 Task: Find connections with filter location Jhālāwār with filter topic #linkedintrainer with filter profile language Spanish with filter current company ConstructionPlacements Official with filter school St. Vincent Pallotti College of Engineering & Technology with filter industry Real Estate Agents and Brokers with filter service category Public Relations with filter keywords title Flight Attendant
Action: Mouse pressed left at (571, 71)
Screenshot: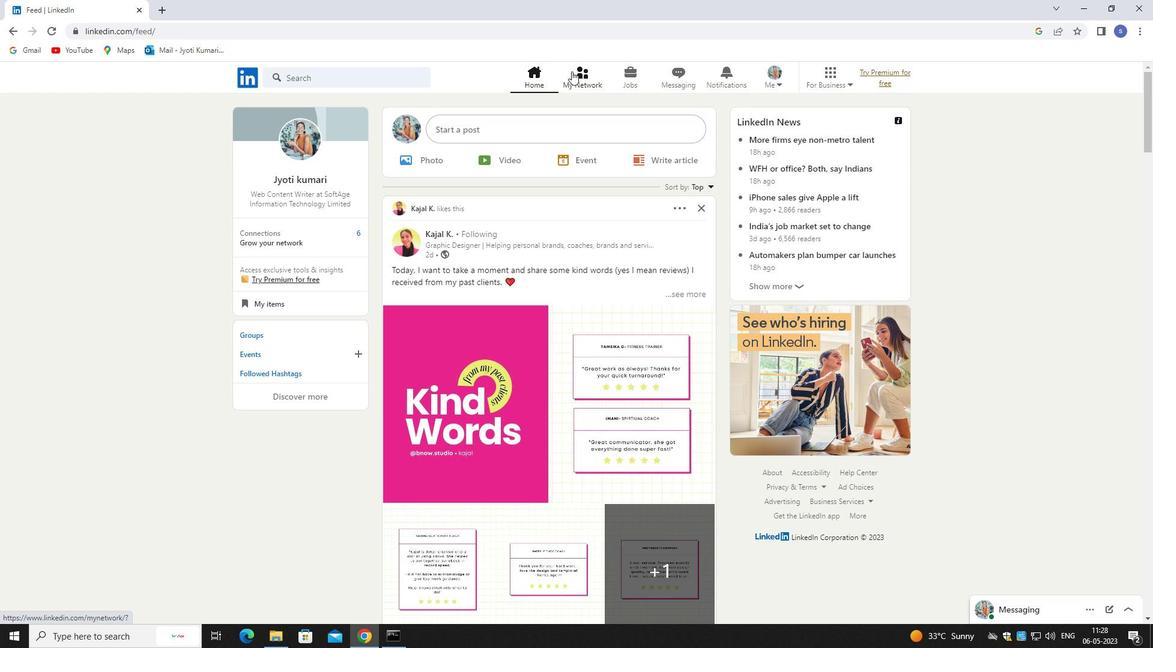 
Action: Mouse pressed left at (571, 71)
Screenshot: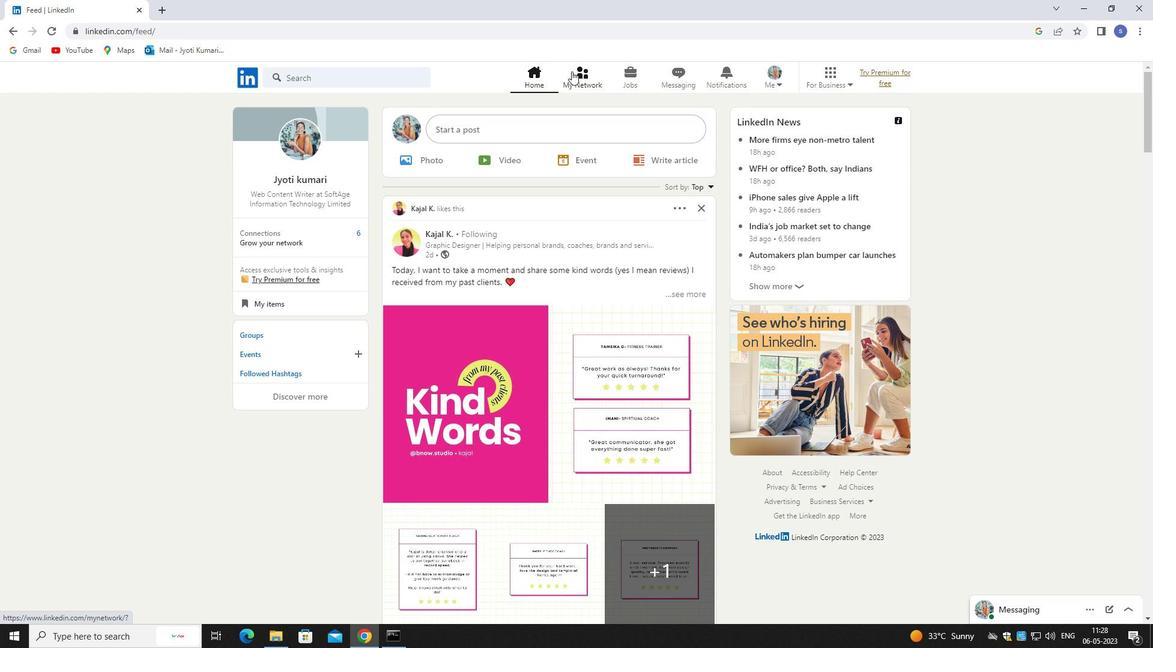 
Action: Mouse moved to (367, 141)
Screenshot: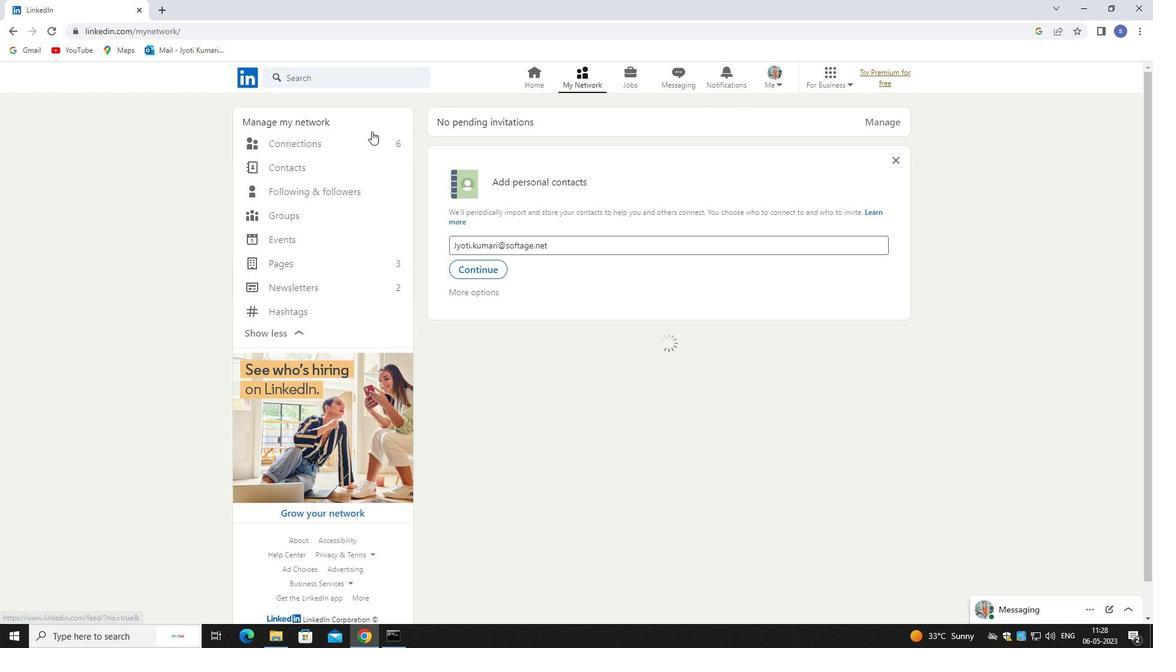 
Action: Mouse pressed left at (367, 141)
Screenshot: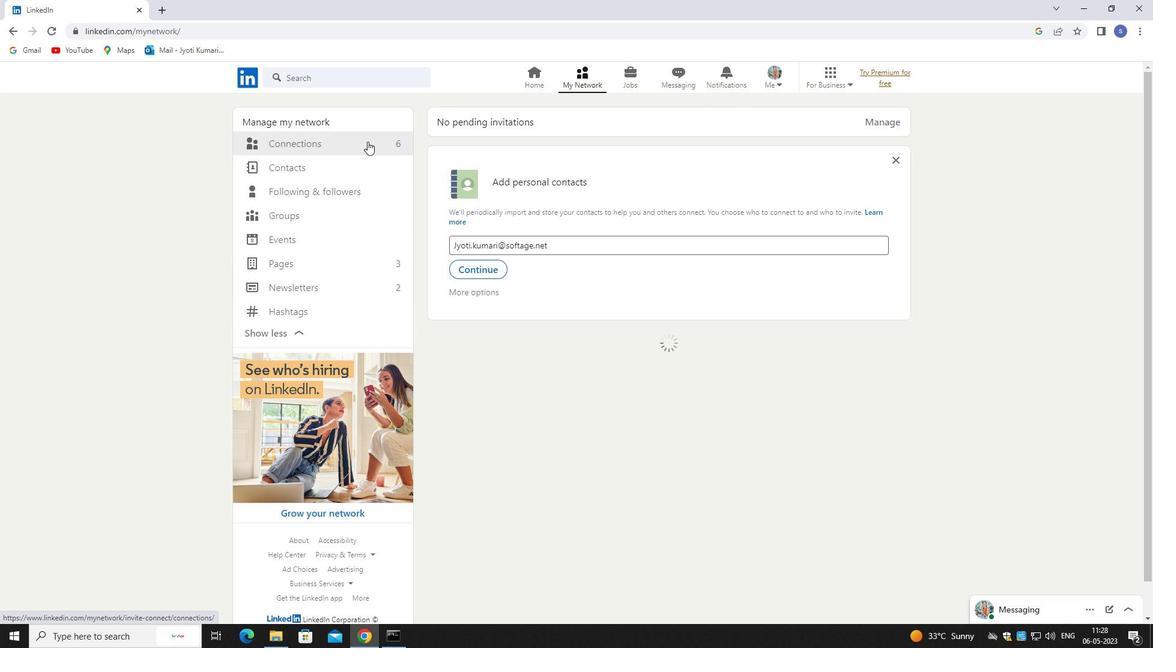 
Action: Mouse pressed left at (367, 141)
Screenshot: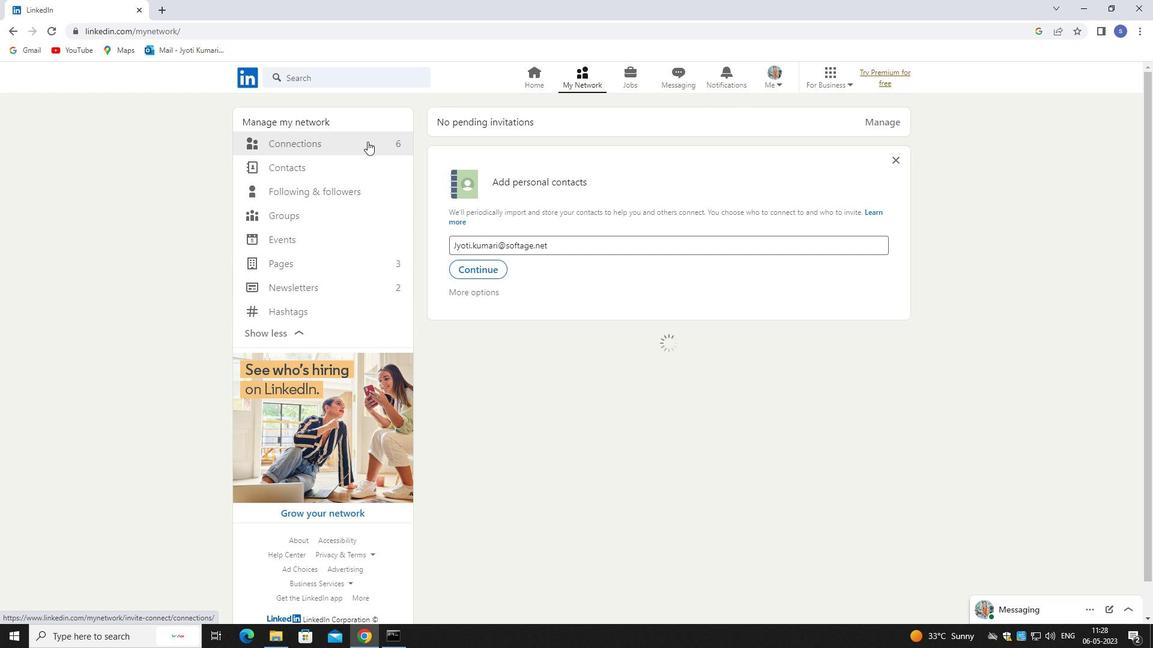 
Action: Mouse moved to (650, 143)
Screenshot: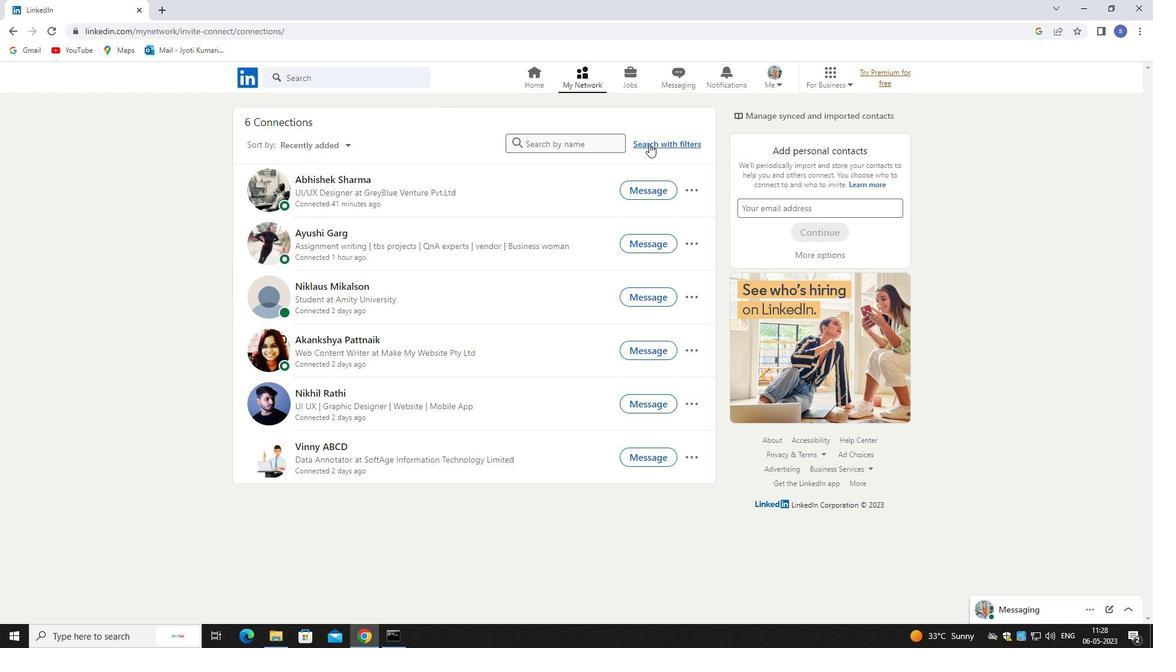 
Action: Mouse pressed left at (650, 143)
Screenshot: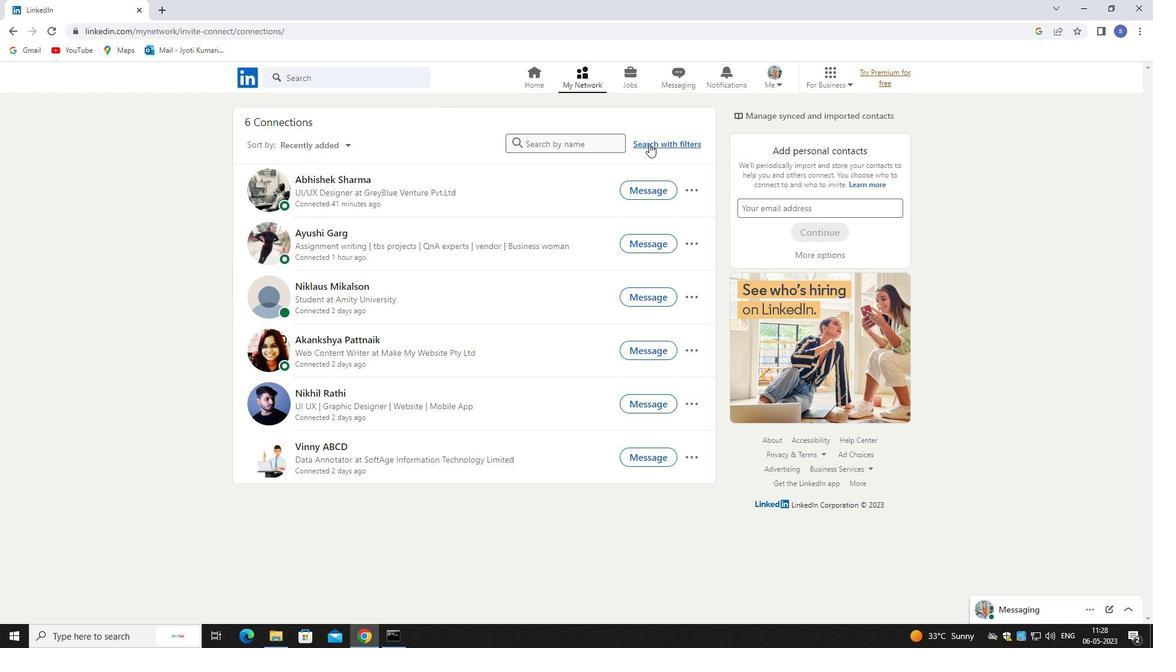 
Action: Mouse moved to (627, 109)
Screenshot: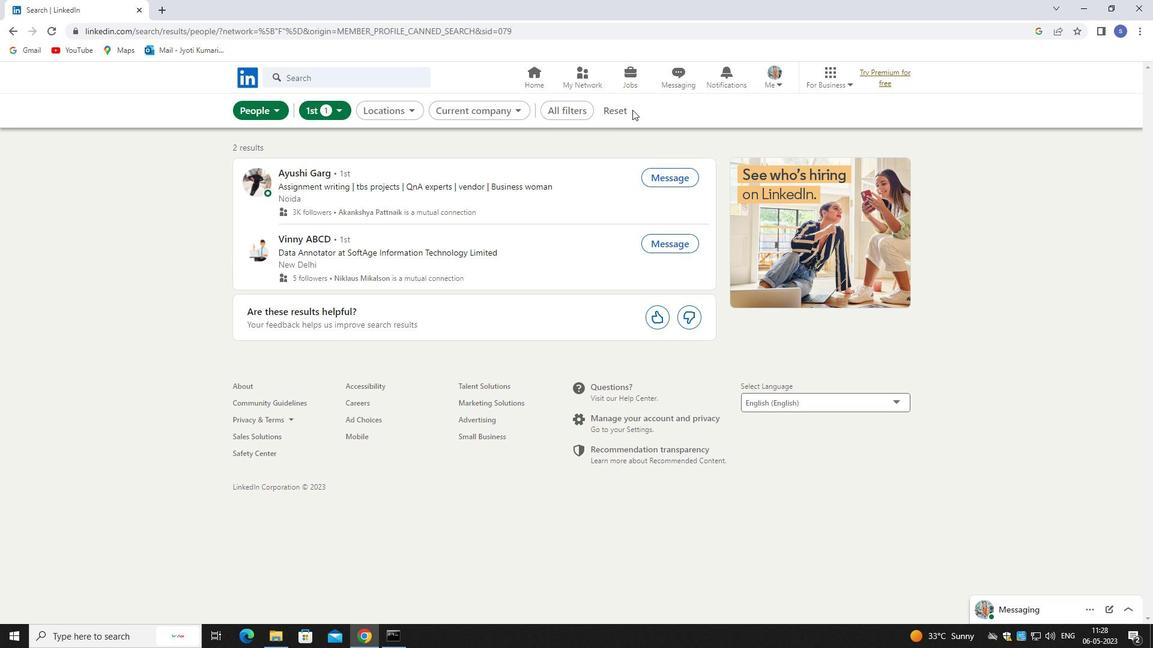 
Action: Mouse pressed left at (627, 109)
Screenshot: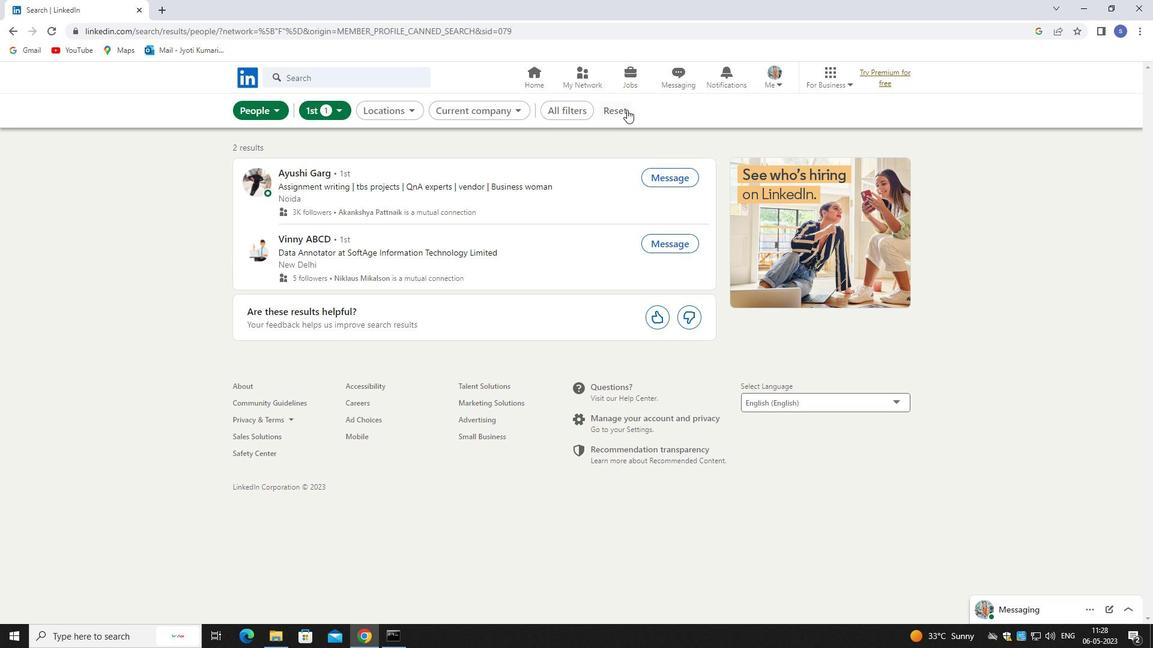 
Action: Mouse moved to (583, 112)
Screenshot: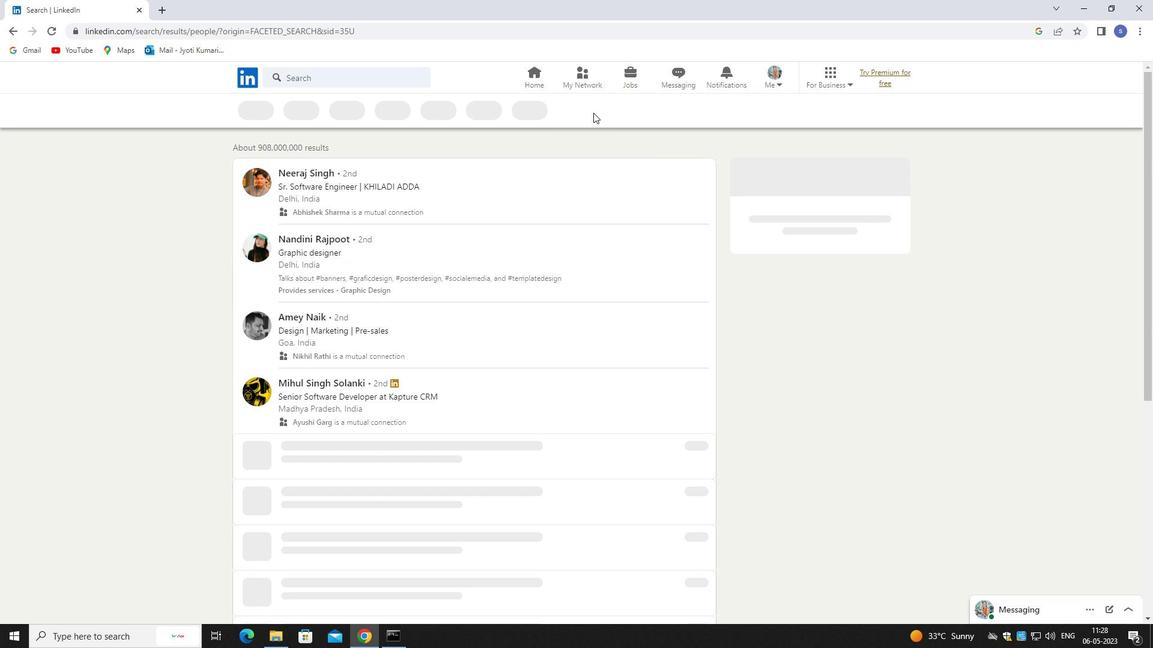 
Action: Mouse pressed left at (583, 112)
Screenshot: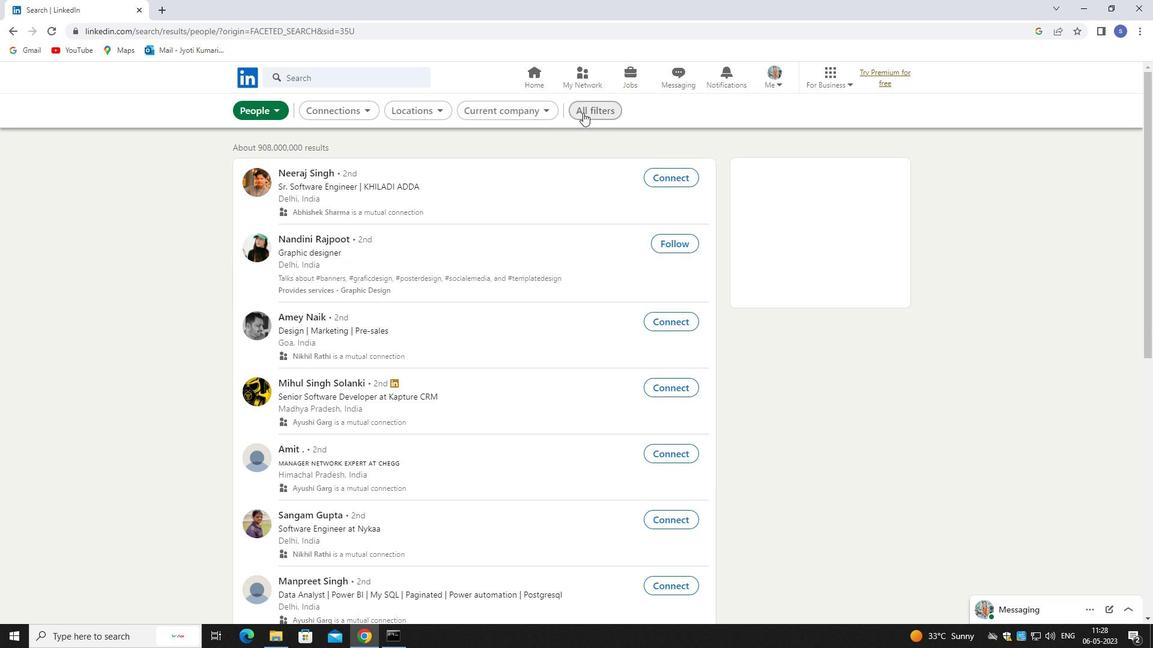 
Action: Mouse moved to (896, 261)
Screenshot: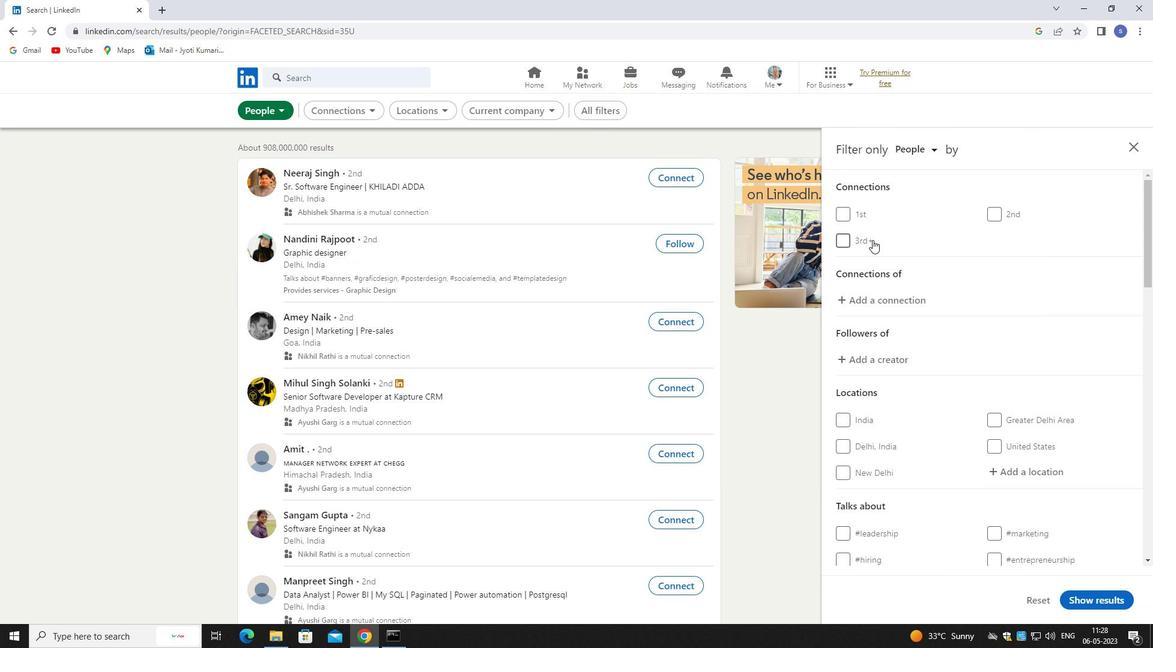 
Action: Mouse scrolled (896, 260) with delta (0, 0)
Screenshot: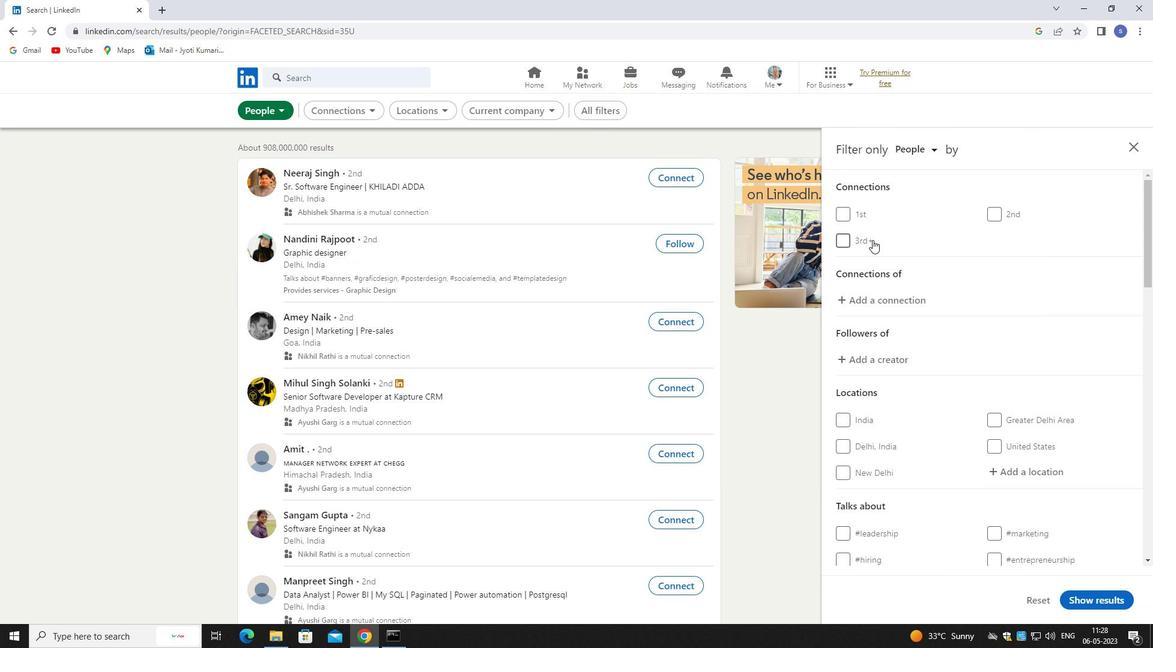 
Action: Mouse moved to (897, 263)
Screenshot: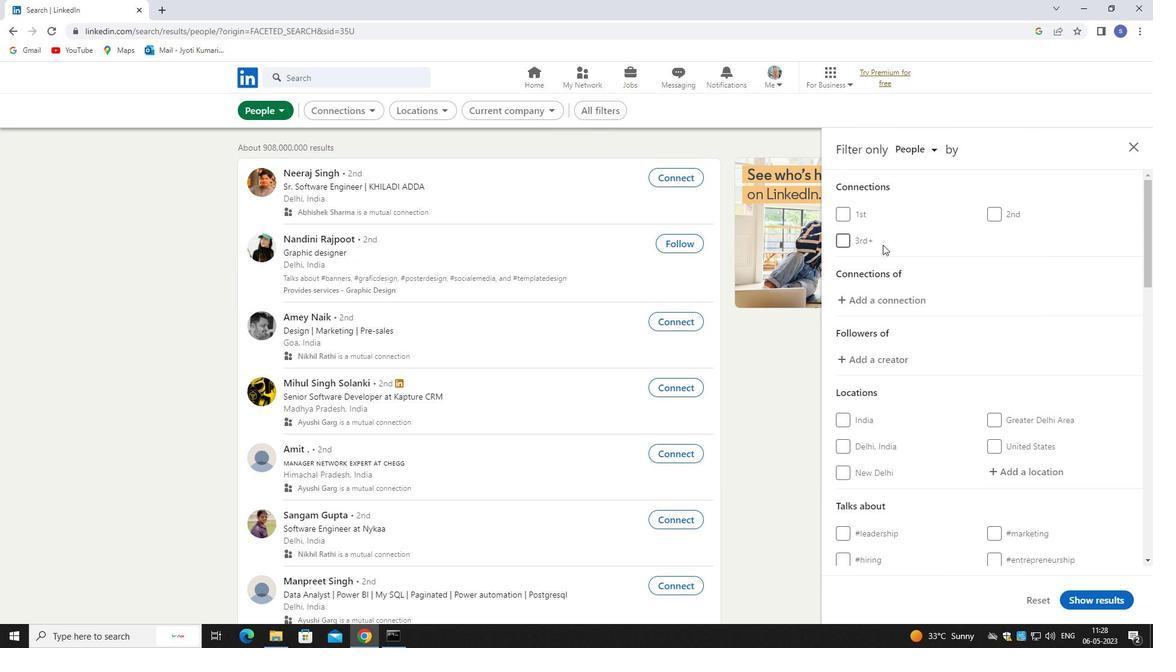 
Action: Mouse scrolled (897, 263) with delta (0, 0)
Screenshot: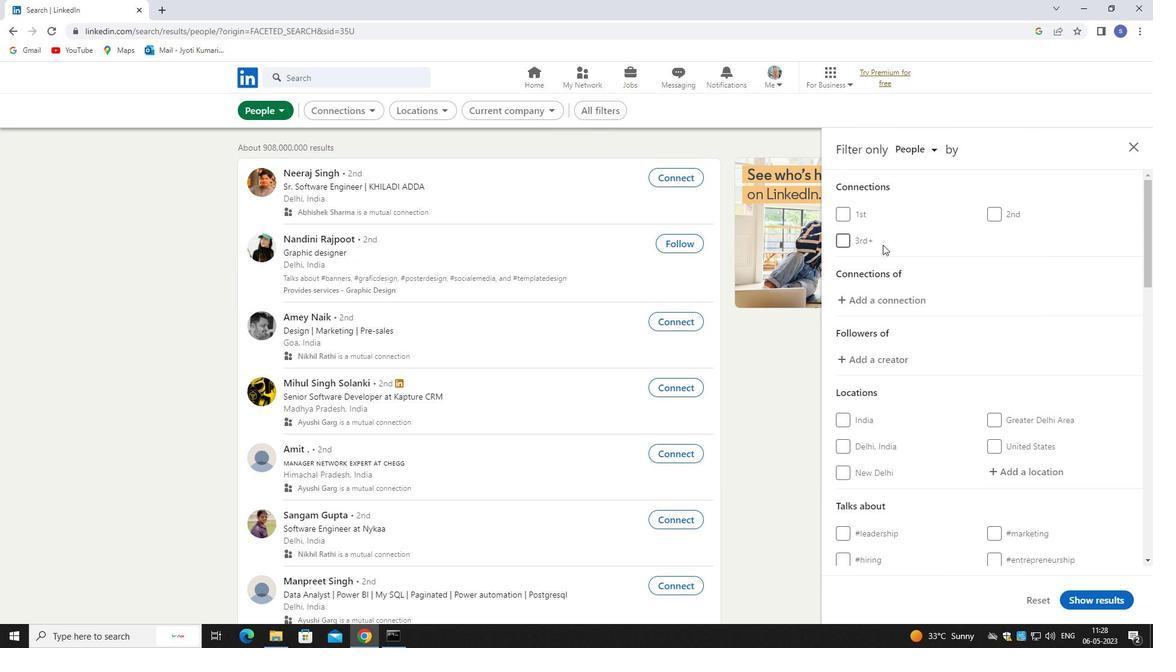 
Action: Mouse moved to (897, 263)
Screenshot: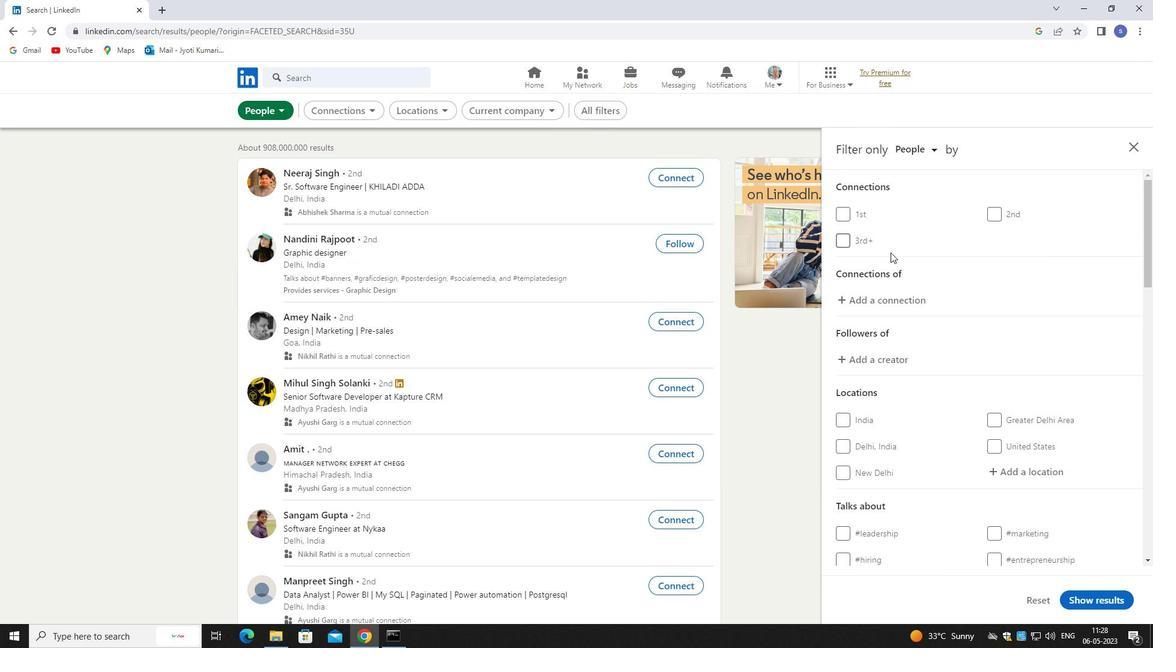
Action: Mouse scrolled (897, 263) with delta (0, 0)
Screenshot: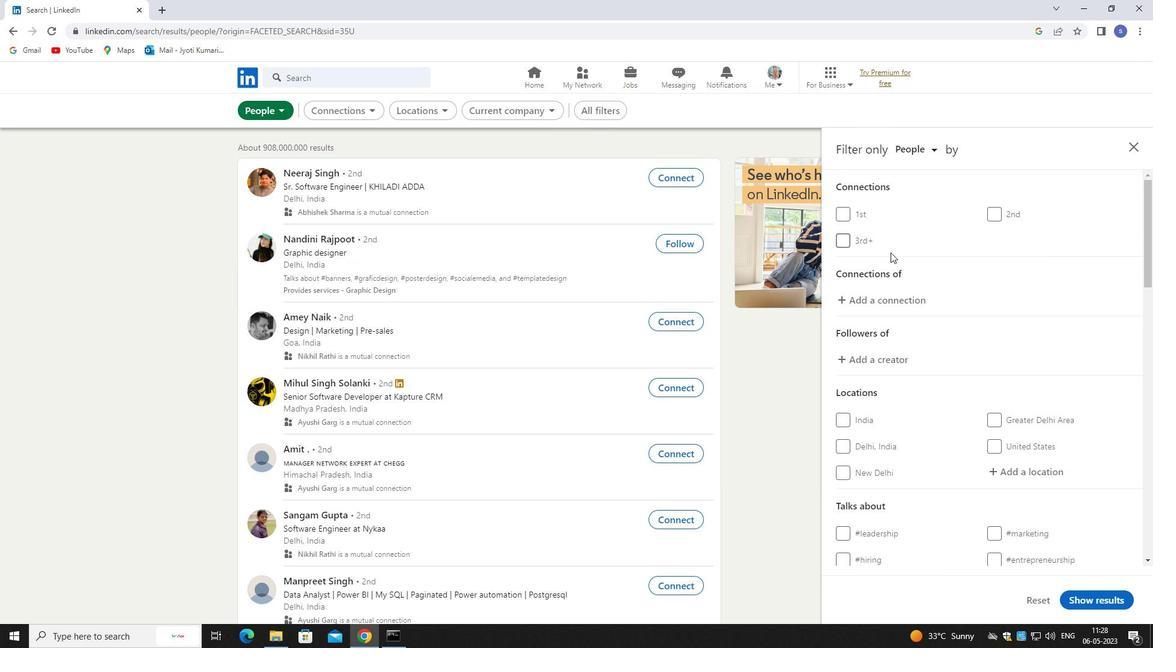 
Action: Mouse scrolled (897, 263) with delta (0, 0)
Screenshot: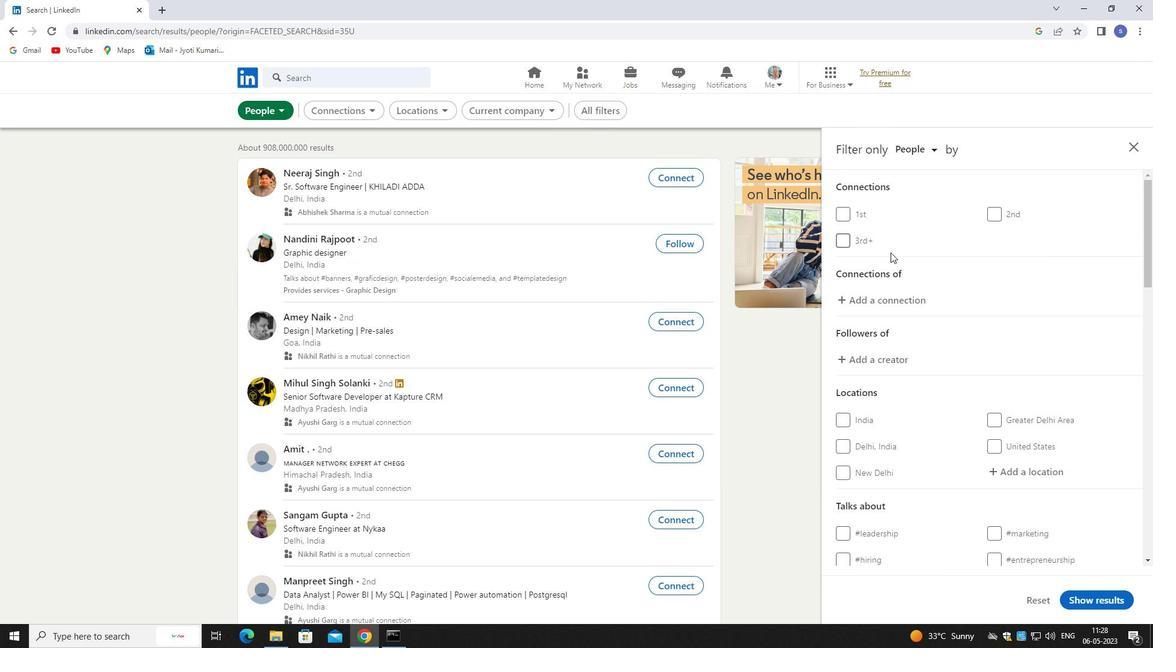 
Action: Mouse moved to (898, 264)
Screenshot: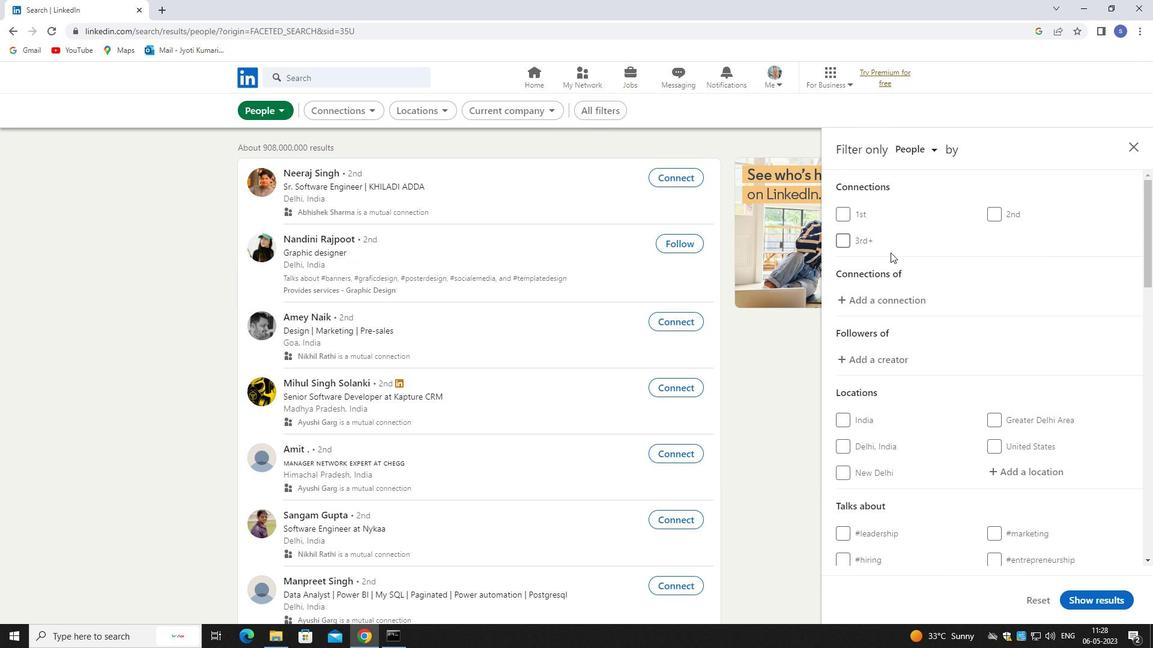 
Action: Mouse scrolled (898, 263) with delta (0, 0)
Screenshot: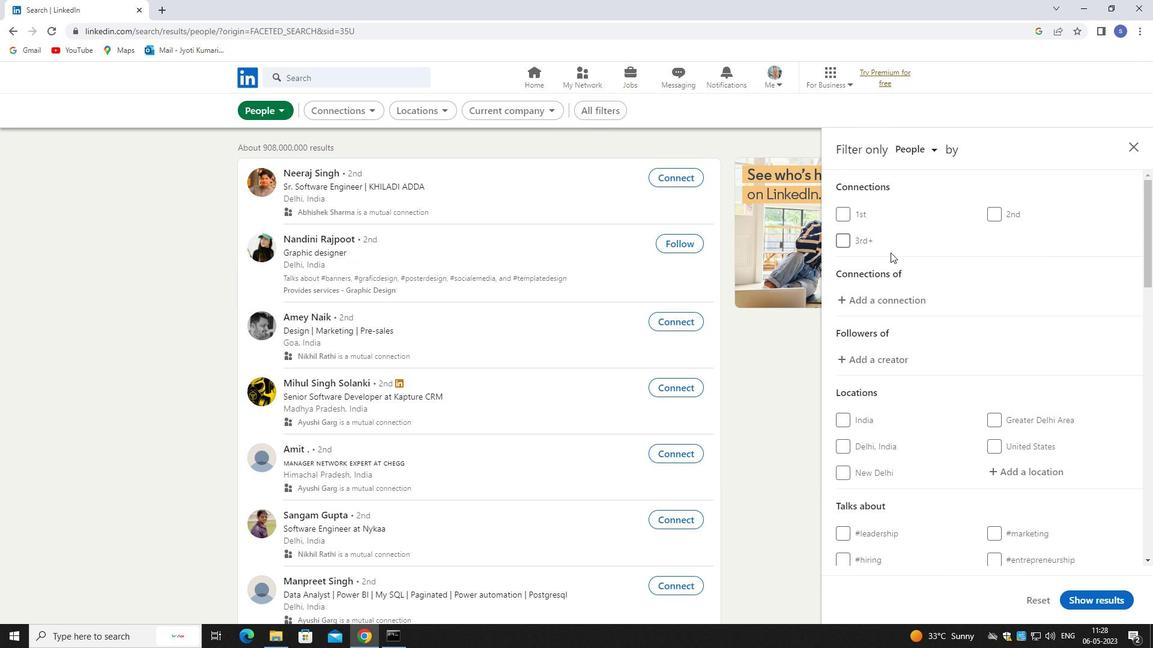 
Action: Mouse moved to (1007, 169)
Screenshot: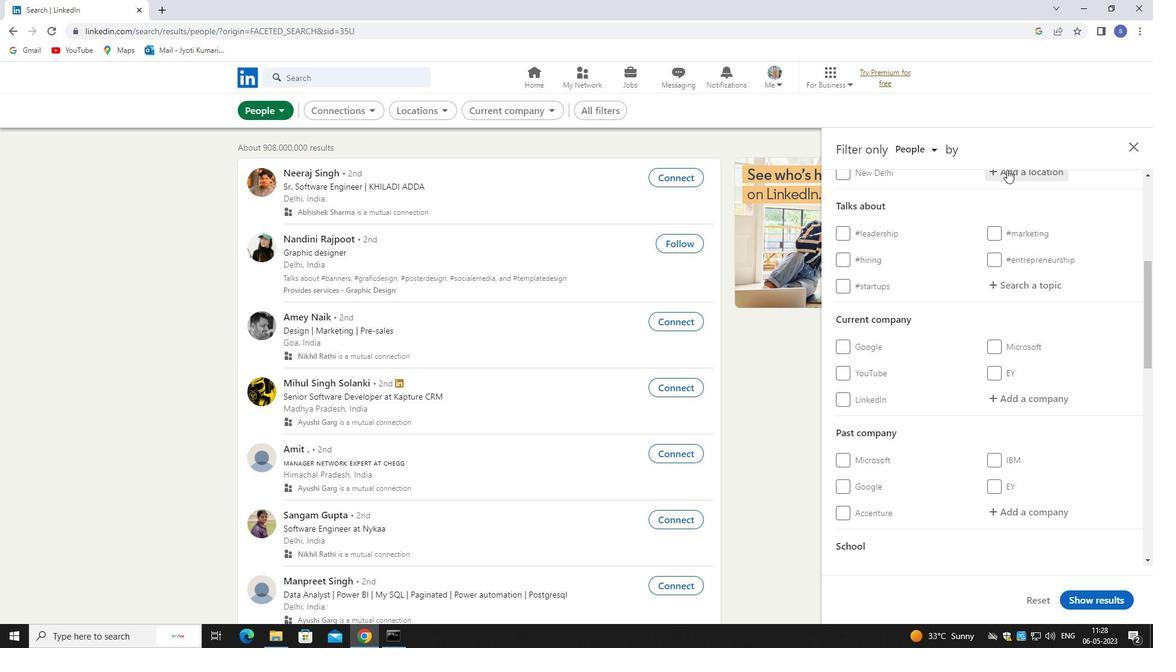 
Action: Mouse pressed left at (1007, 169)
Screenshot: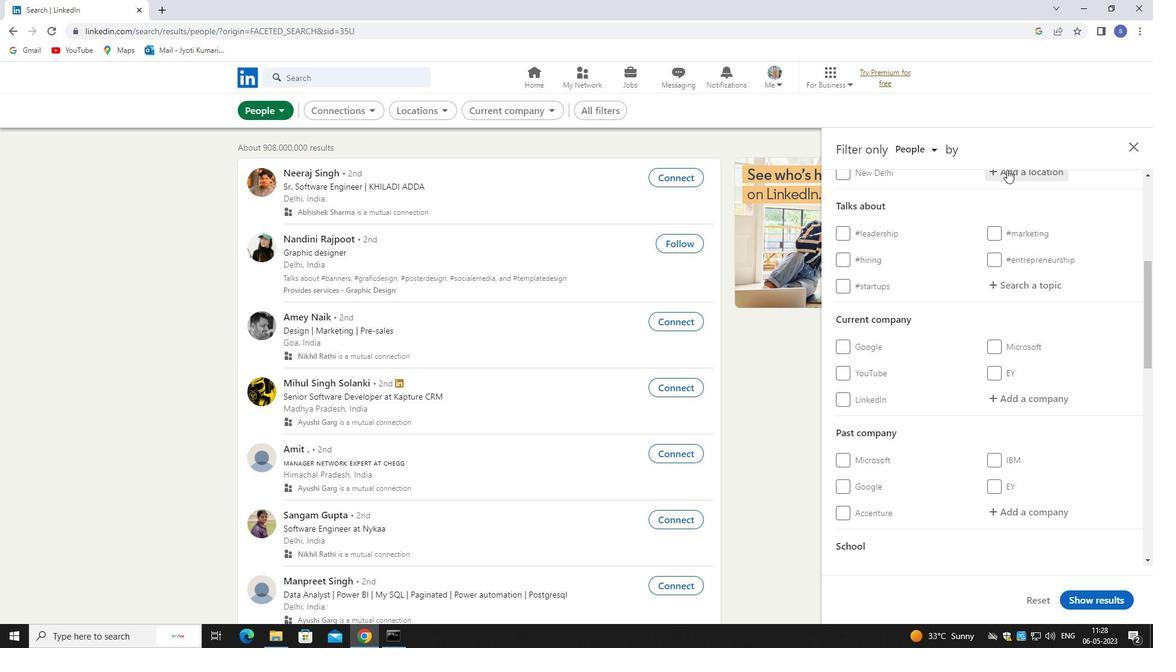 
Action: Mouse moved to (848, 87)
Screenshot: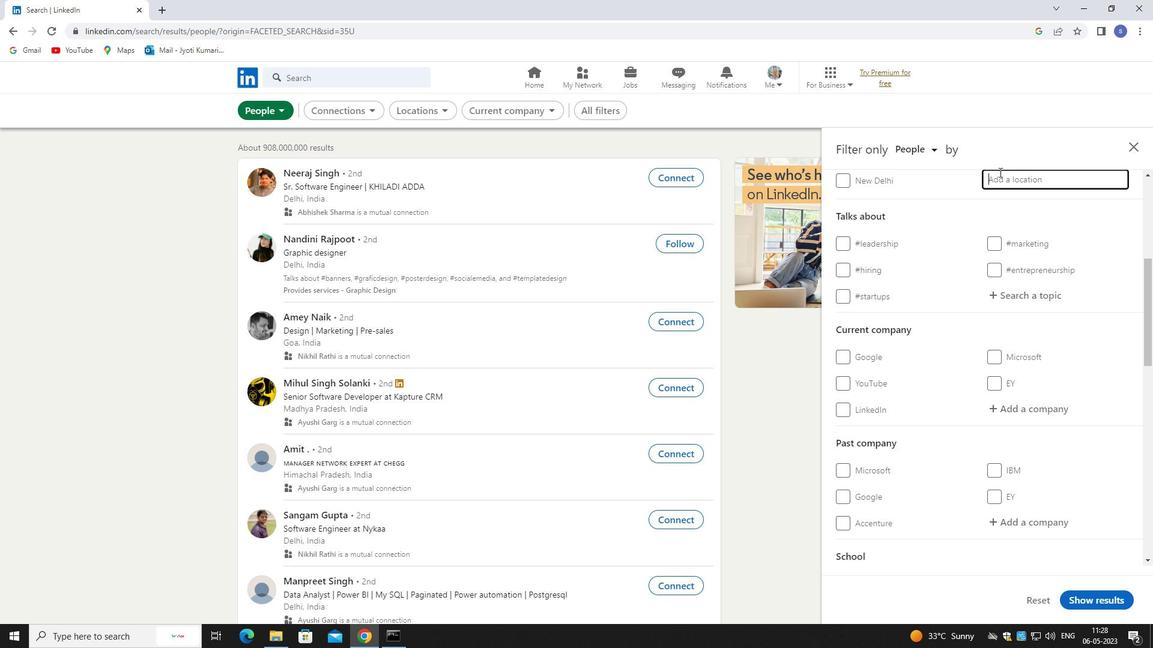 
Action: Key pressed jhalawar
Screenshot: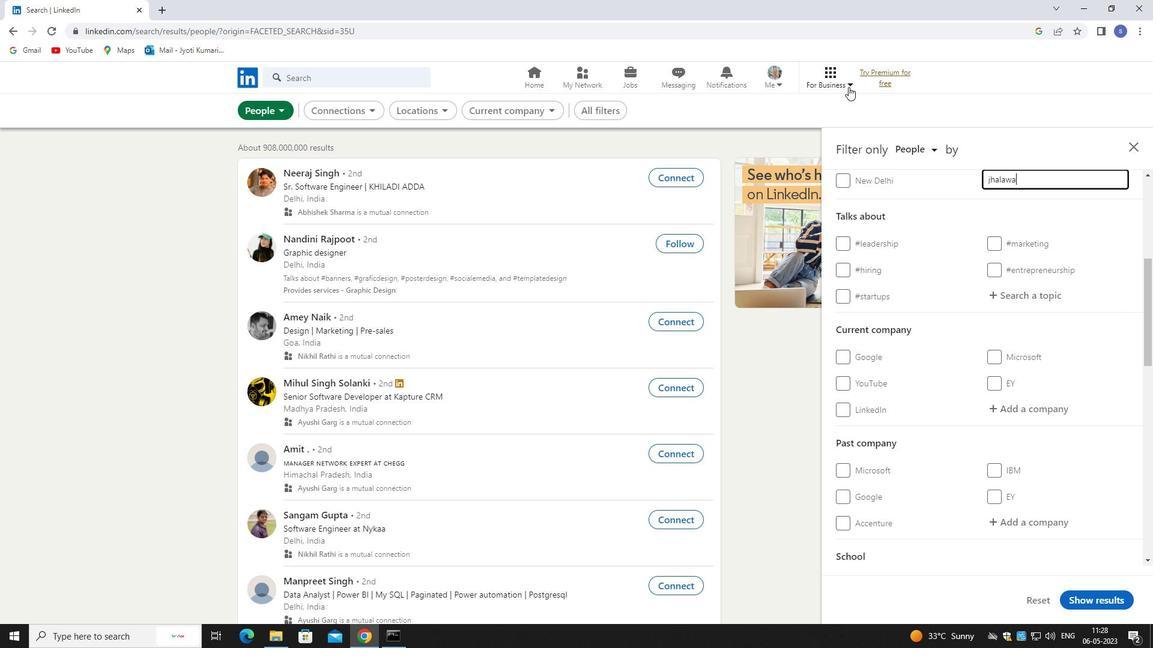 
Action: Mouse moved to (940, 240)
Screenshot: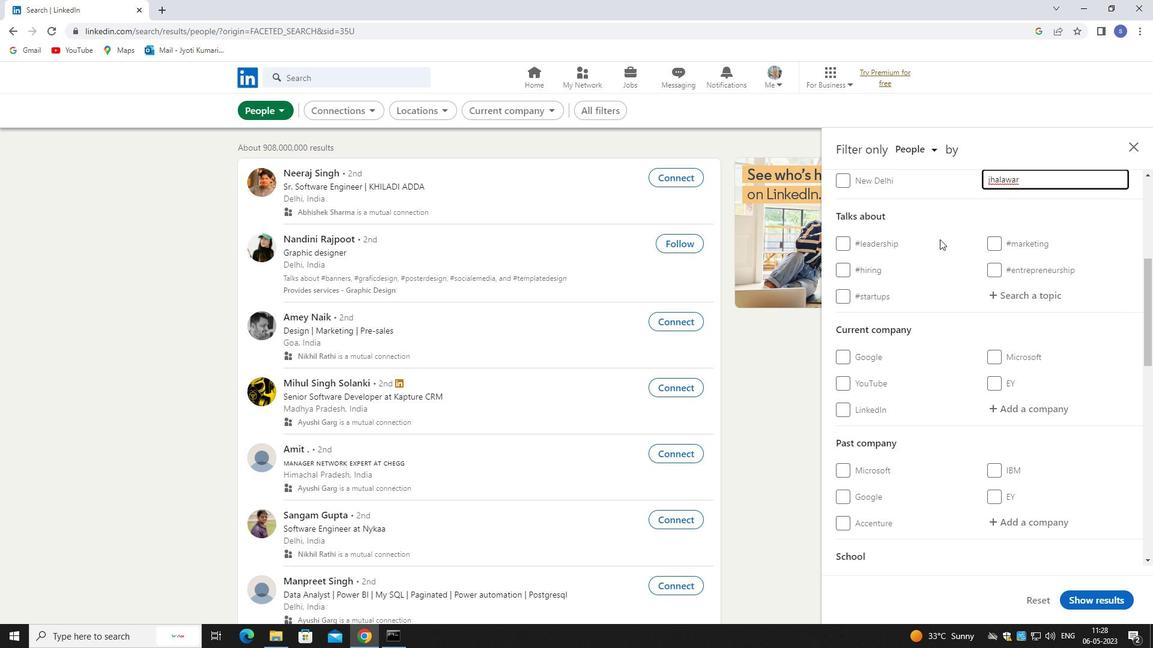 
Action: Mouse scrolled (940, 239) with delta (0, 0)
Screenshot: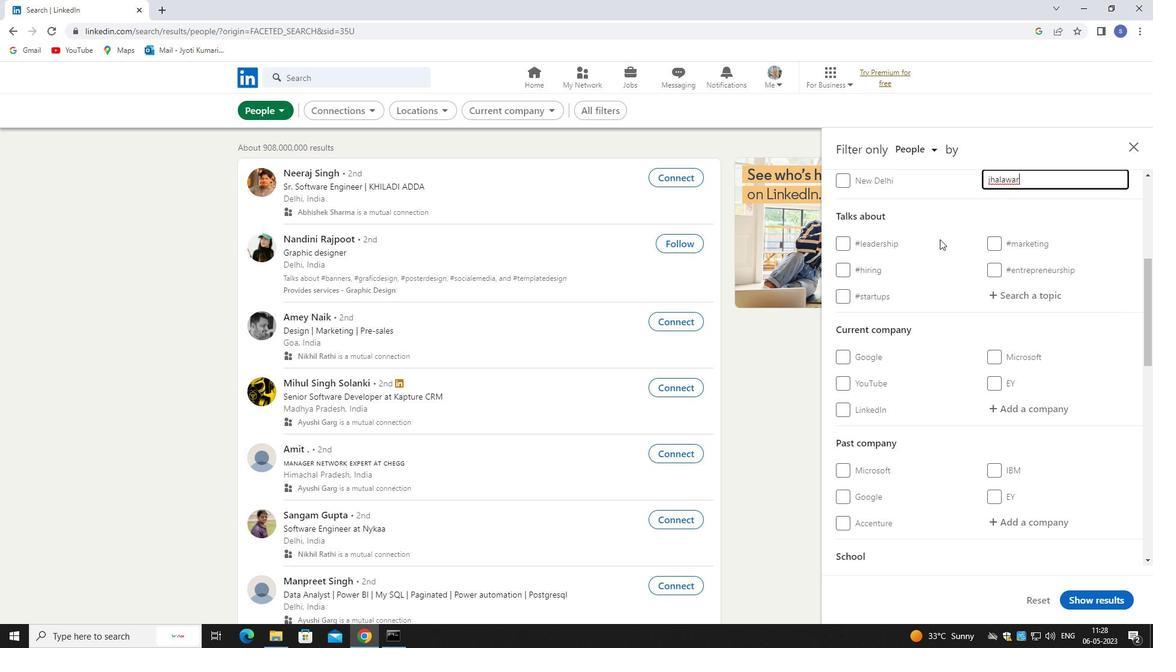 
Action: Mouse moved to (940, 240)
Screenshot: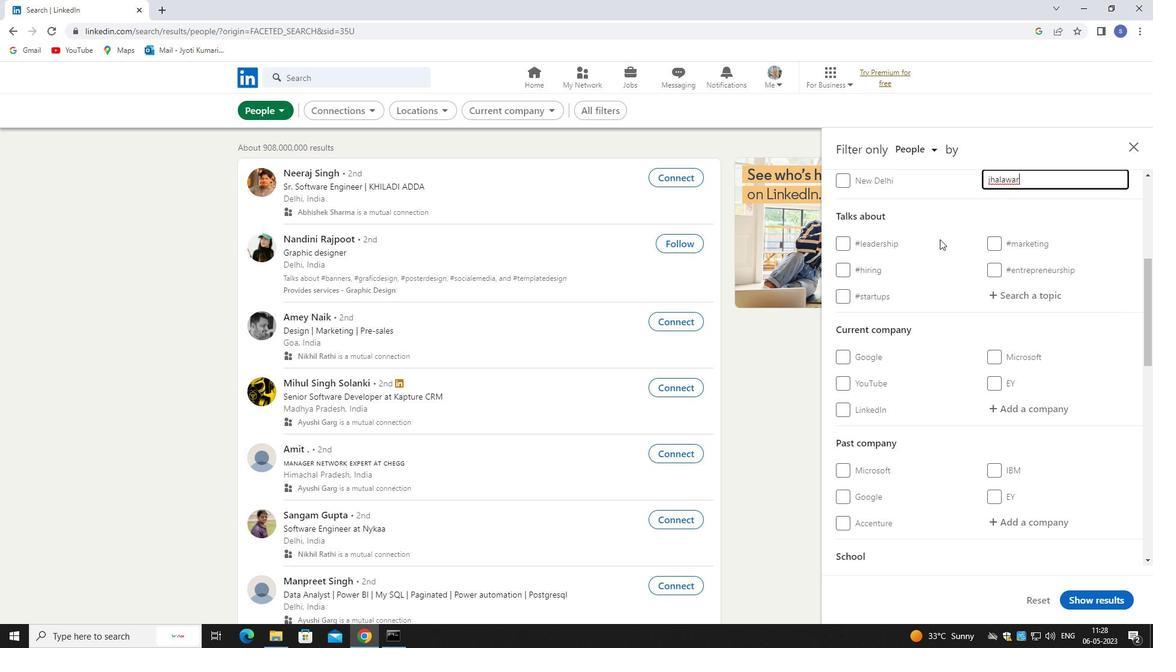 
Action: Mouse scrolled (940, 240) with delta (0, 0)
Screenshot: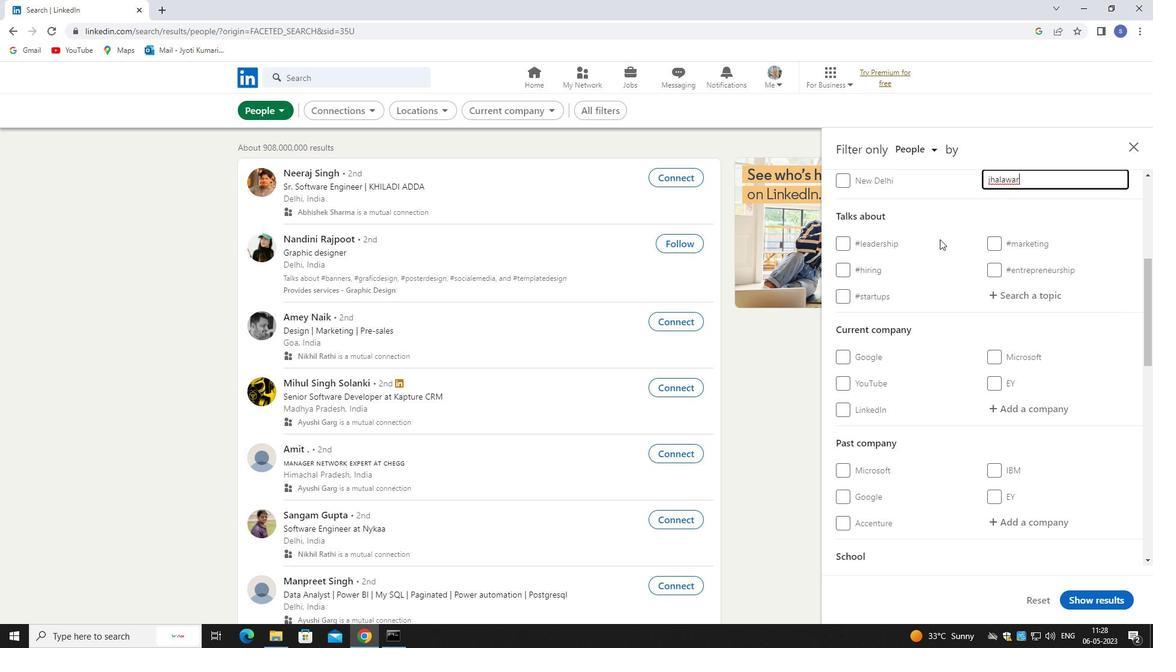 
Action: Mouse moved to (1010, 174)
Screenshot: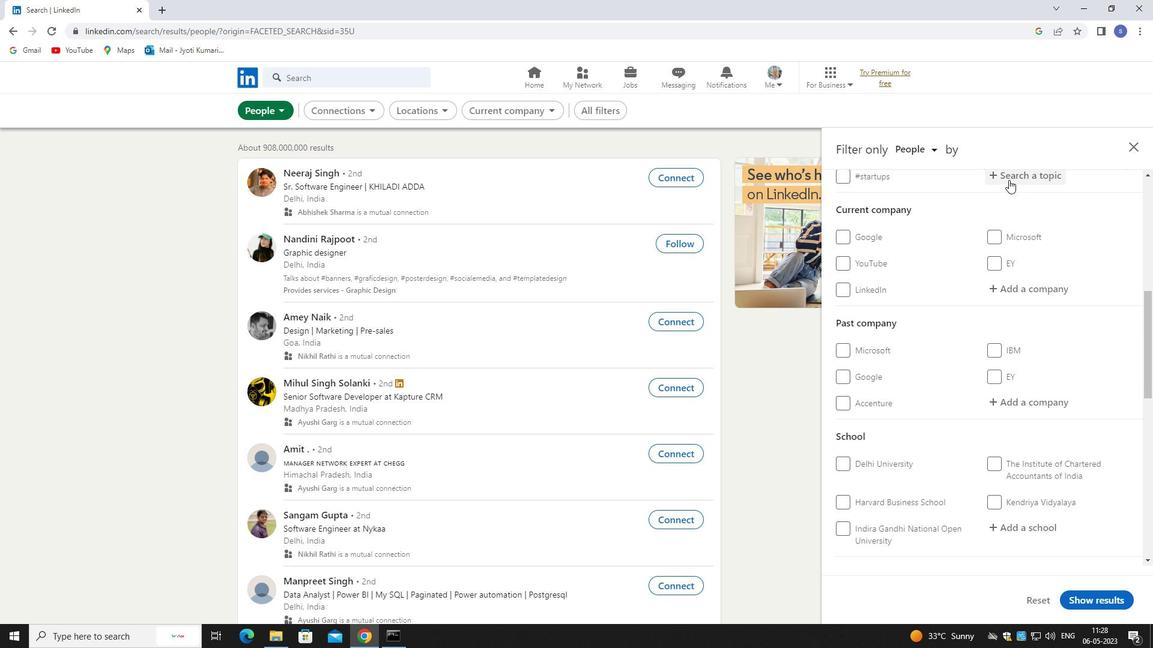 
Action: Mouse pressed left at (1010, 174)
Screenshot: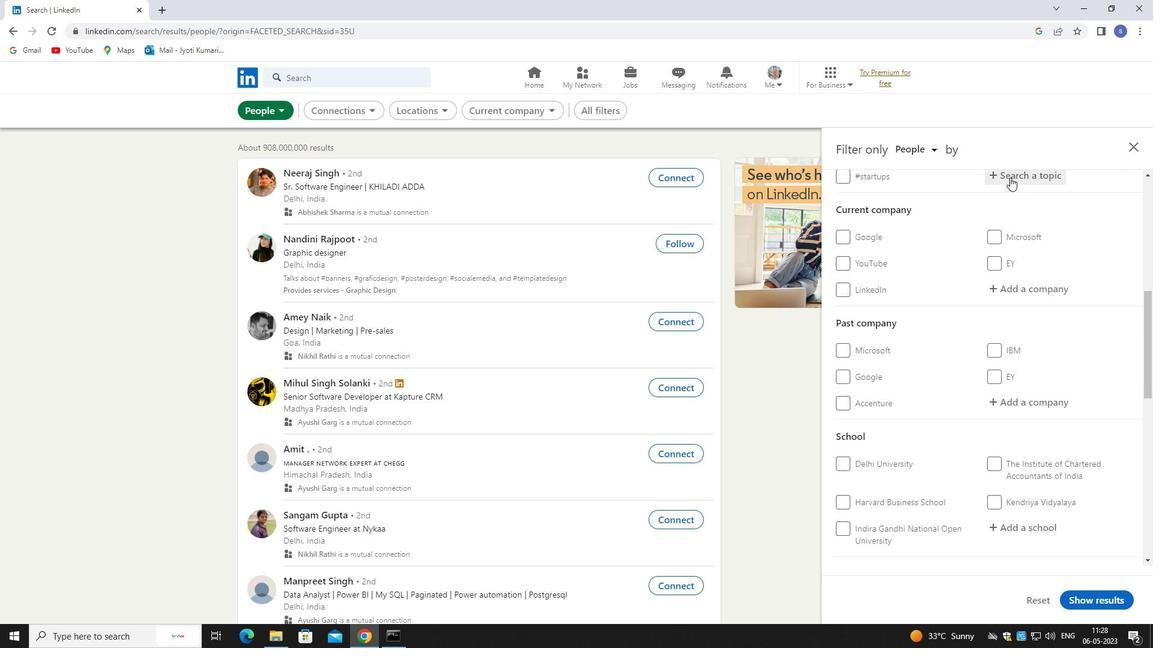 
Action: Mouse moved to (964, 151)
Screenshot: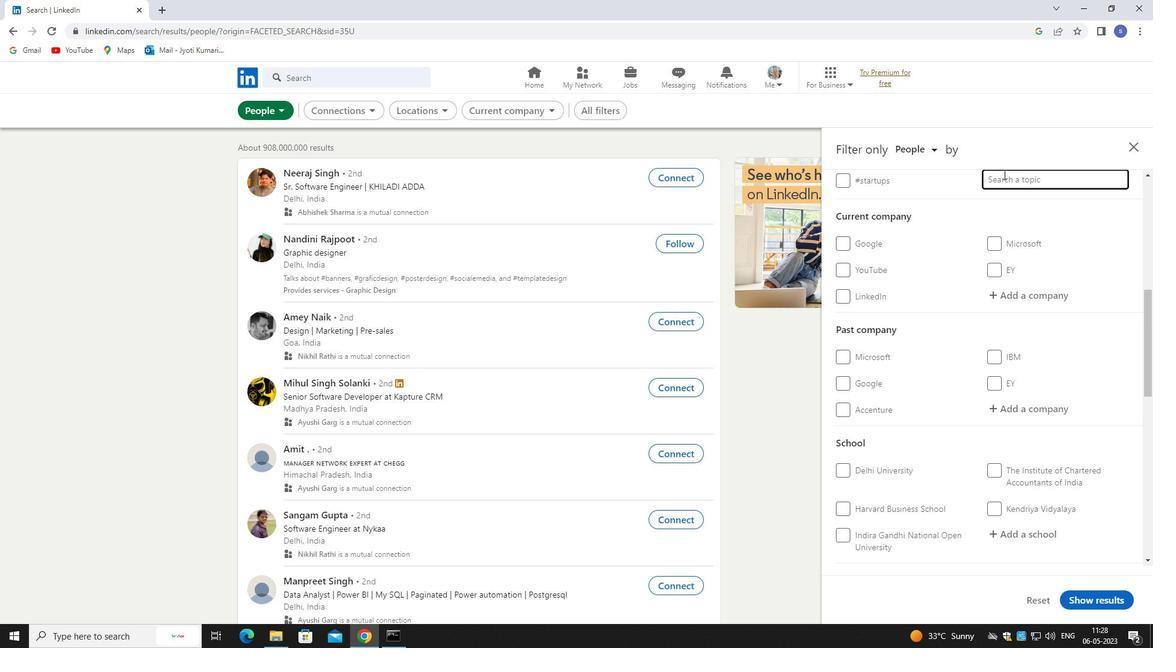 
Action: Key pressed linkedintra
Screenshot: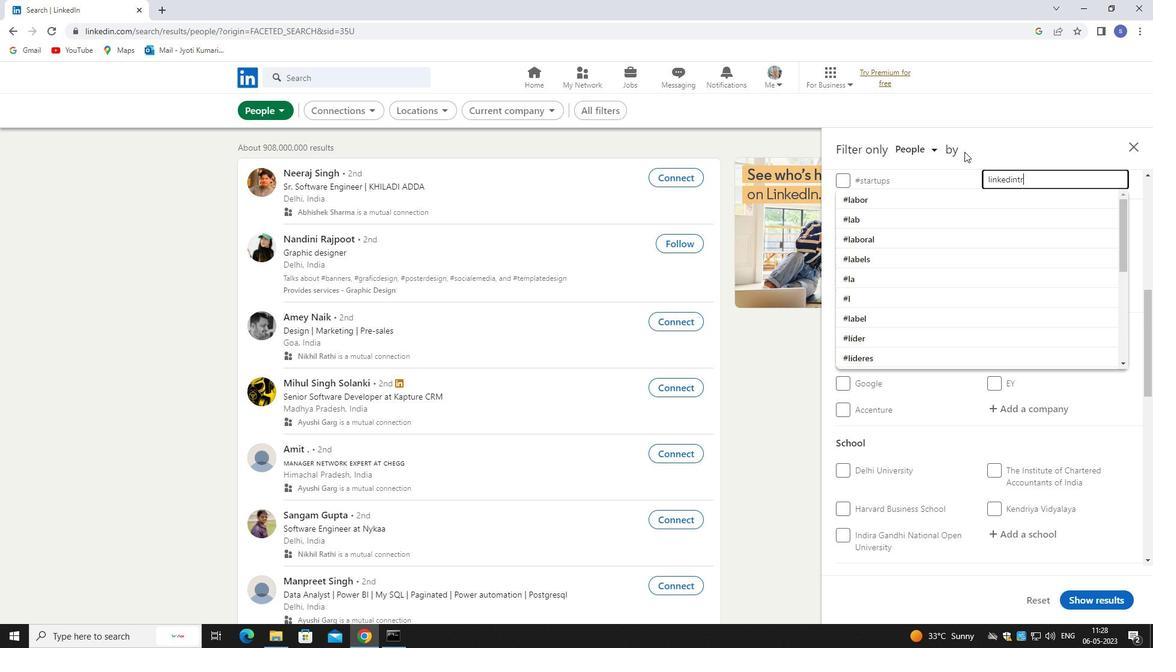 
Action: Mouse moved to (932, 210)
Screenshot: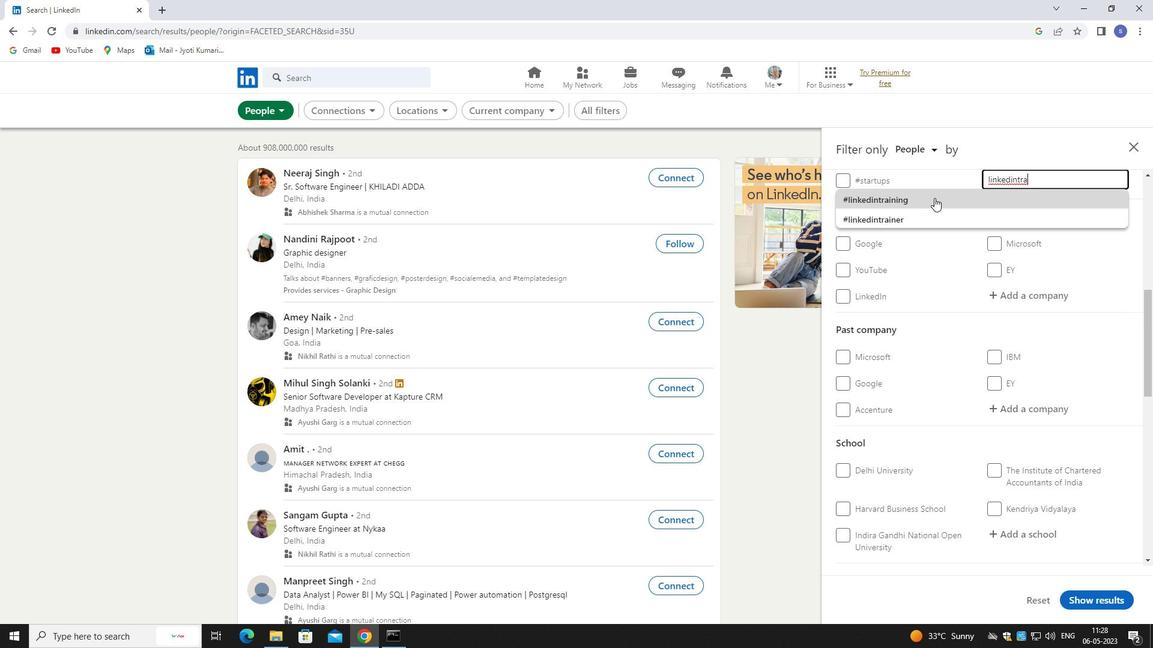 
Action: Mouse pressed left at (932, 210)
Screenshot: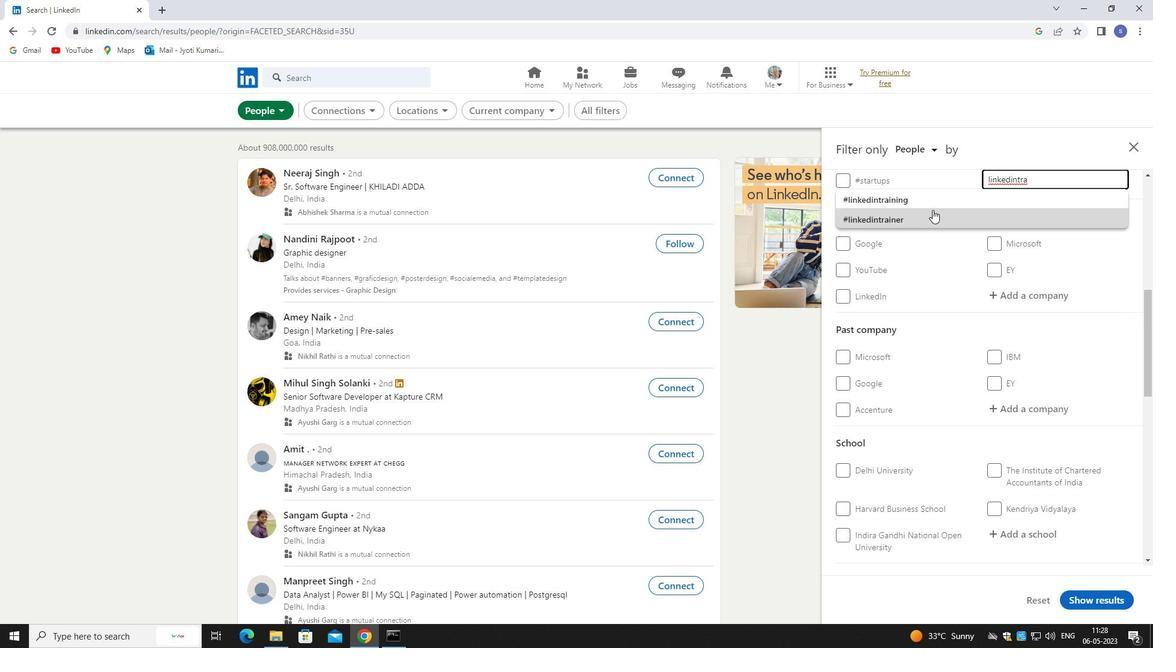 
Action: Mouse moved to (1007, 313)
Screenshot: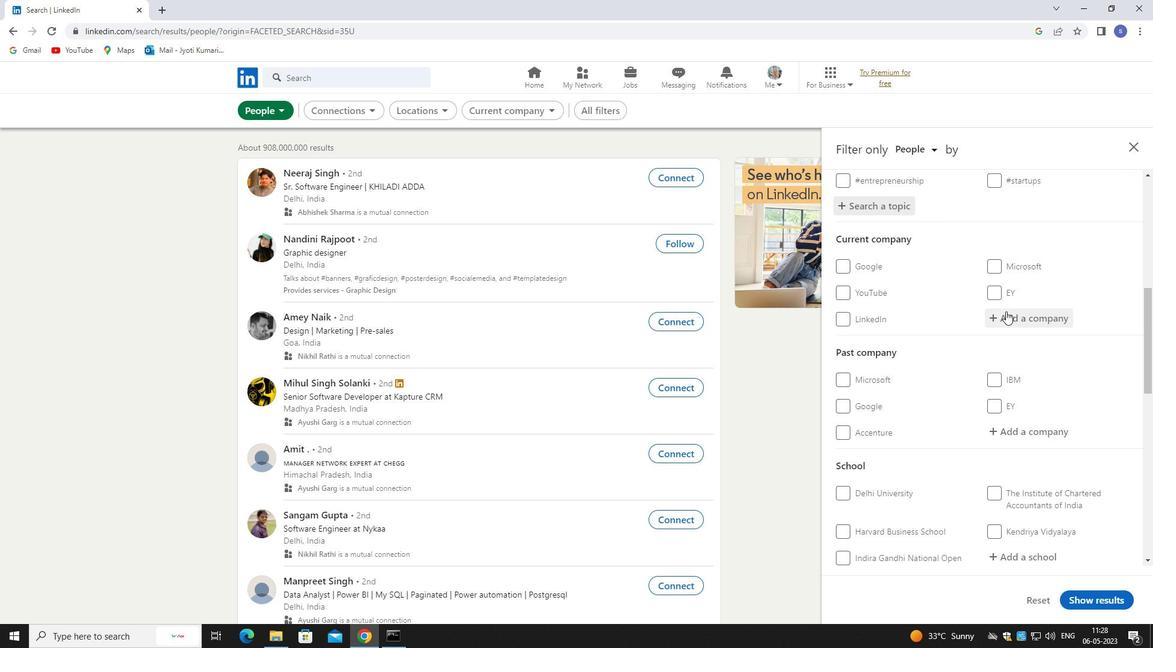 
Action: Mouse pressed left at (1007, 313)
Screenshot: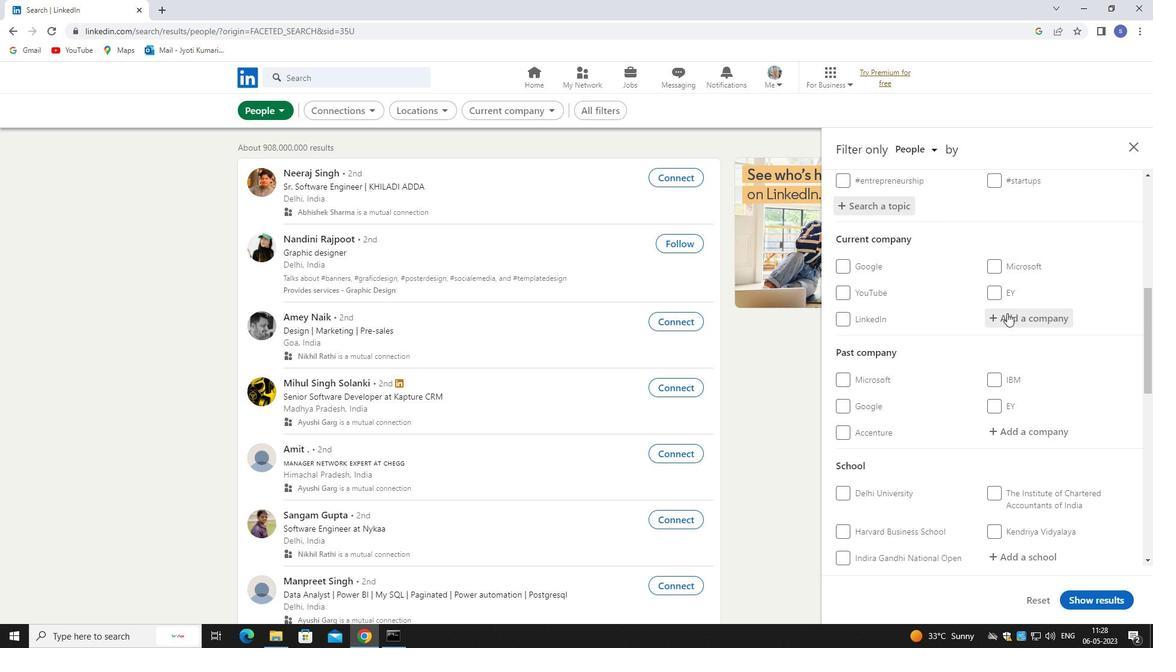 
Action: Mouse moved to (1001, 285)
Screenshot: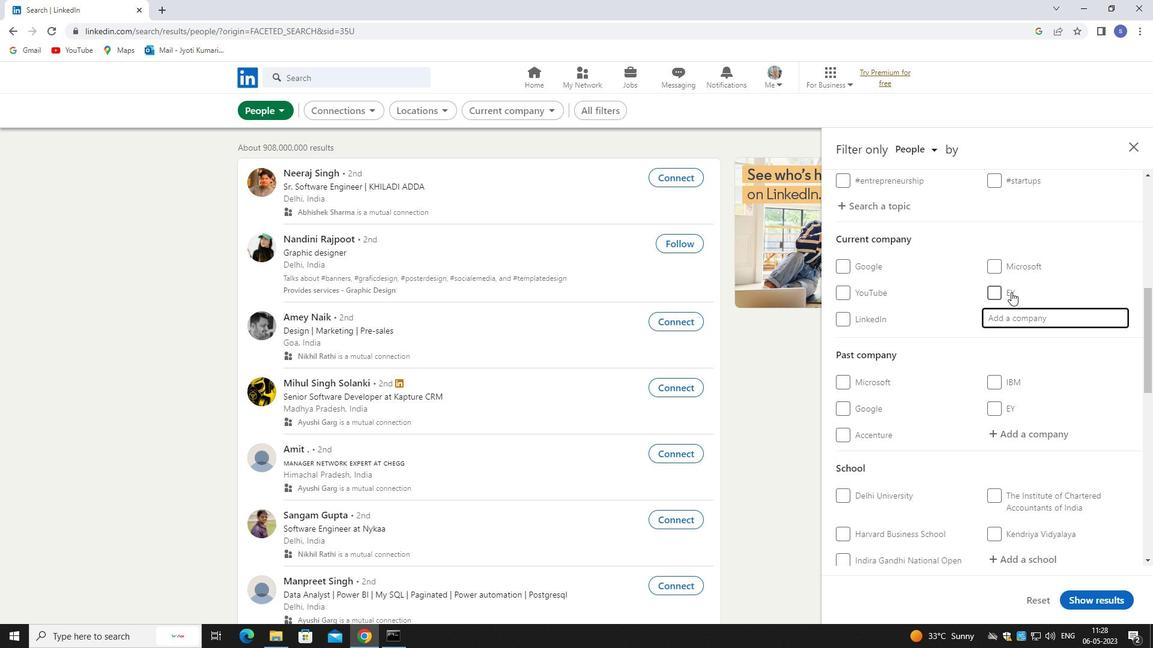 
Action: Key pressed constri<Key.backspace>cti
Screenshot: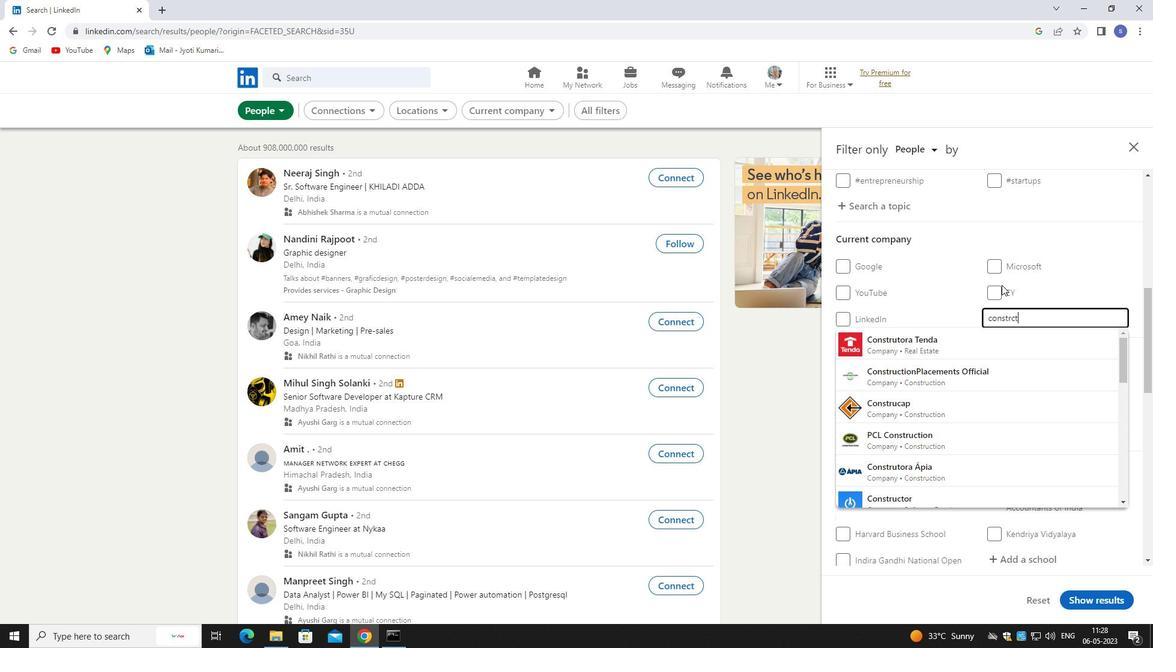
Action: Mouse moved to (953, 456)
Screenshot: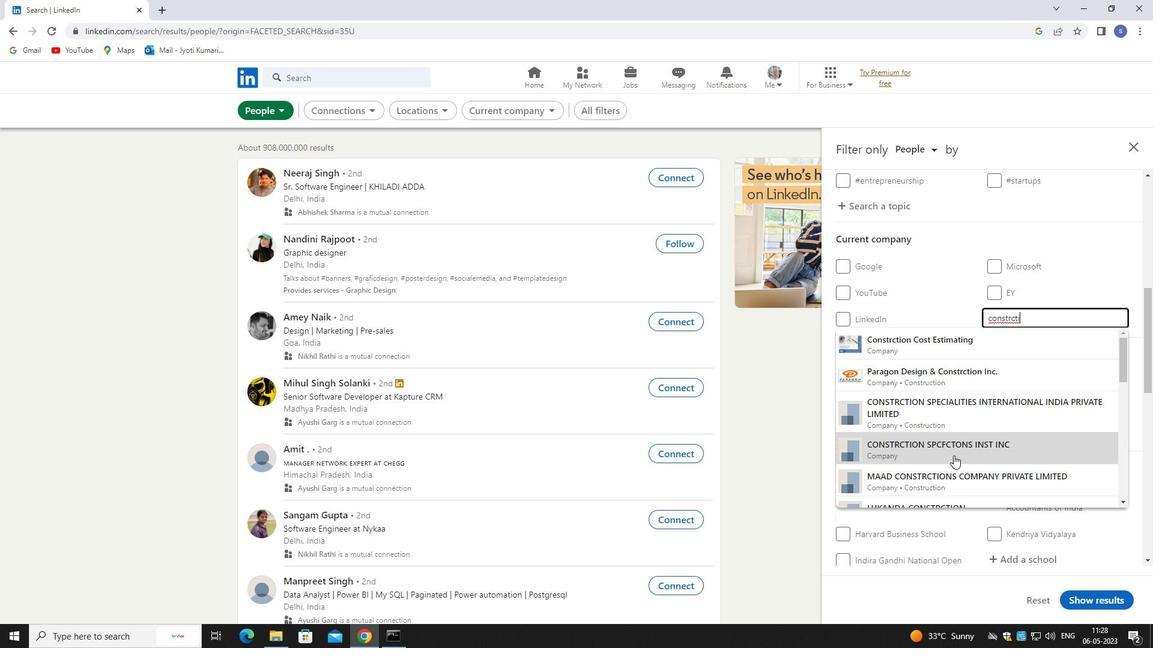 
Action: Mouse scrolled (953, 455) with delta (0, 0)
Screenshot: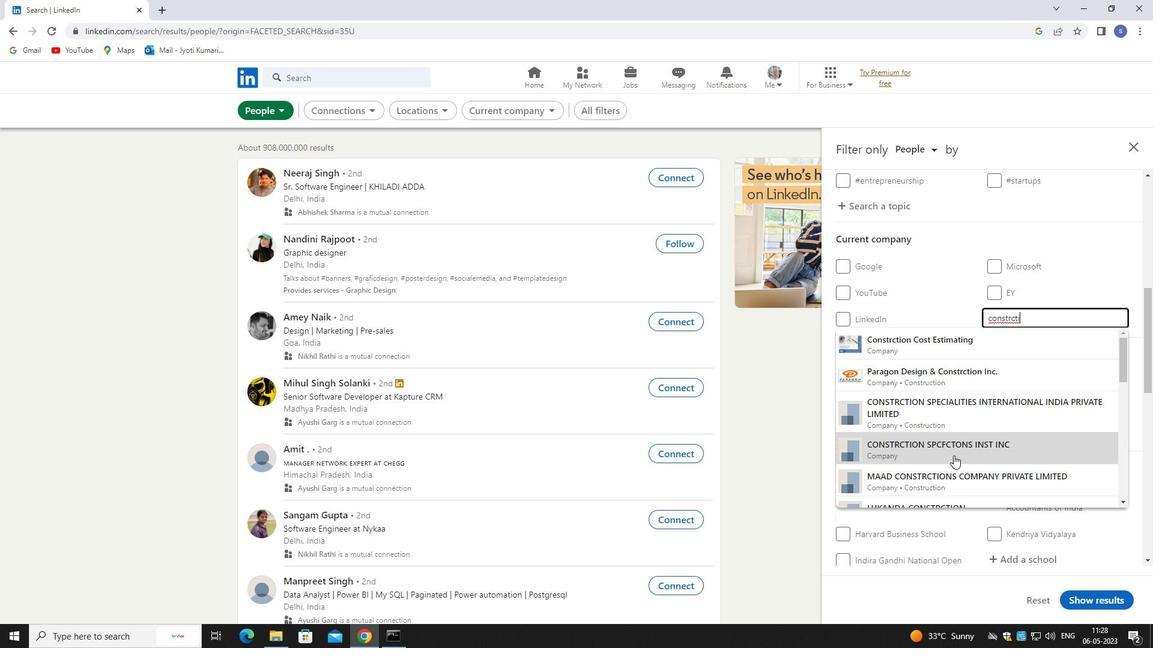 
Action: Mouse scrolled (953, 455) with delta (0, 0)
Screenshot: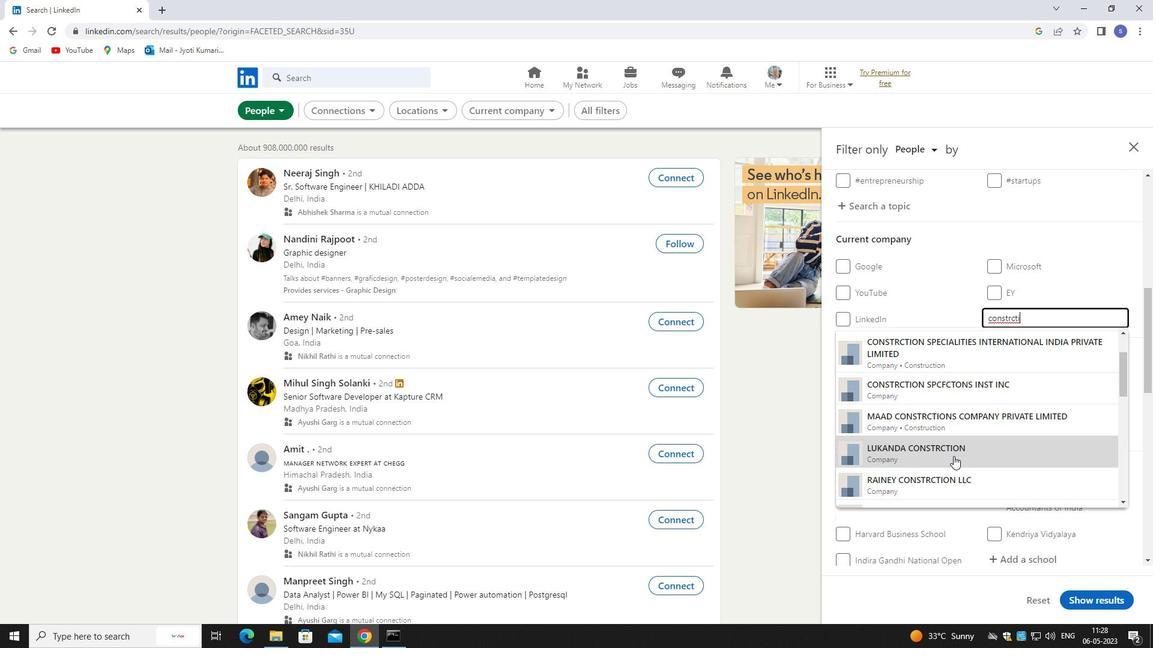 
Action: Mouse moved to (946, 446)
Screenshot: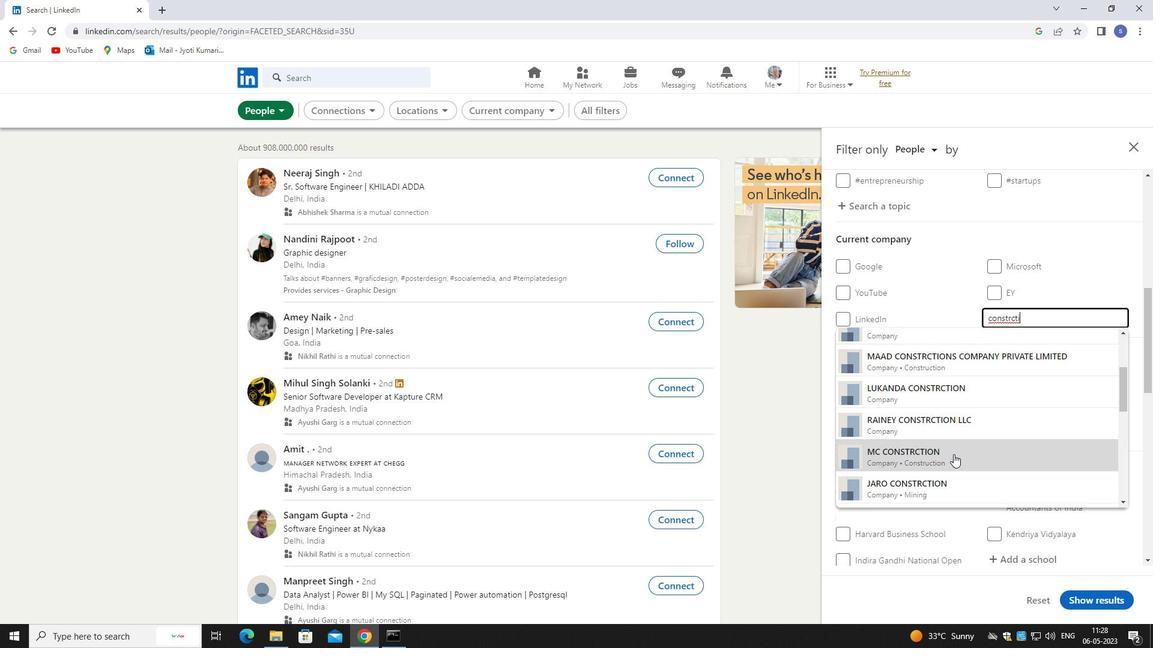 
Action: Key pressed on<Key.space>place
Screenshot: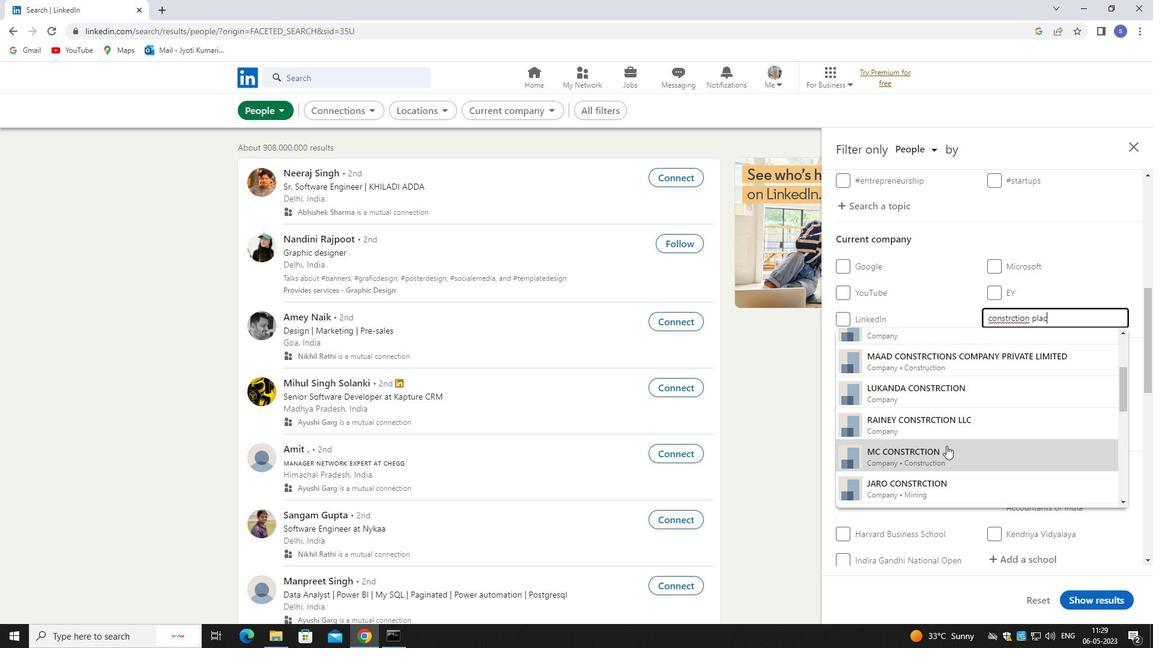 
Action: Mouse moved to (1040, 342)
Screenshot: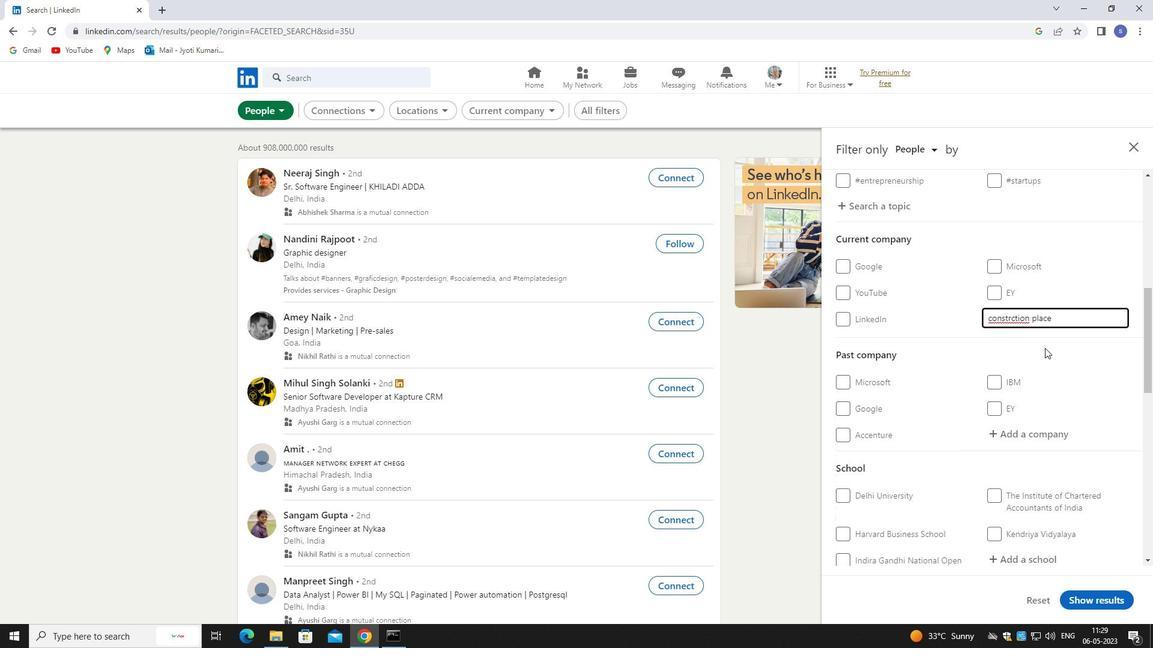 
Action: Key pressed ment
Screenshot: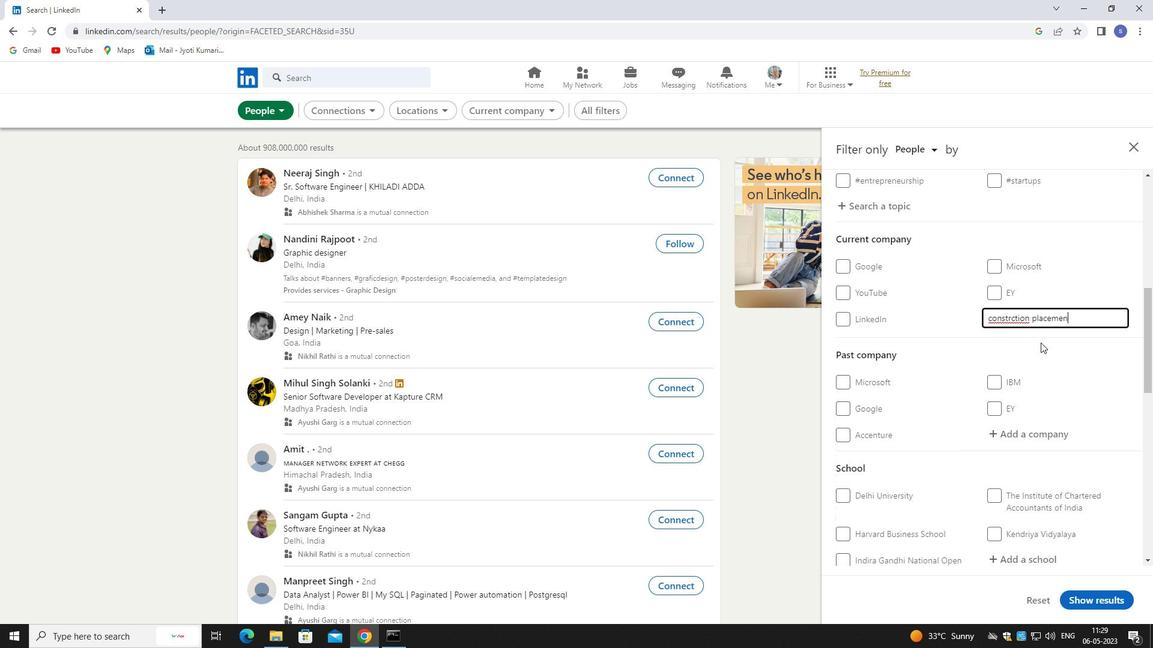 
Action: Mouse moved to (1031, 318)
Screenshot: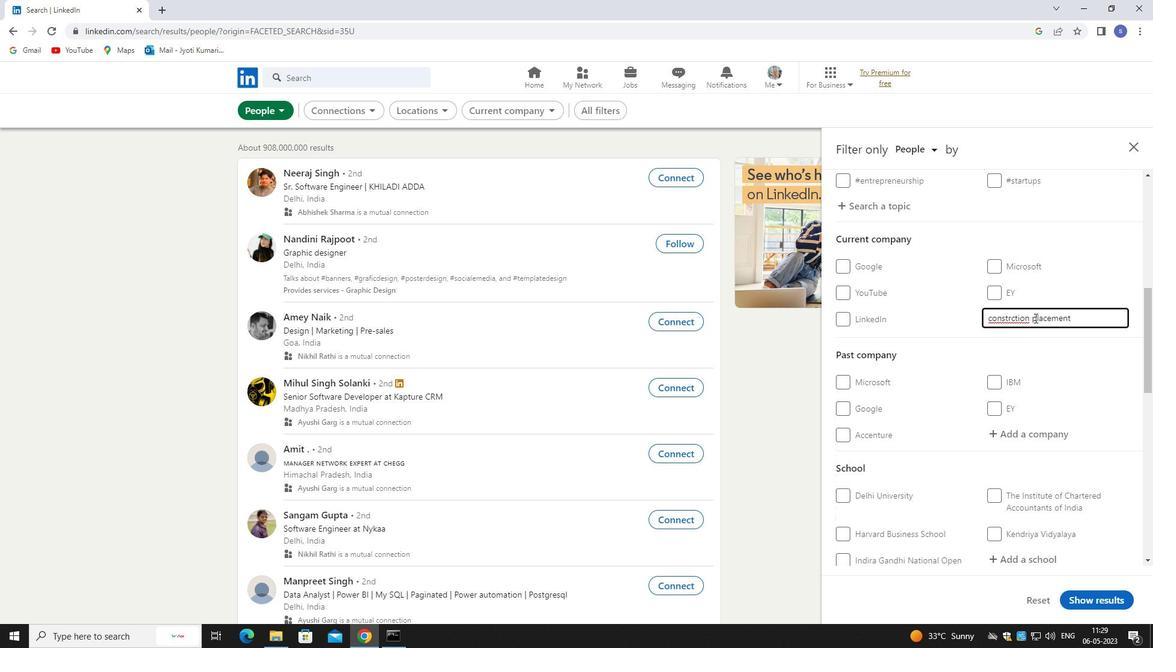 
Action: Mouse pressed left at (1031, 318)
Screenshot: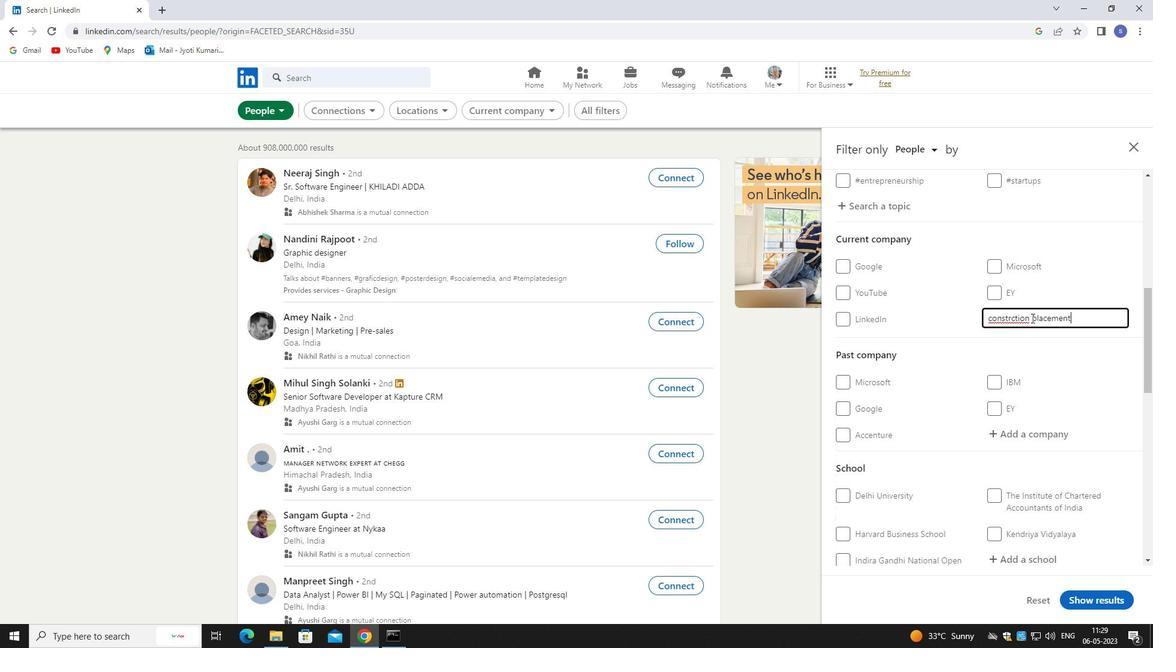 
Action: Mouse moved to (1025, 325)
Screenshot: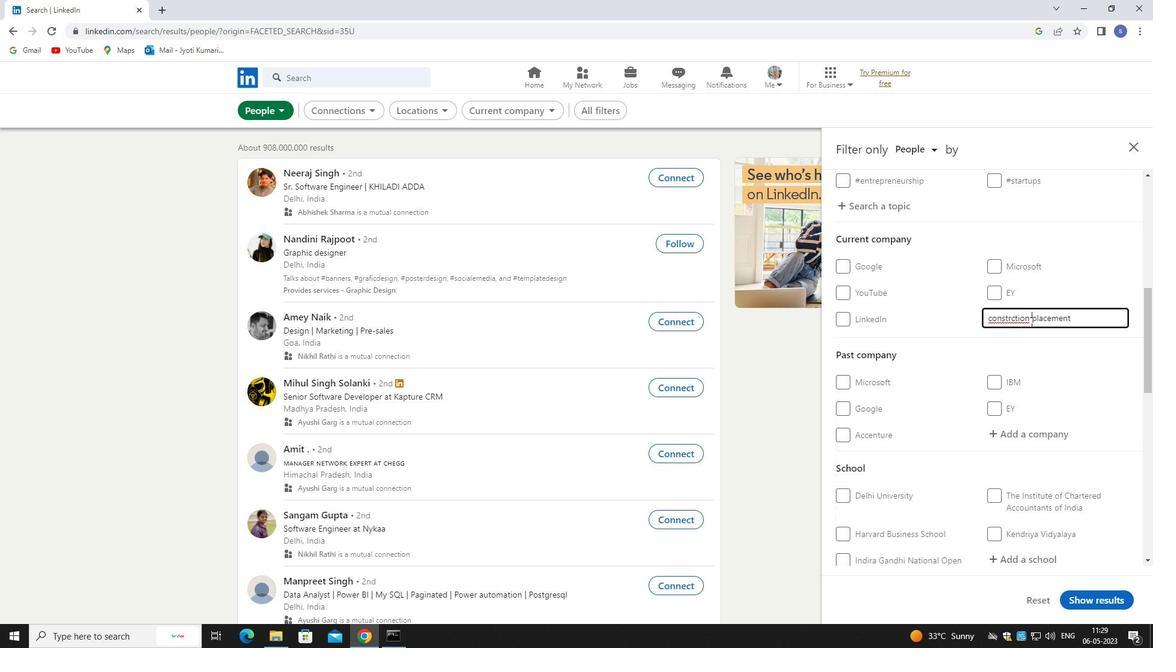 
Action: Key pressed <Key.backspace>
Screenshot: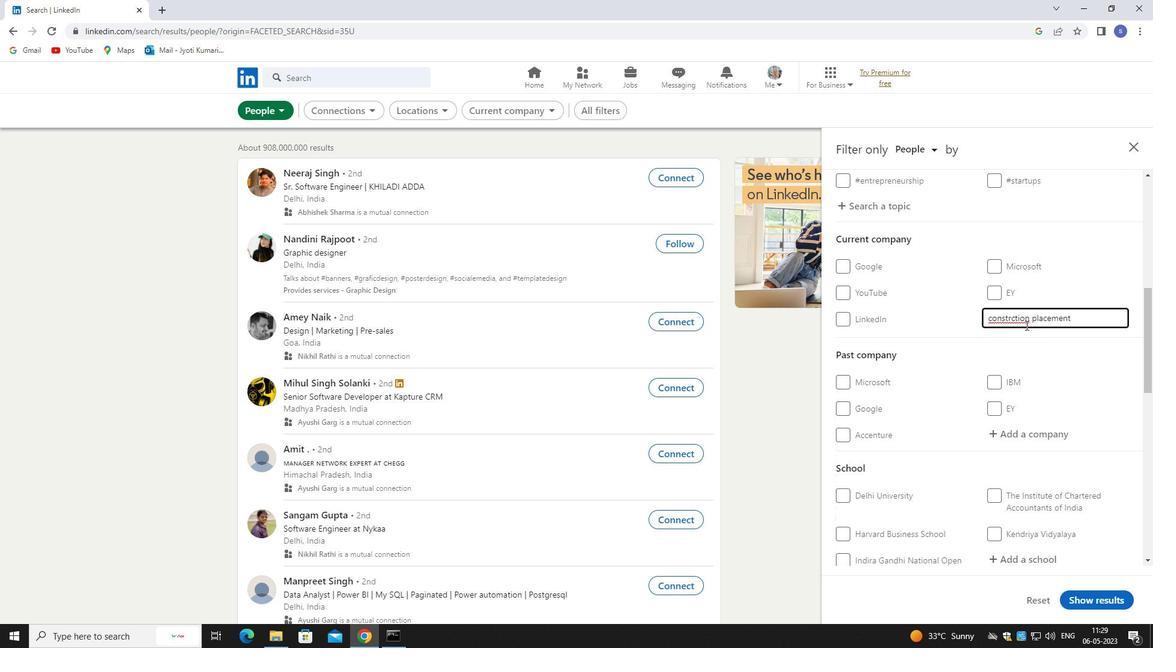 
Action: Mouse moved to (1017, 329)
Screenshot: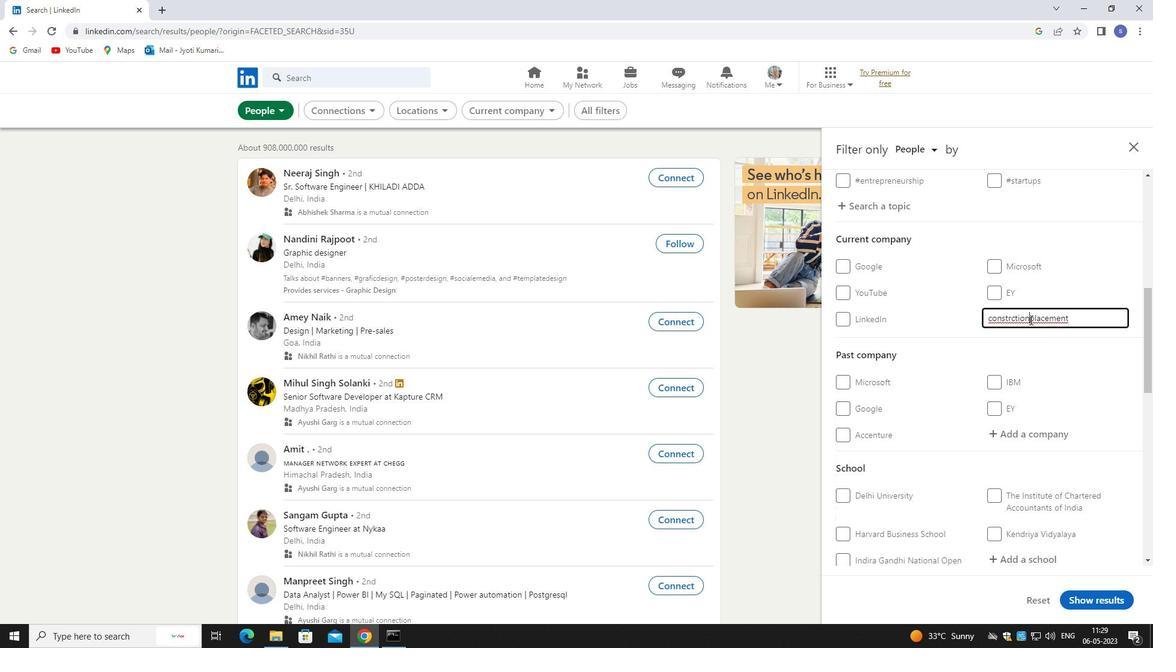 
Action: Mouse scrolled (1017, 329) with delta (0, 0)
Screenshot: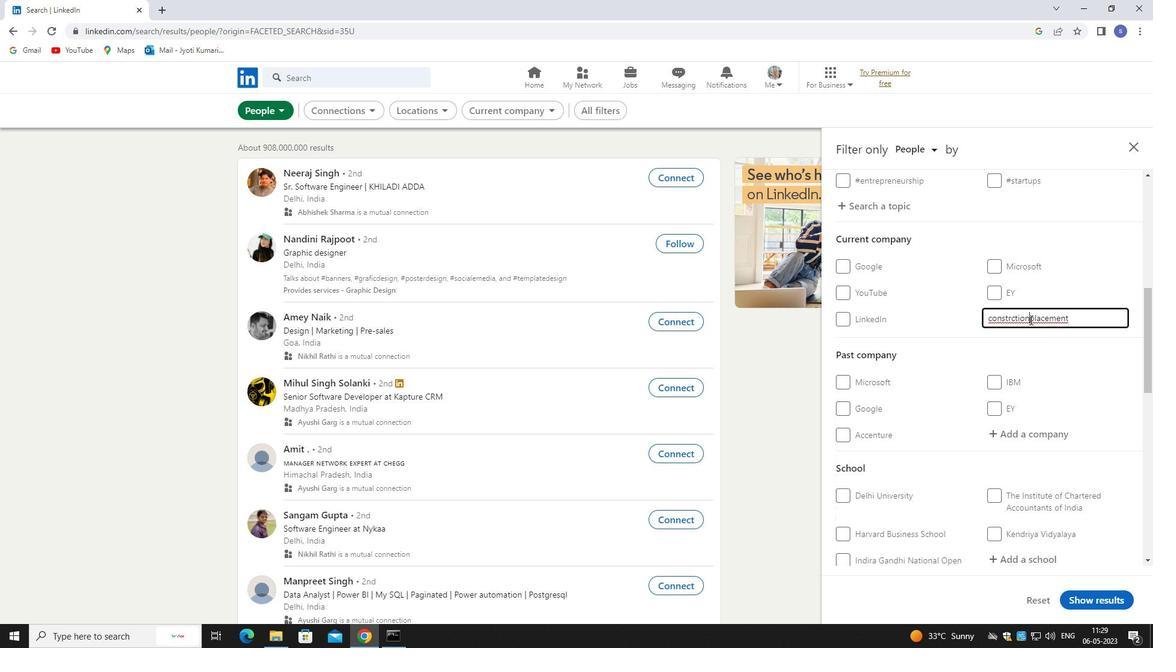 
Action: Mouse moved to (1016, 331)
Screenshot: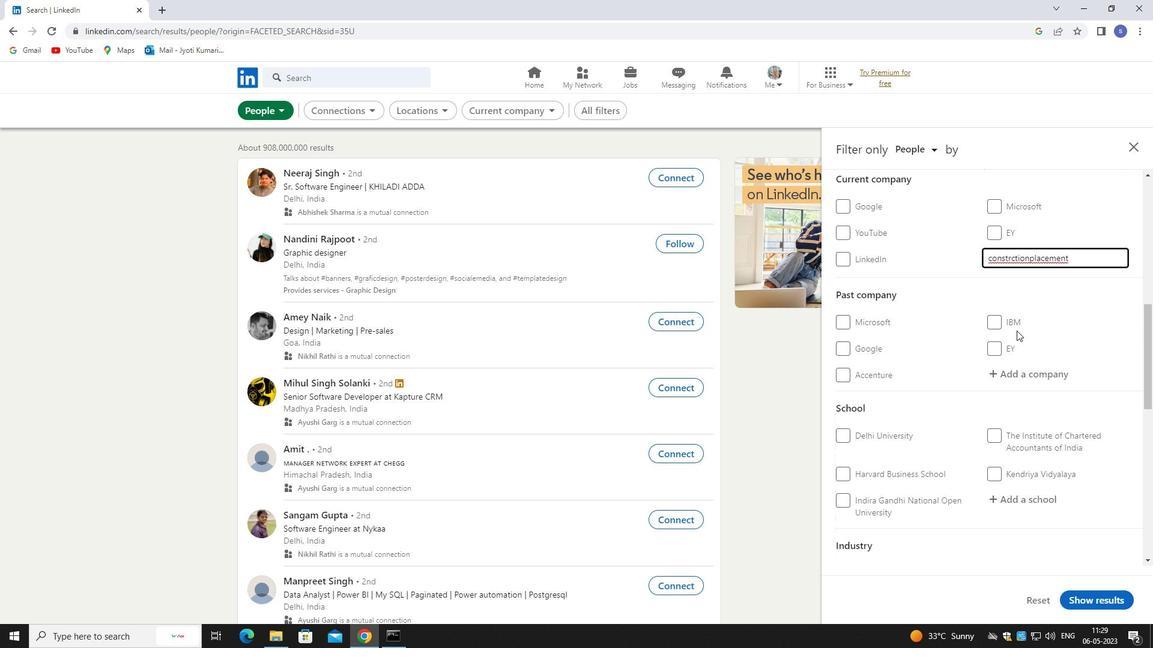 
Action: Mouse scrolled (1016, 330) with delta (0, 0)
Screenshot: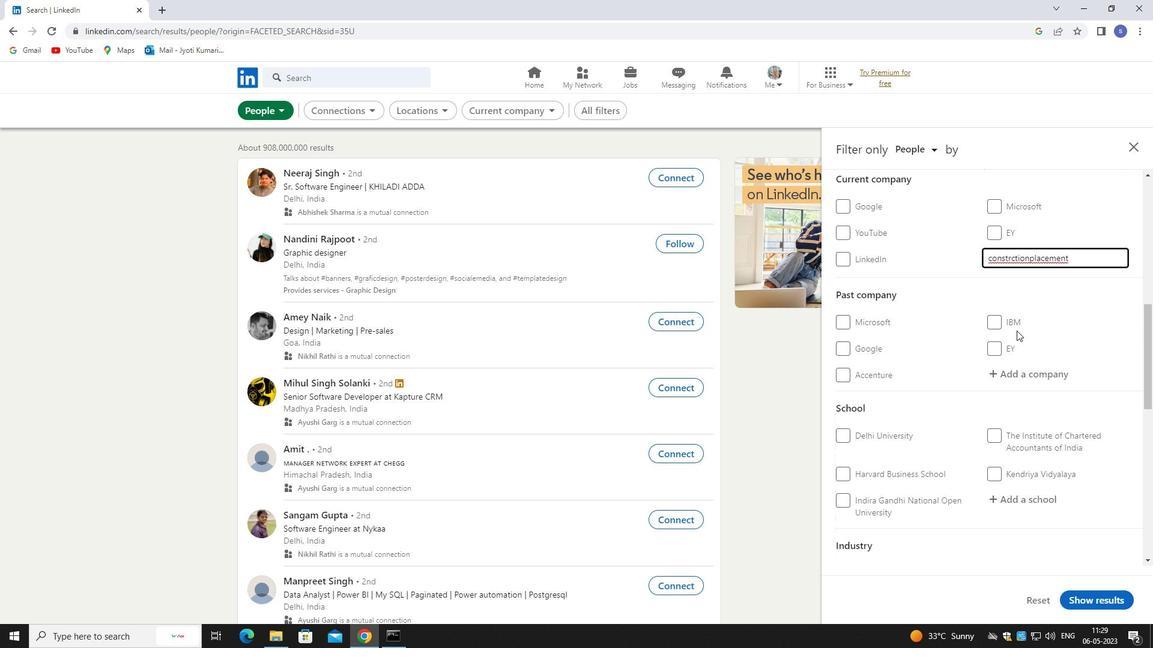 
Action: Mouse moved to (1023, 317)
Screenshot: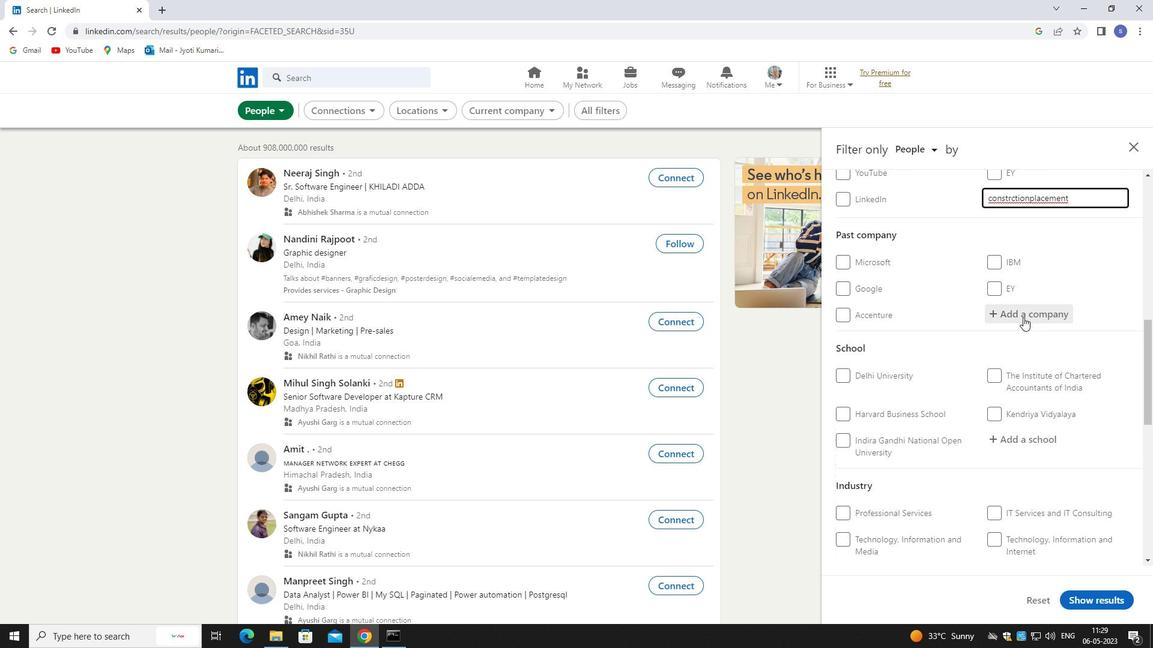 
Action: Mouse scrolled (1023, 317) with delta (0, 0)
Screenshot: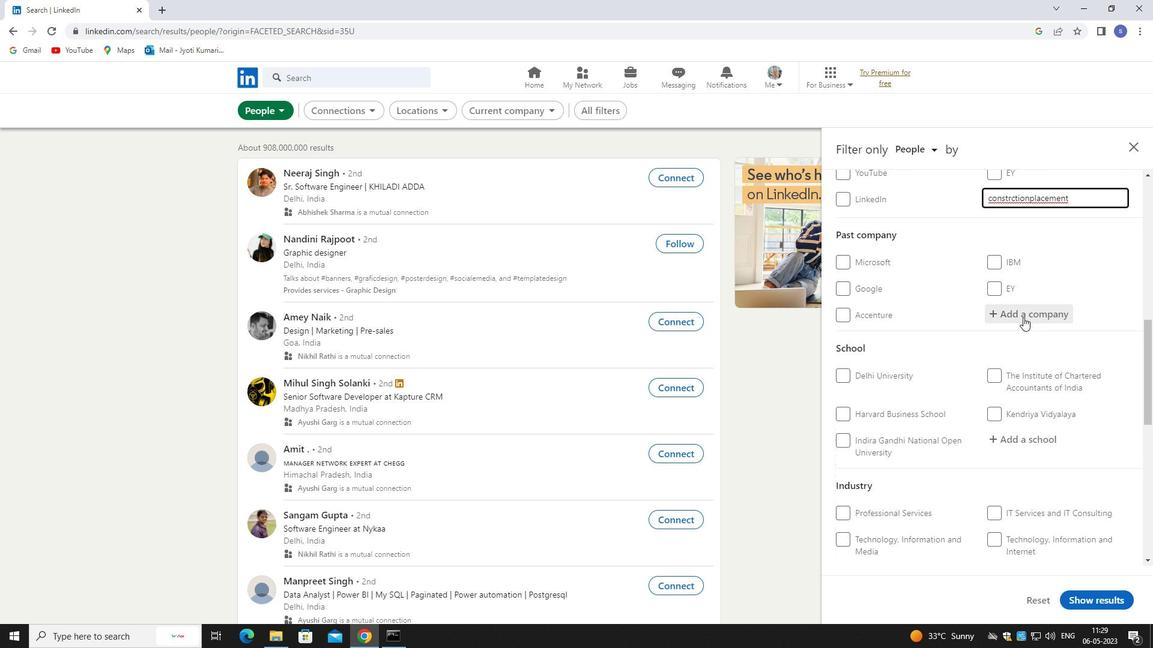 
Action: Mouse scrolled (1023, 317) with delta (0, 0)
Screenshot: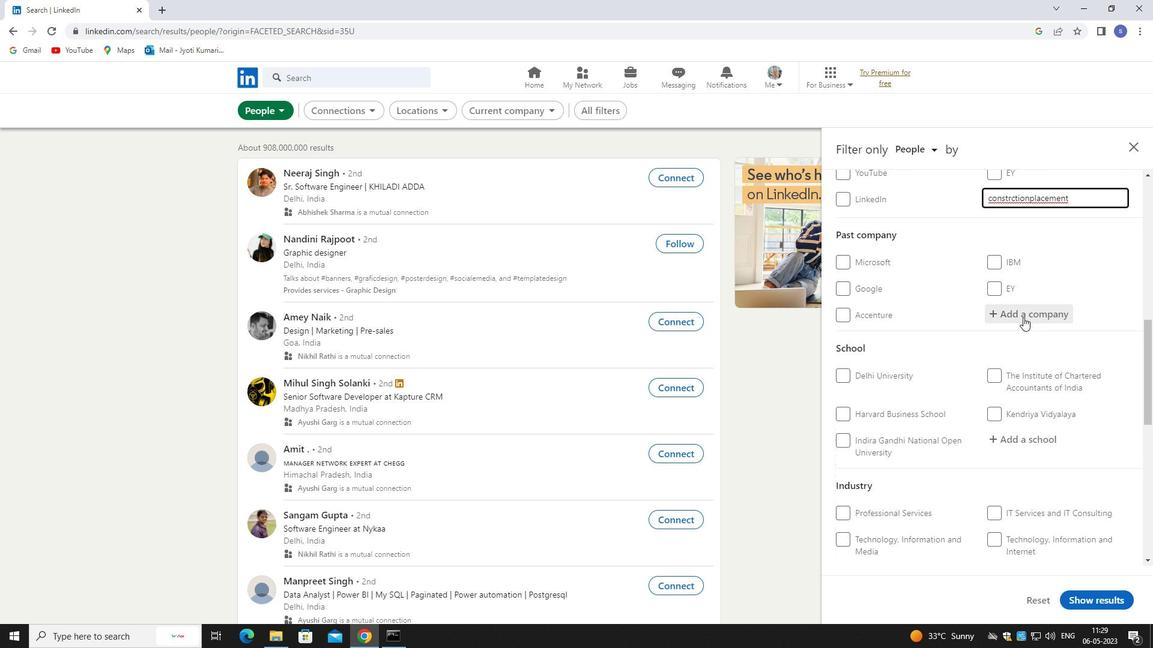 
Action: Mouse moved to (1024, 319)
Screenshot: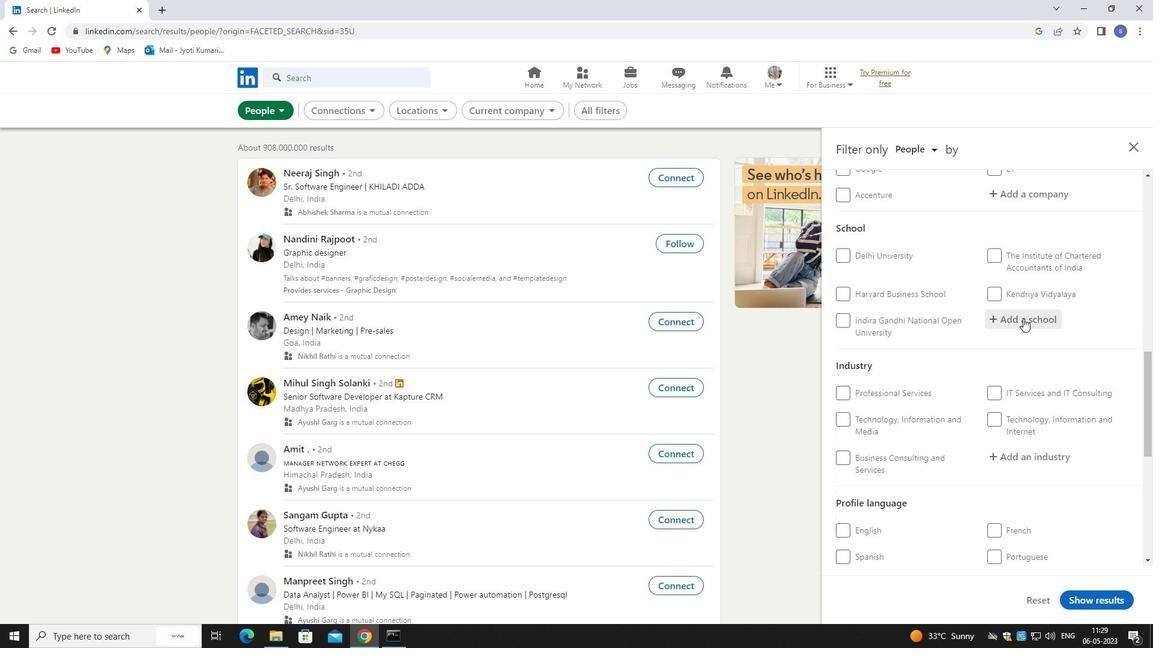 
Action: Mouse pressed left at (1024, 319)
Screenshot: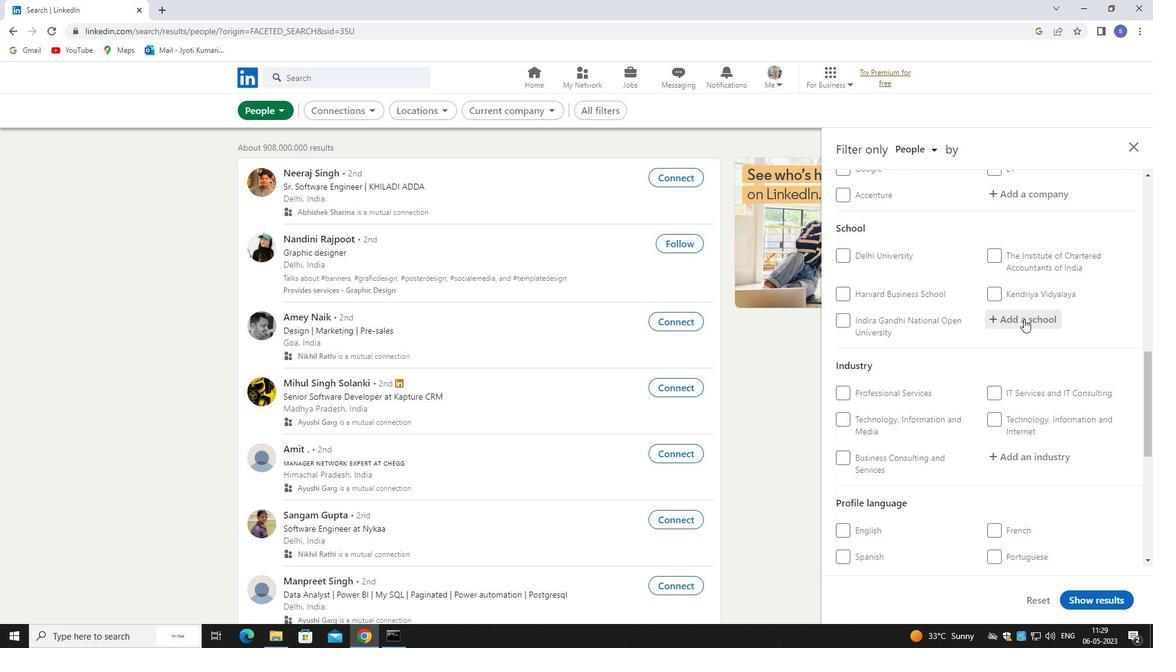 
Action: Mouse moved to (1026, 315)
Screenshot: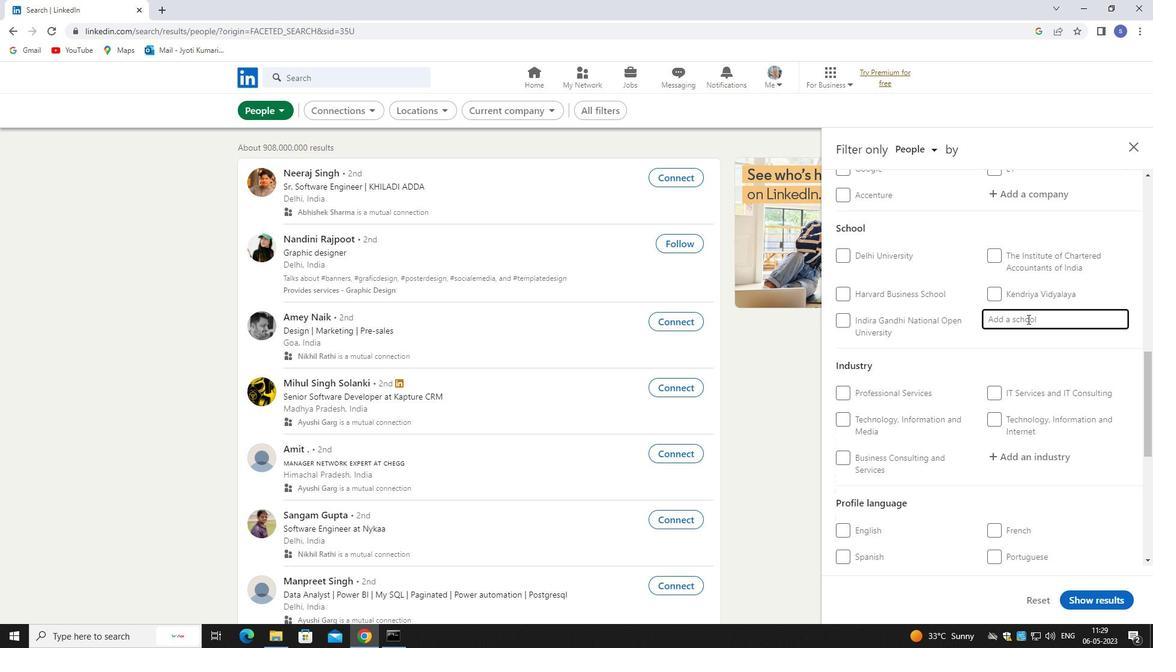 
Action: Key pressed st.<Key.space>
Screenshot: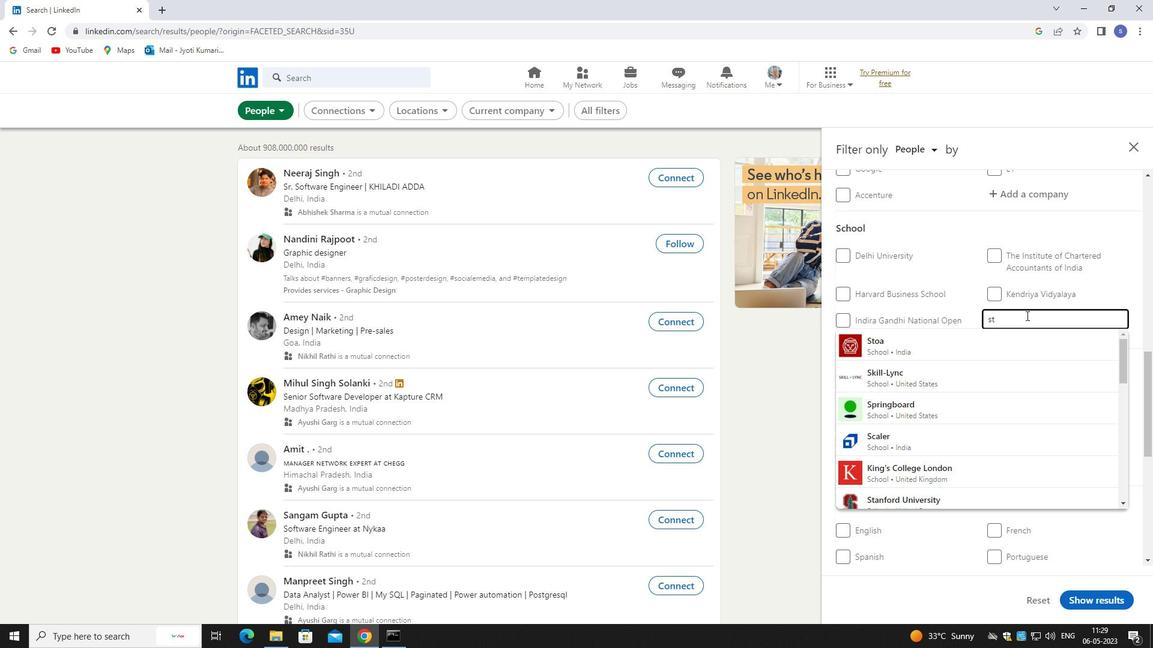 
Action: Mouse moved to (1025, 315)
Screenshot: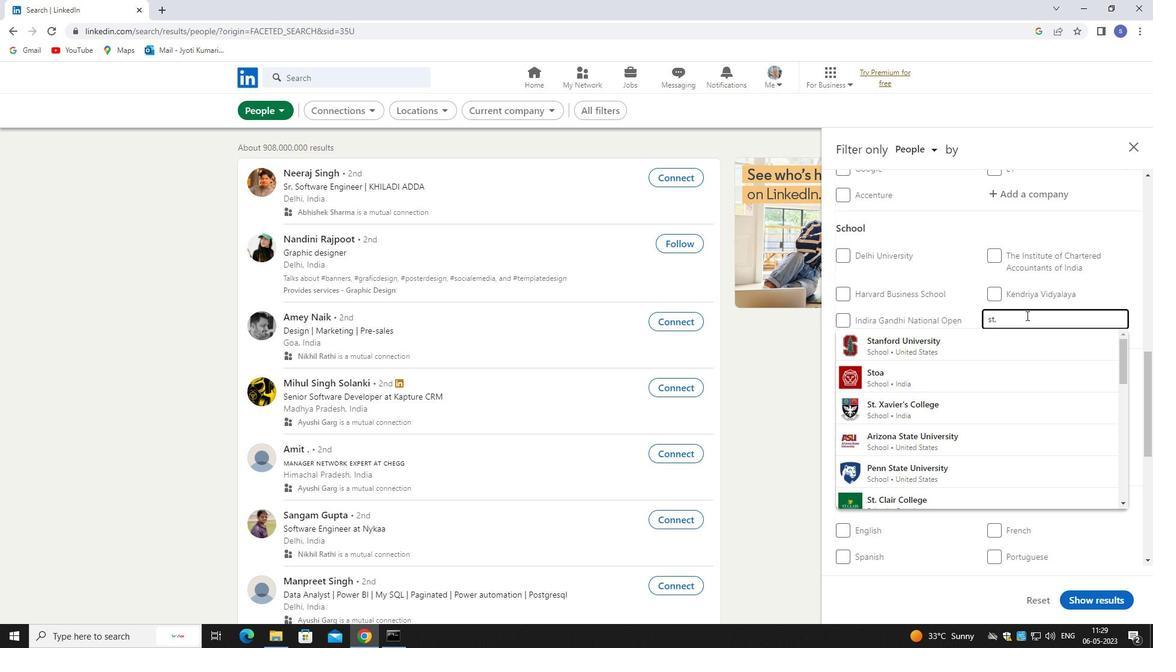 
Action: Key pressed vince
Screenshot: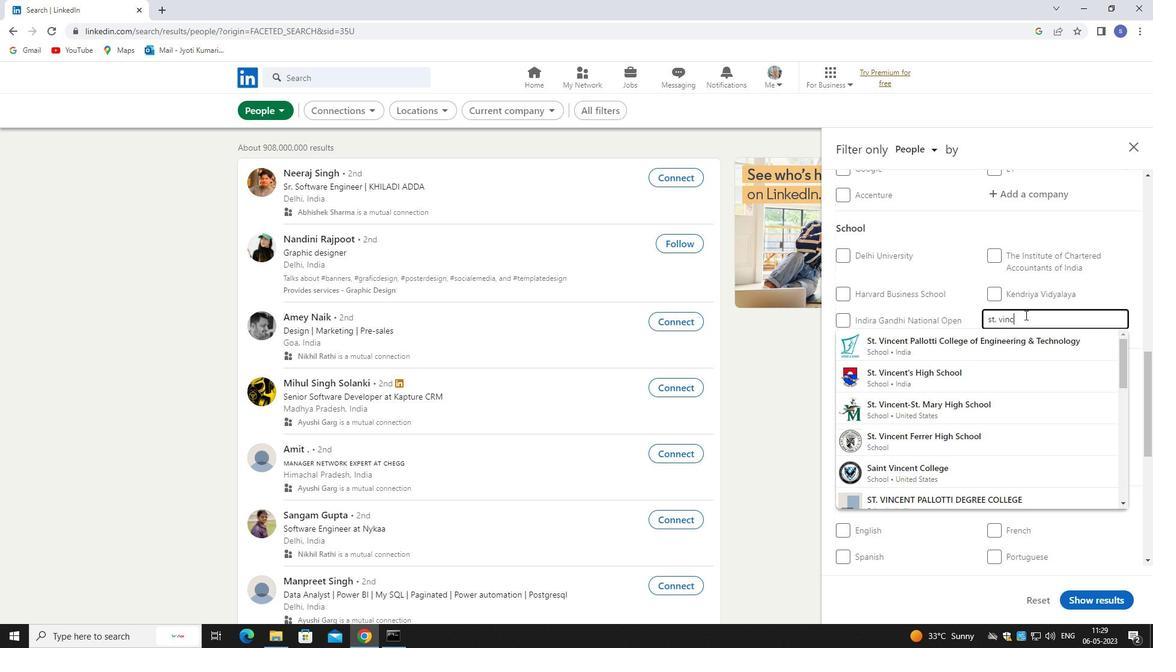 
Action: Mouse moved to (1016, 344)
Screenshot: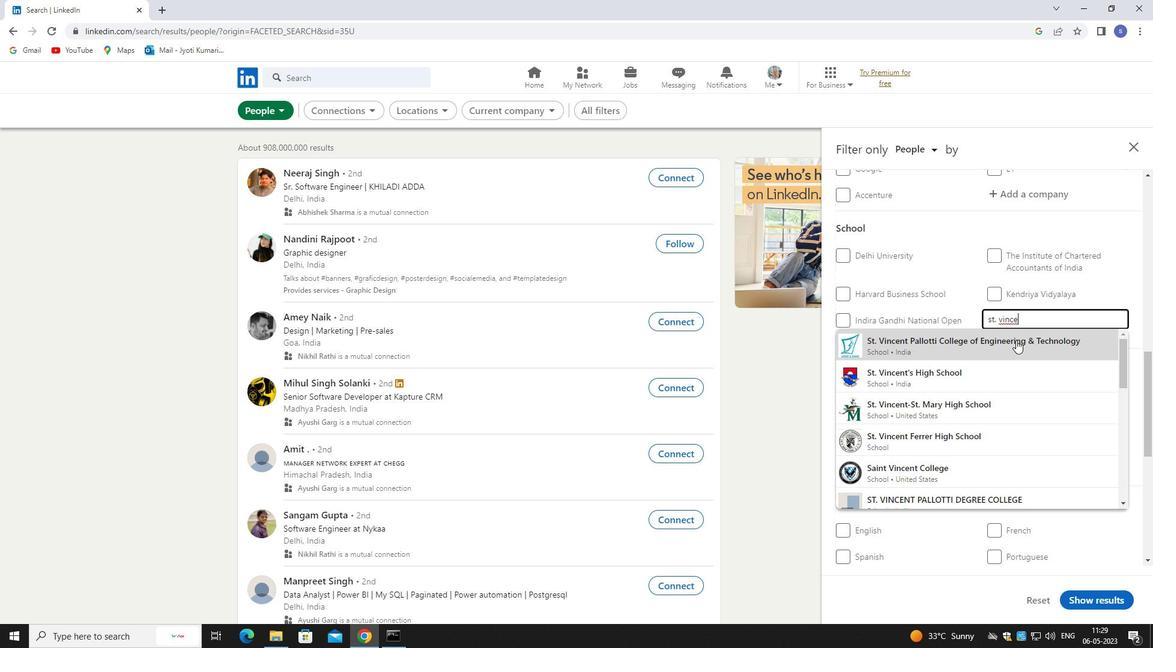 
Action: Mouse pressed left at (1016, 344)
Screenshot: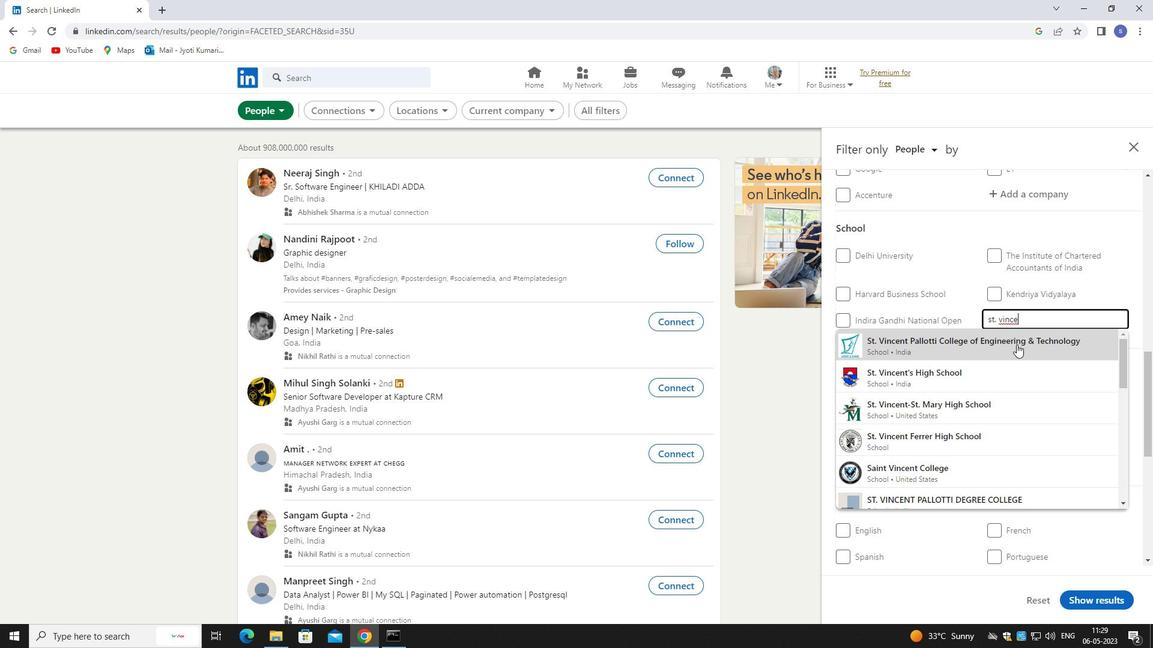 
Action: Mouse scrolled (1016, 344) with delta (0, 0)
Screenshot: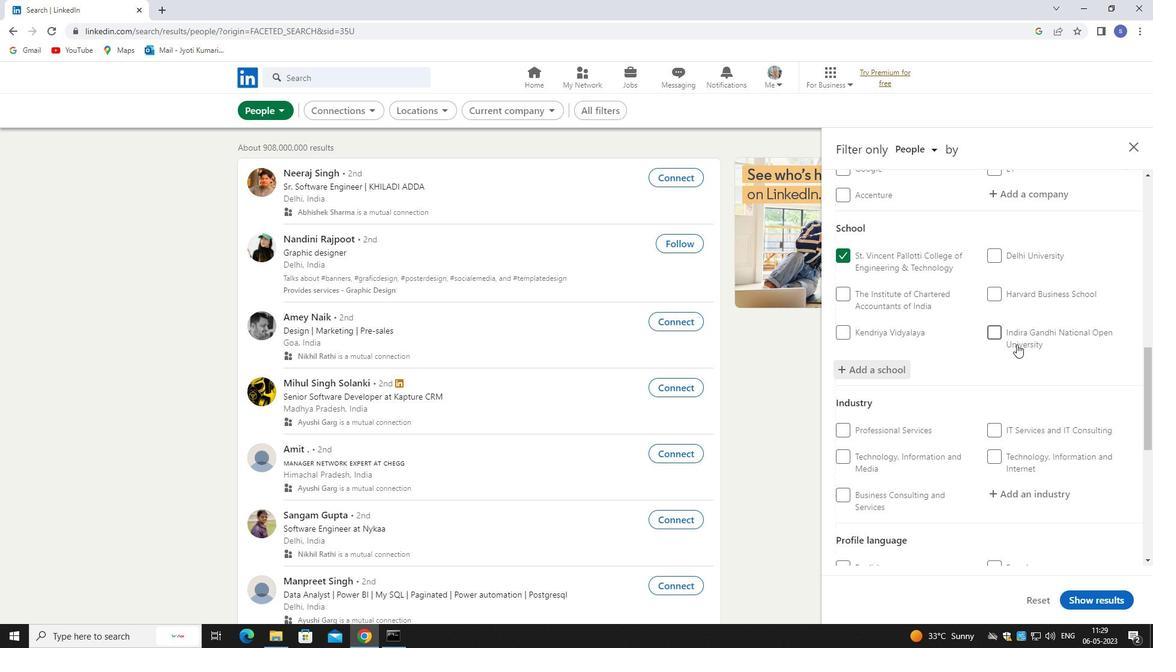 
Action: Mouse moved to (1017, 347)
Screenshot: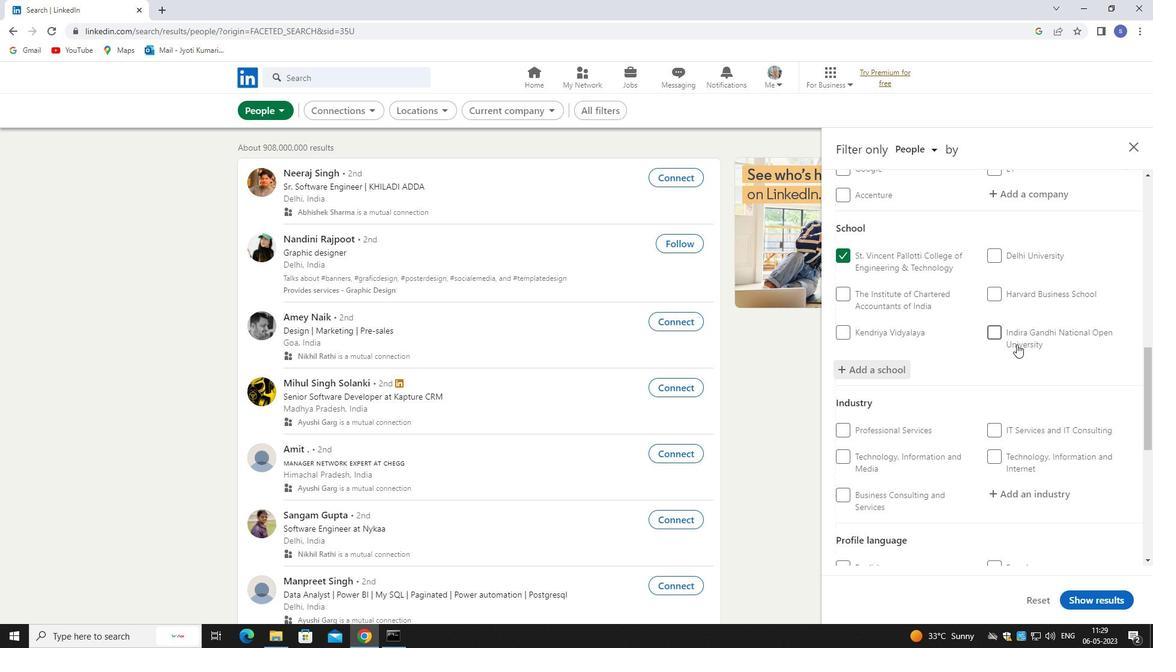 
Action: Mouse scrolled (1017, 347) with delta (0, 0)
Screenshot: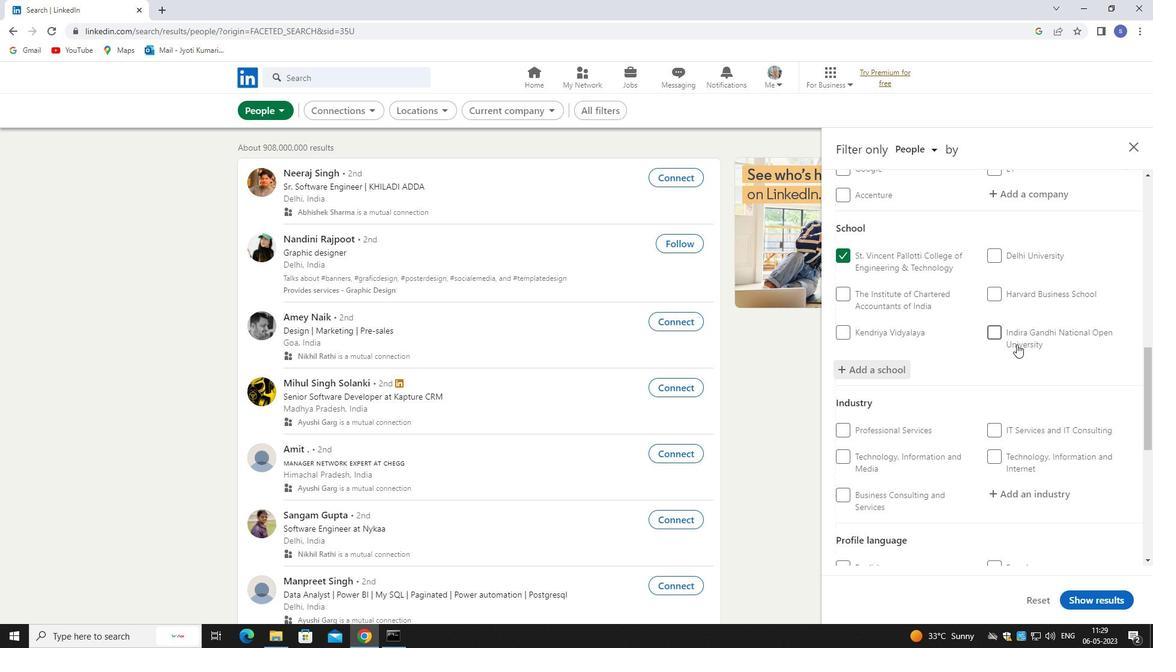 
Action: Mouse moved to (1017, 348)
Screenshot: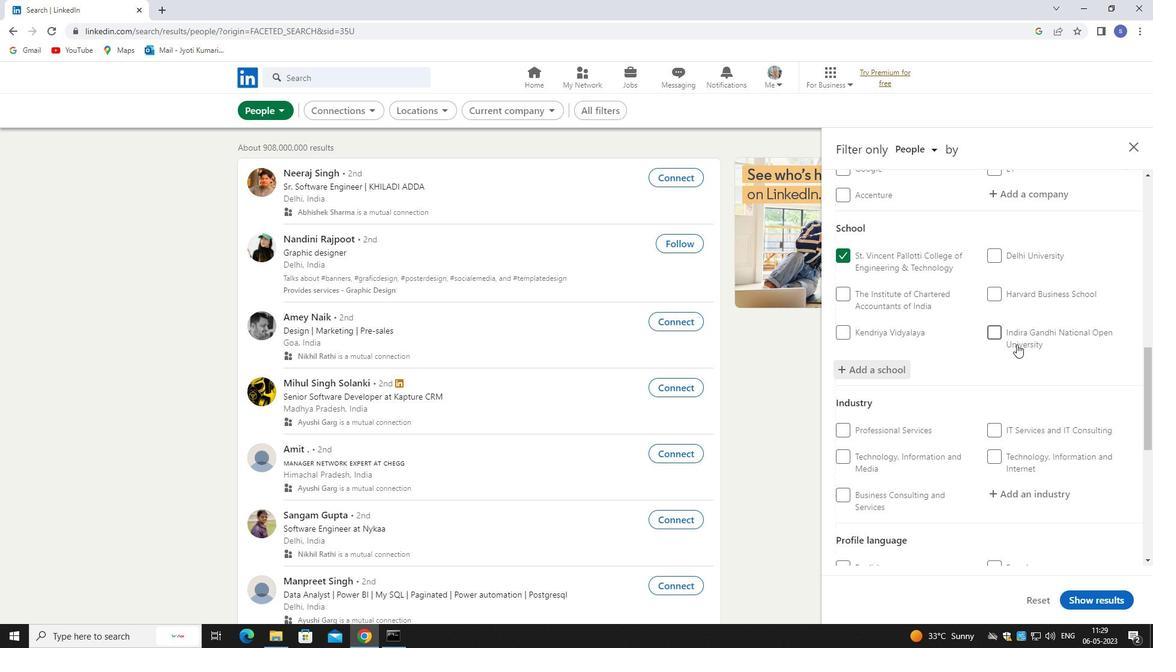 
Action: Mouse scrolled (1017, 347) with delta (0, 0)
Screenshot: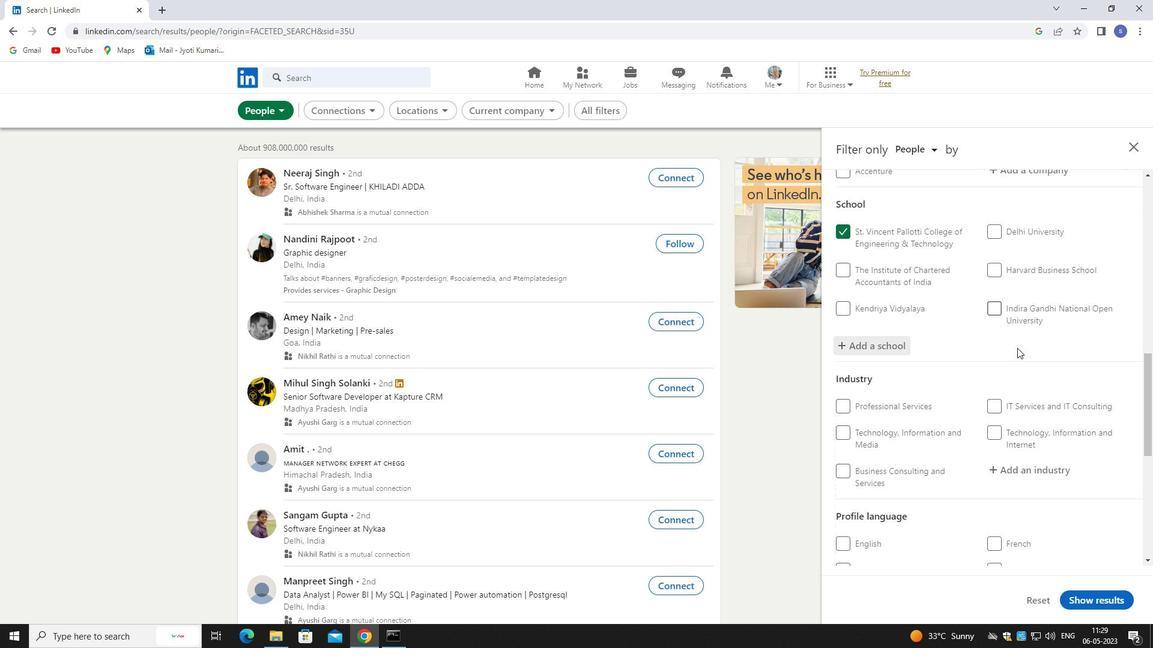 
Action: Mouse moved to (1017, 315)
Screenshot: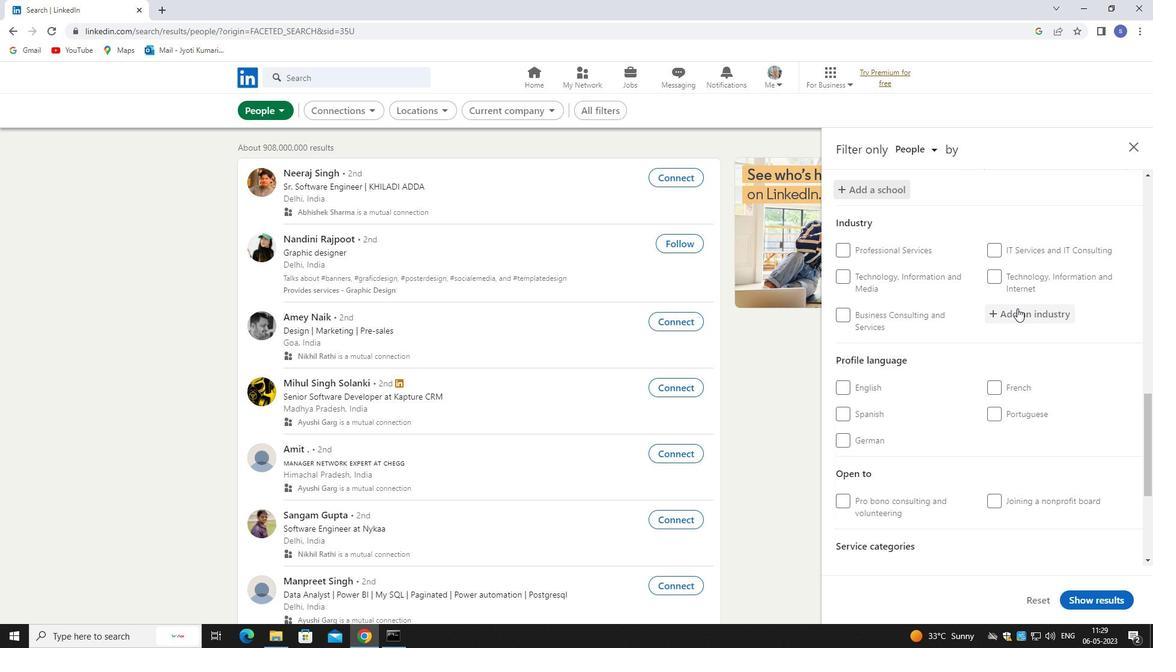 
Action: Mouse pressed left at (1017, 315)
Screenshot: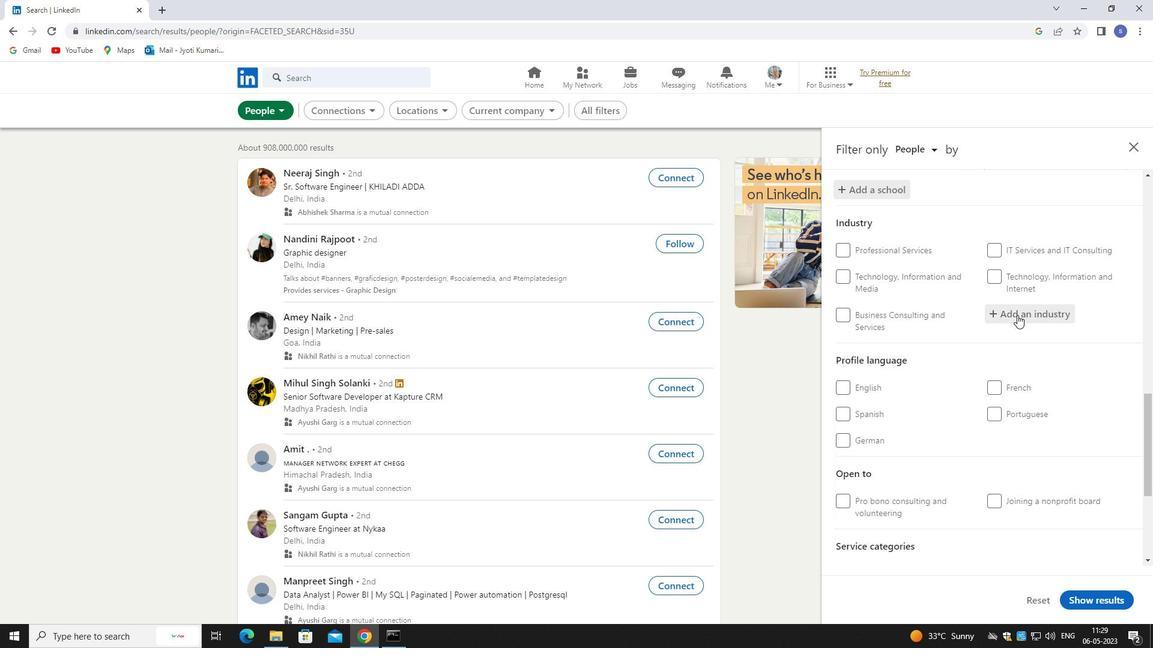 
Action: Mouse moved to (1023, 326)
Screenshot: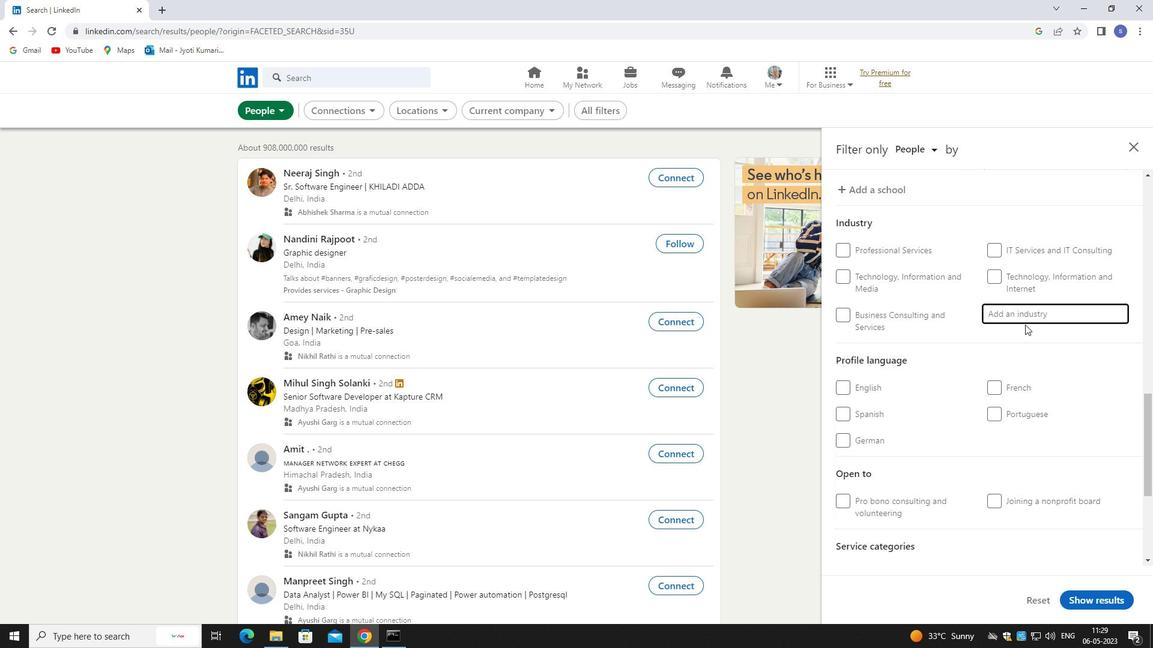 
Action: Key pressed real<Key.space>estate
Screenshot: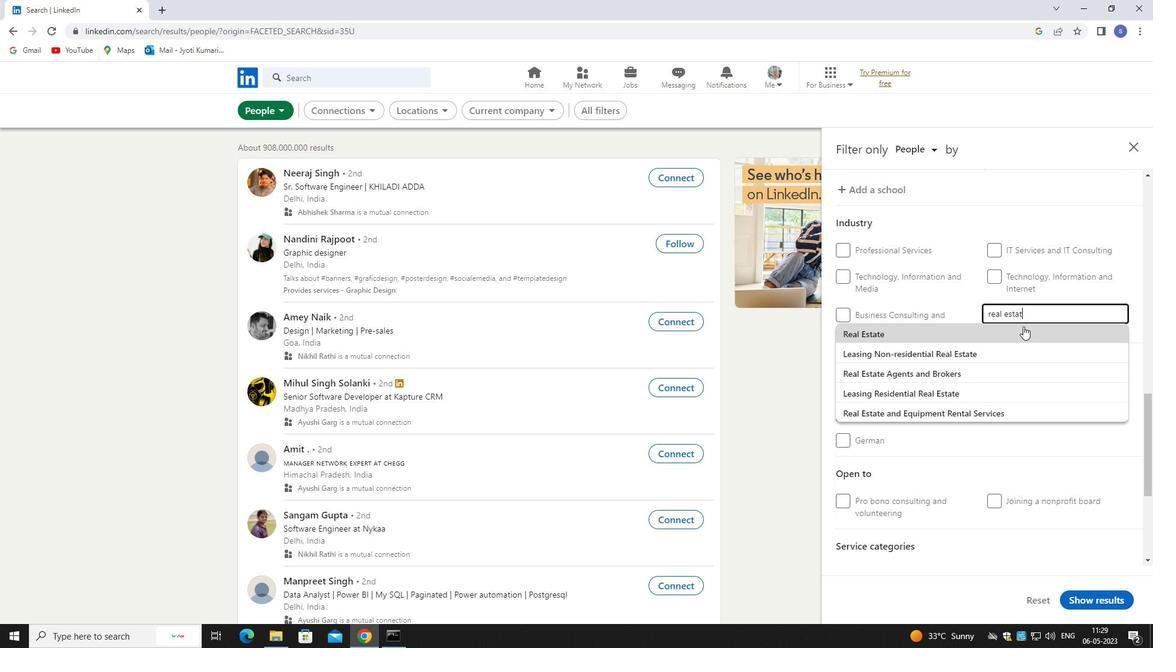 
Action: Mouse moved to (1006, 365)
Screenshot: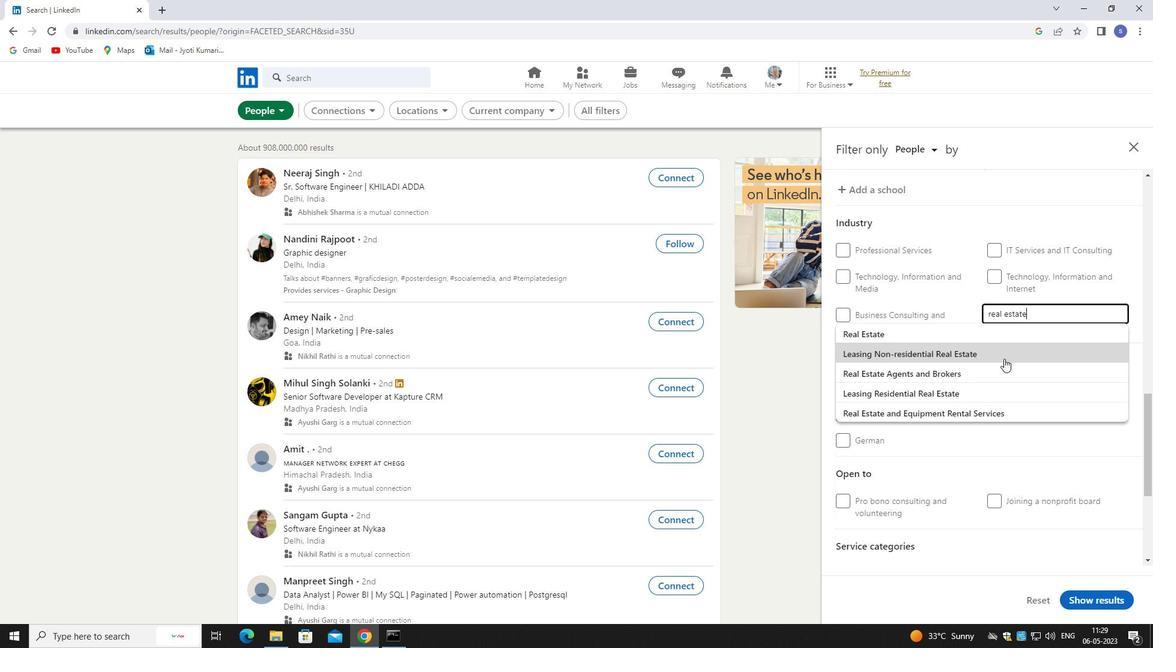 
Action: Mouse pressed left at (1006, 365)
Screenshot: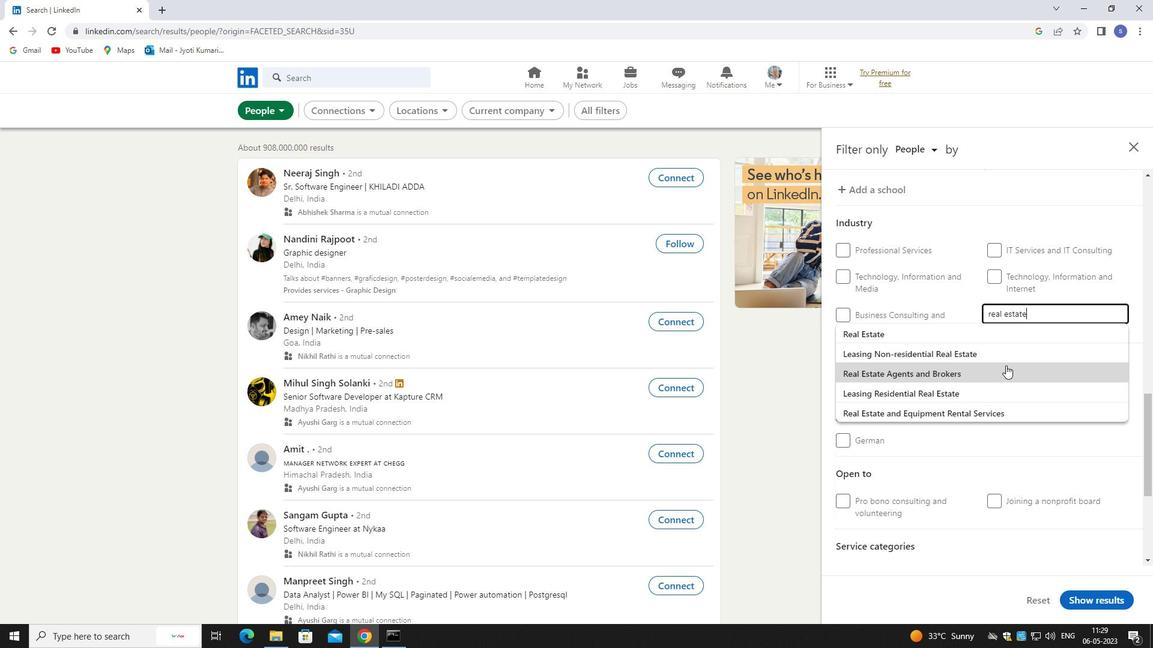 
Action: Mouse moved to (1031, 458)
Screenshot: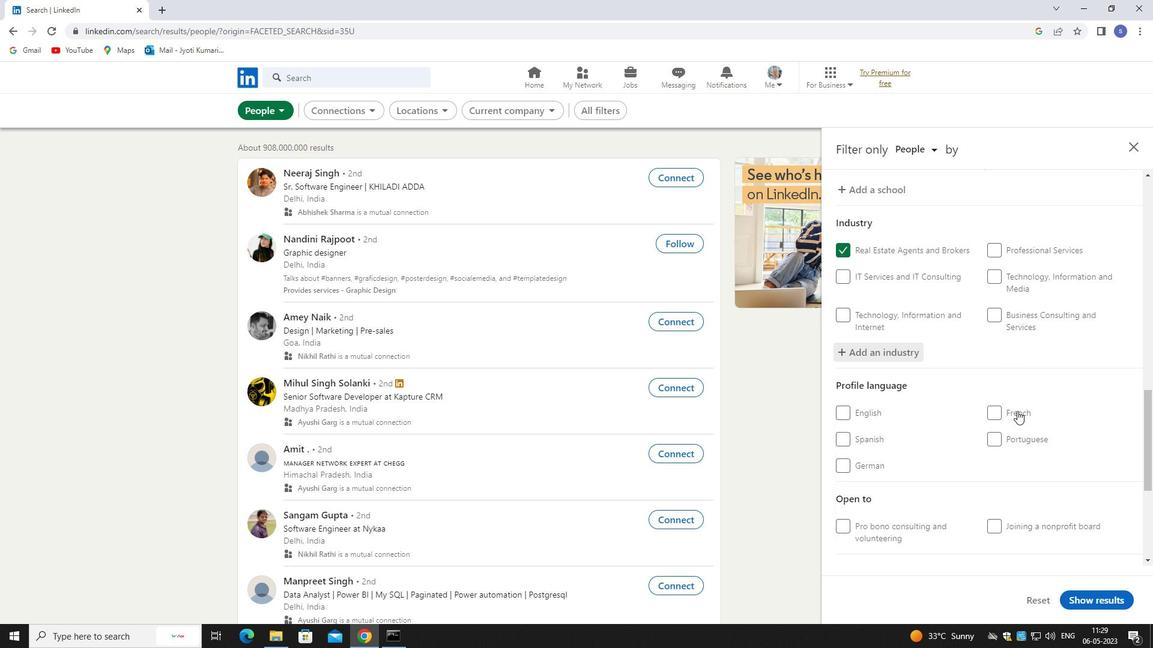 
Action: Mouse scrolled (1031, 458) with delta (0, 0)
Screenshot: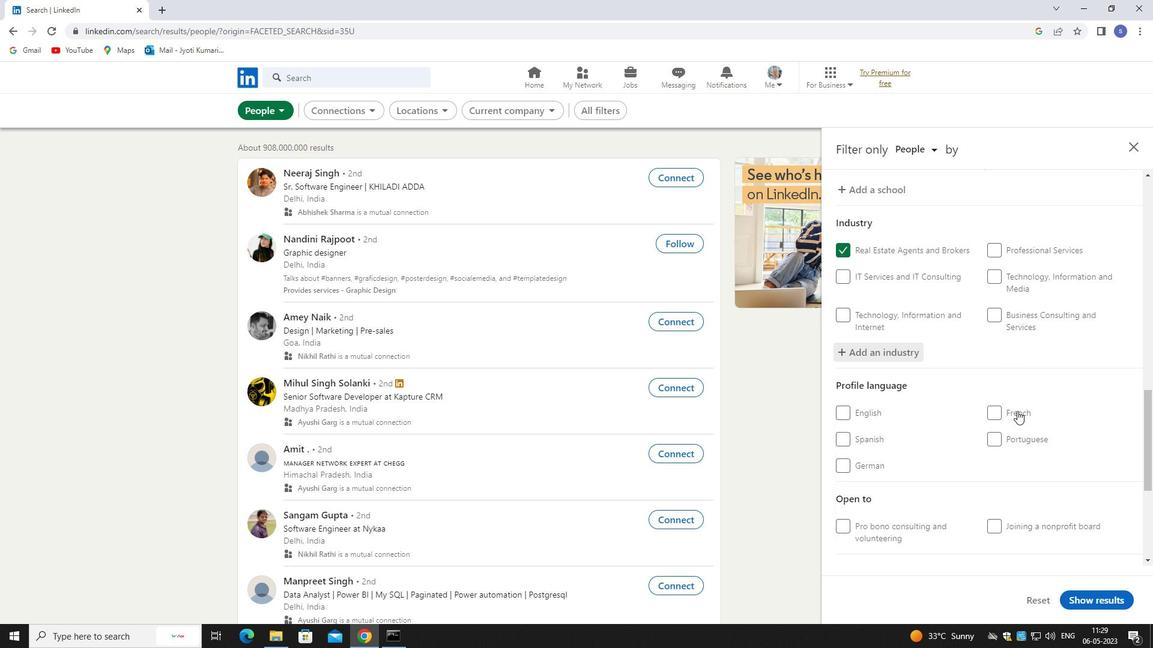
Action: Mouse moved to (874, 374)
Screenshot: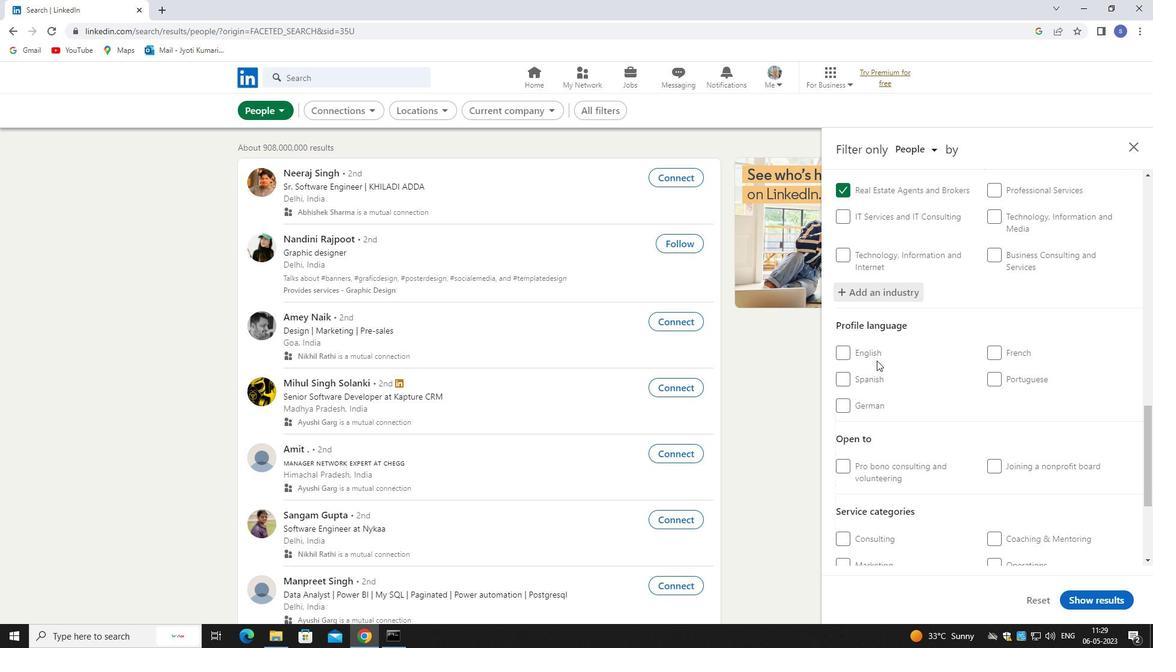 
Action: Mouse pressed left at (874, 374)
Screenshot: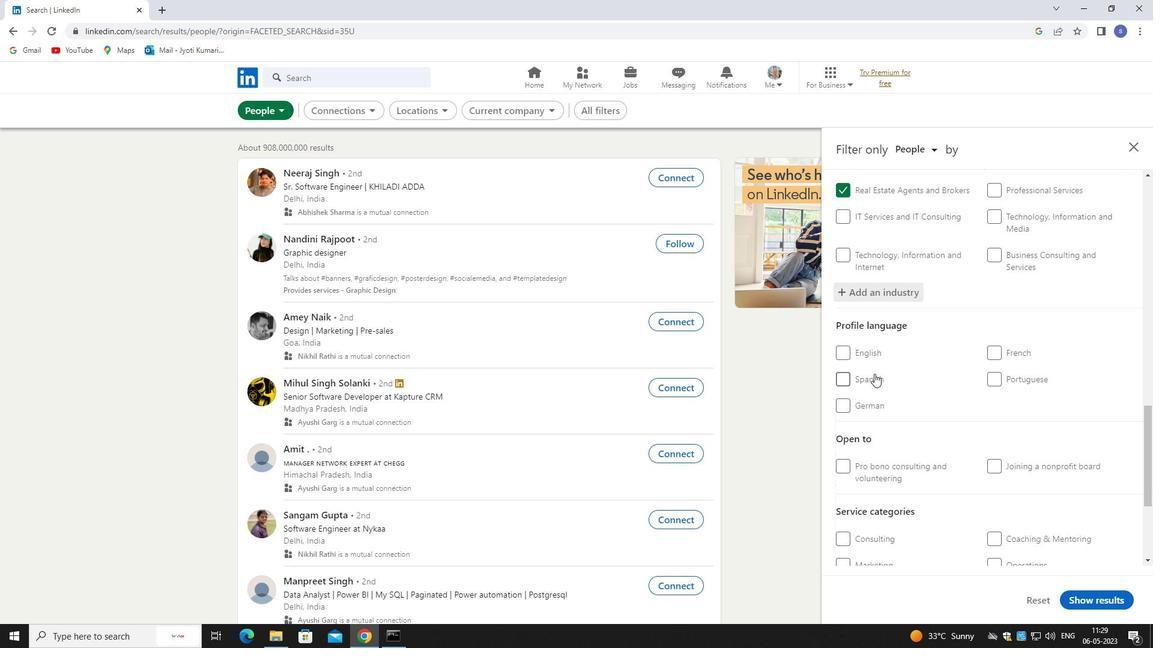 
Action: Mouse moved to (991, 440)
Screenshot: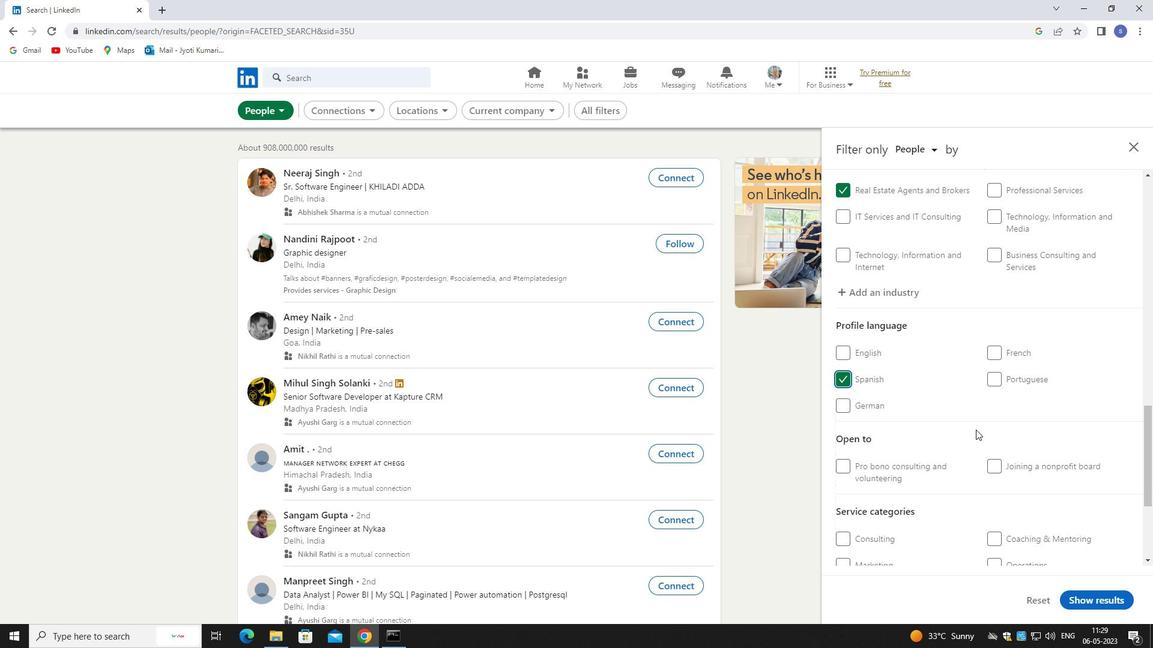 
Action: Mouse scrolled (991, 440) with delta (0, 0)
Screenshot: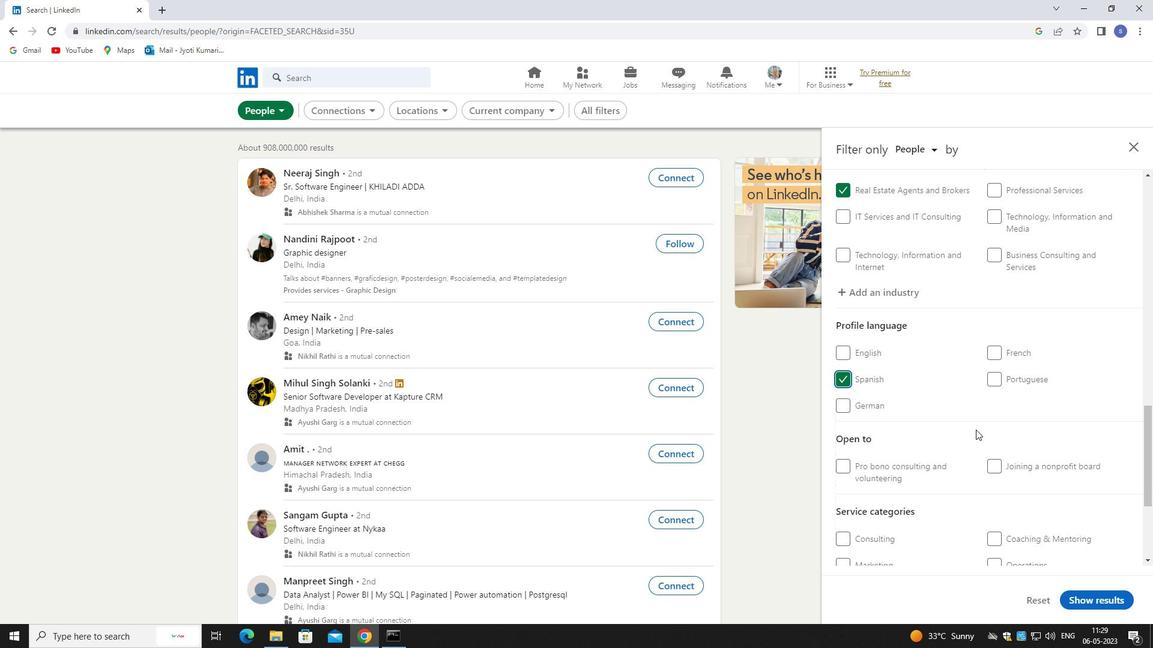 
Action: Mouse moved to (994, 443)
Screenshot: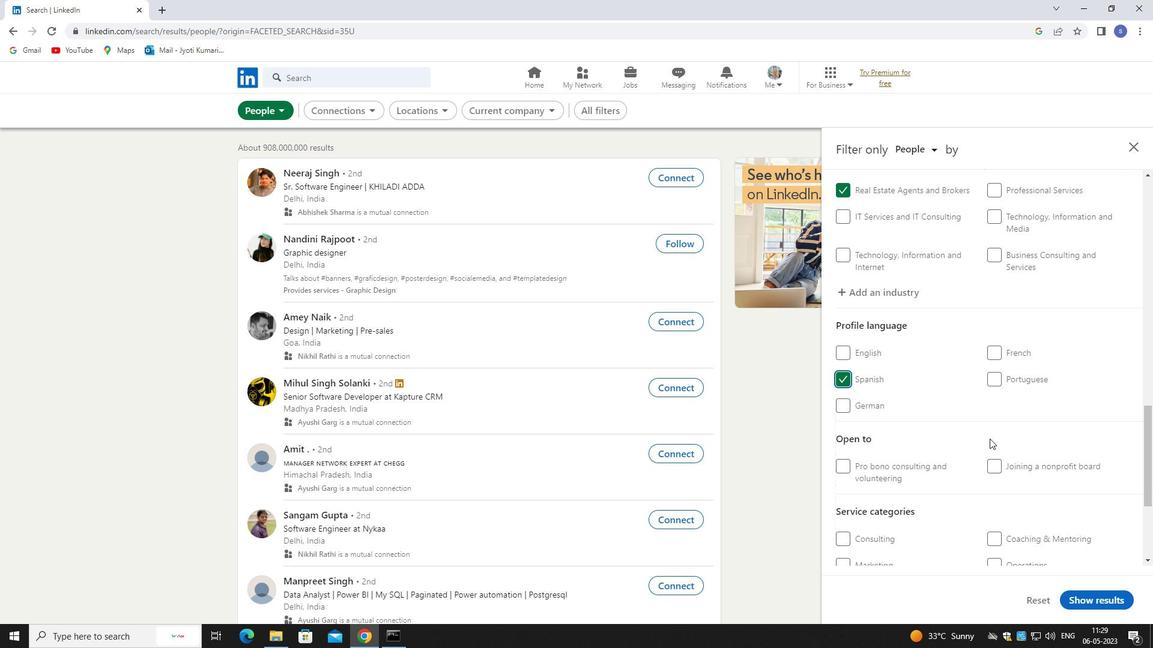 
Action: Mouse scrolled (994, 443) with delta (0, 0)
Screenshot: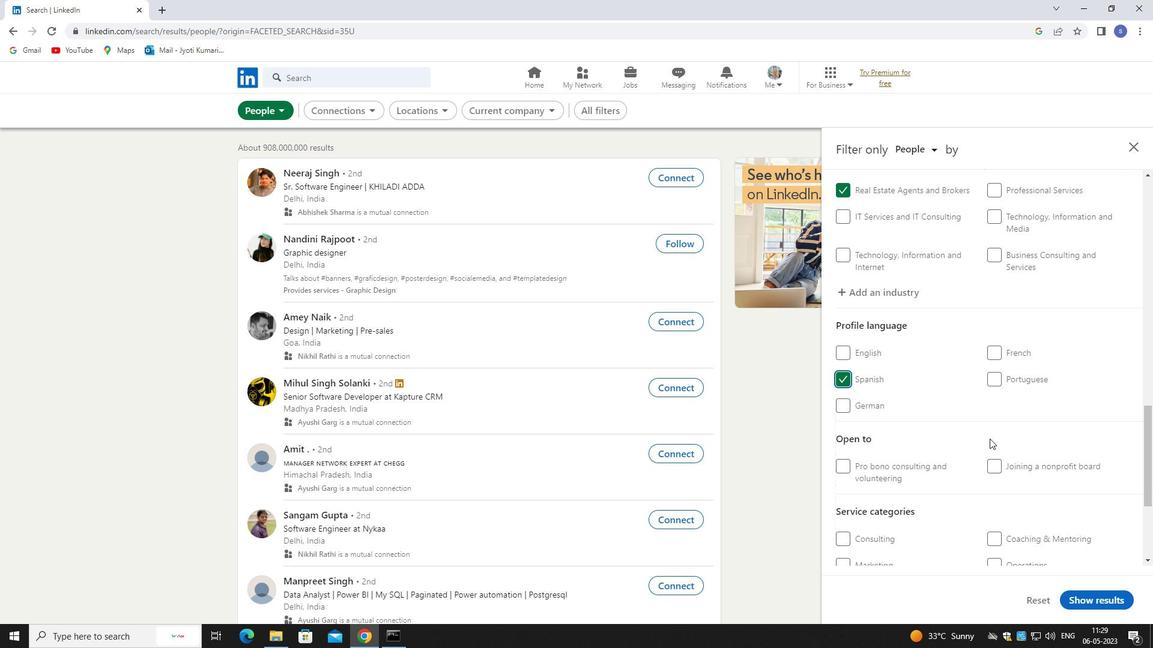 
Action: Mouse scrolled (994, 443) with delta (0, 0)
Screenshot: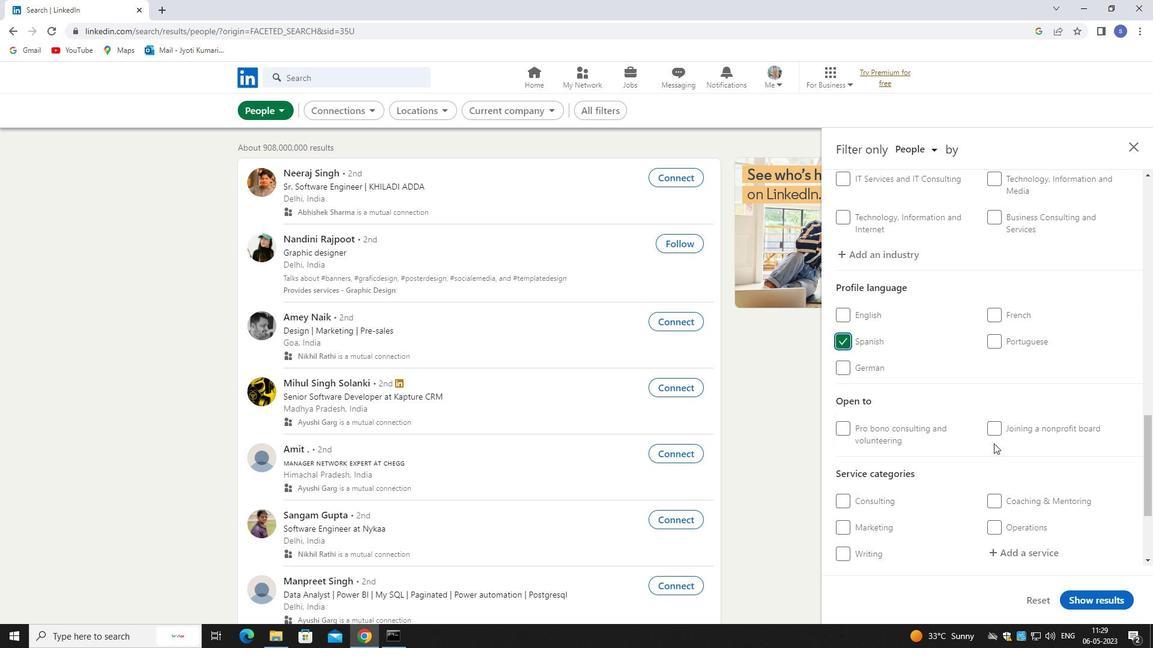 
Action: Mouse moved to (1010, 416)
Screenshot: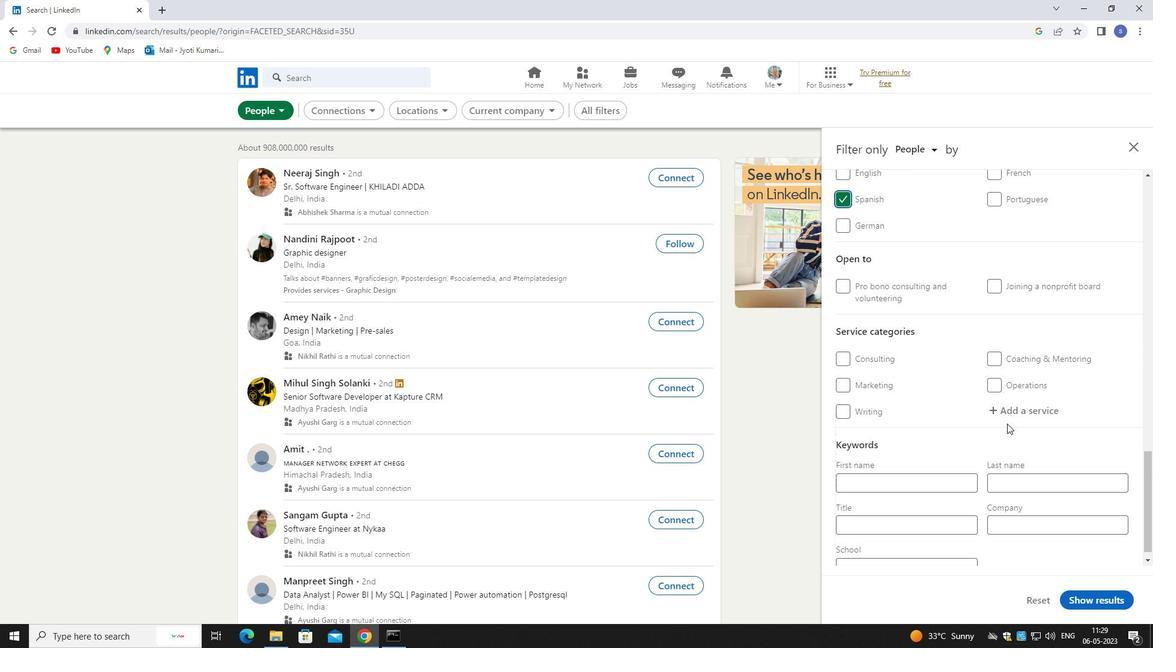 
Action: Mouse pressed left at (1010, 416)
Screenshot: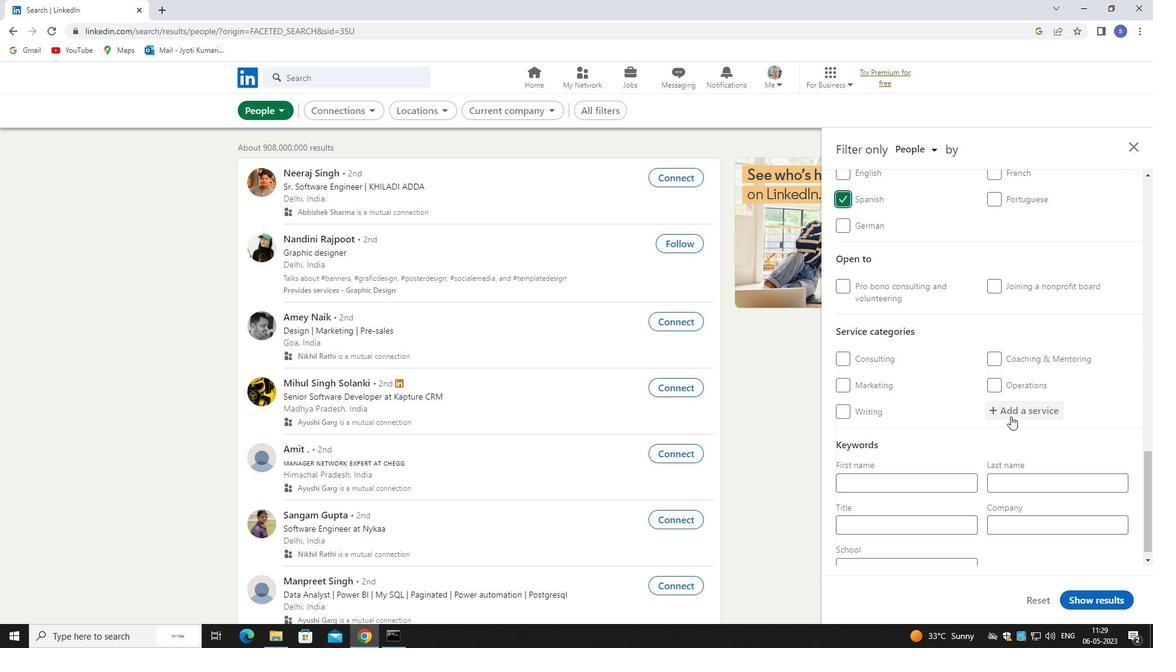 
Action: Mouse moved to (1010, 414)
Screenshot: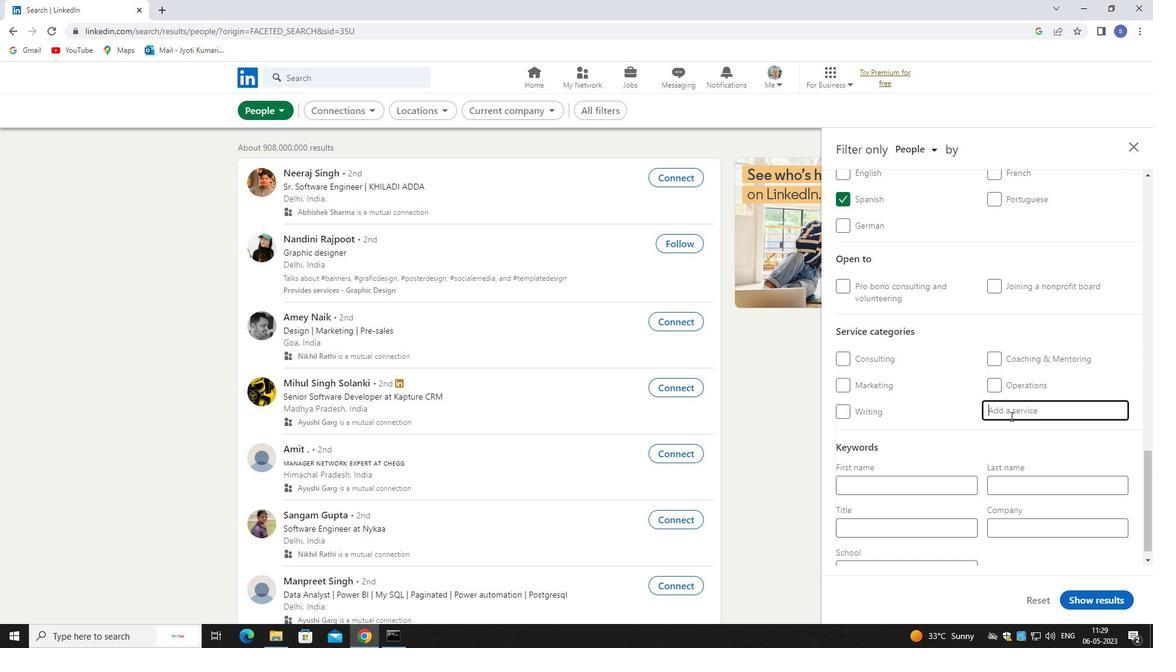 
Action: Key pressed public<Key.space>rel
Screenshot: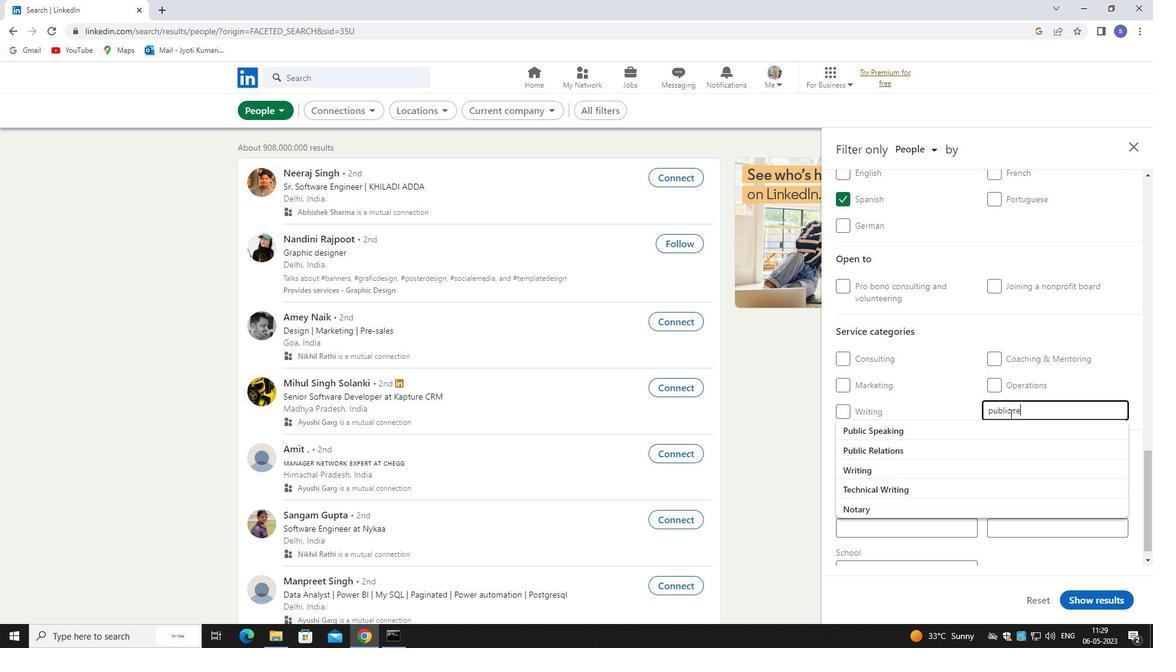 
Action: Mouse moved to (1018, 428)
Screenshot: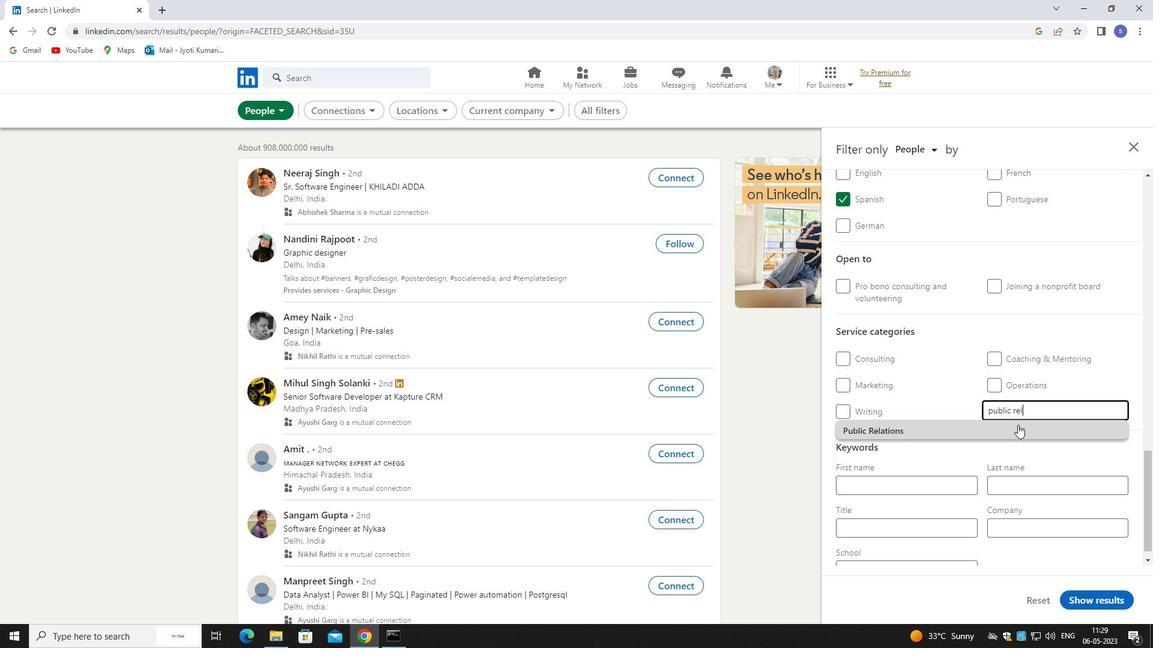 
Action: Mouse pressed left at (1018, 428)
Screenshot: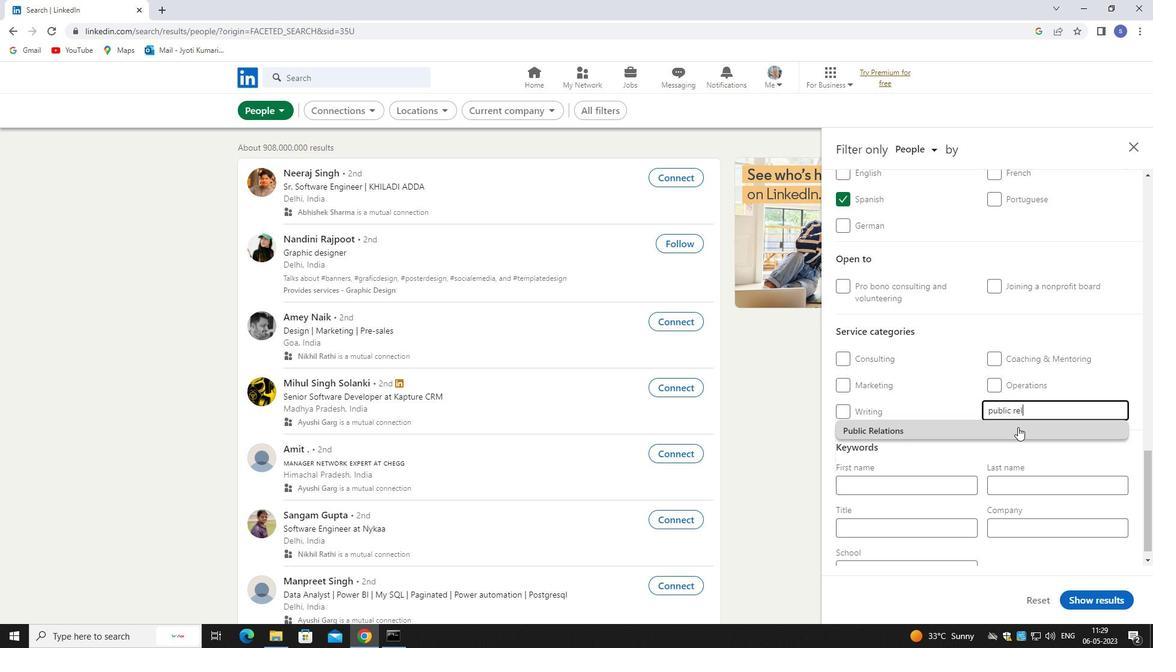 
Action: Mouse moved to (1019, 428)
Screenshot: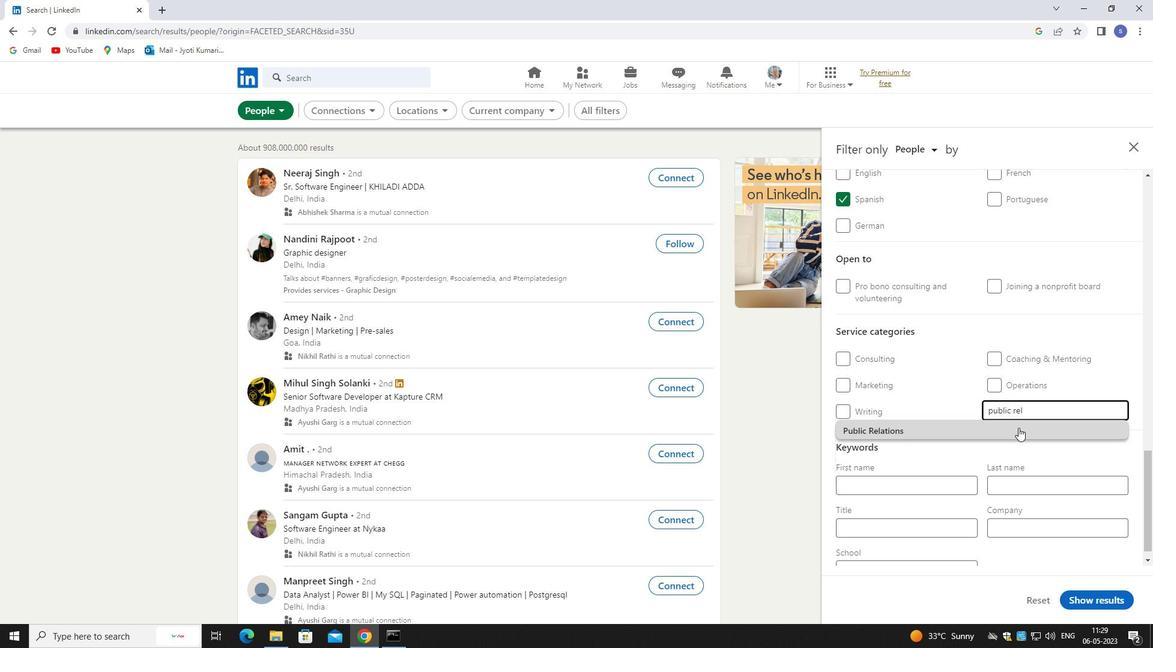 
Action: Mouse scrolled (1019, 427) with delta (0, 0)
Screenshot: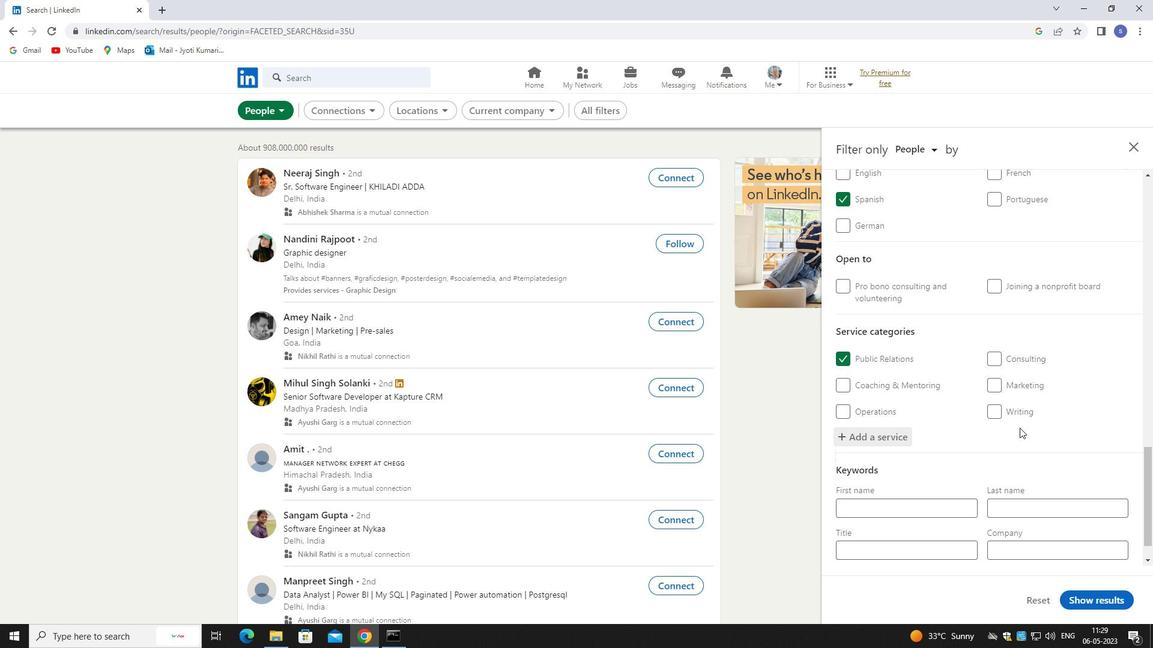 
Action: Mouse moved to (1021, 430)
Screenshot: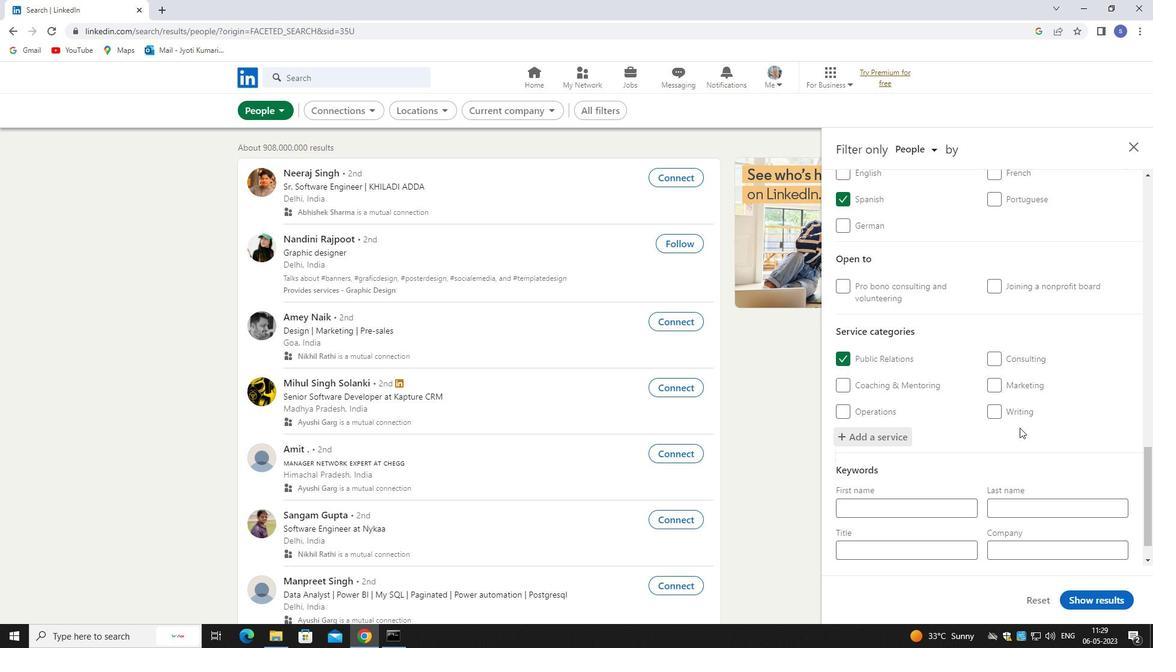 
Action: Mouse scrolled (1021, 429) with delta (0, 0)
Screenshot: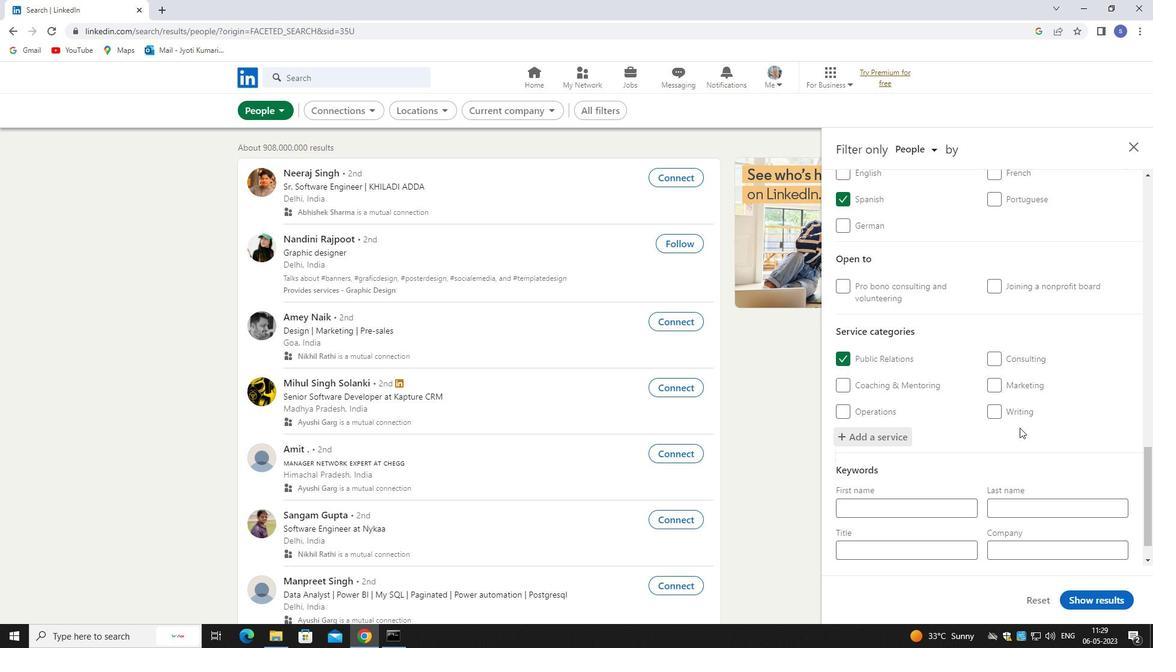 
Action: Mouse moved to (941, 509)
Screenshot: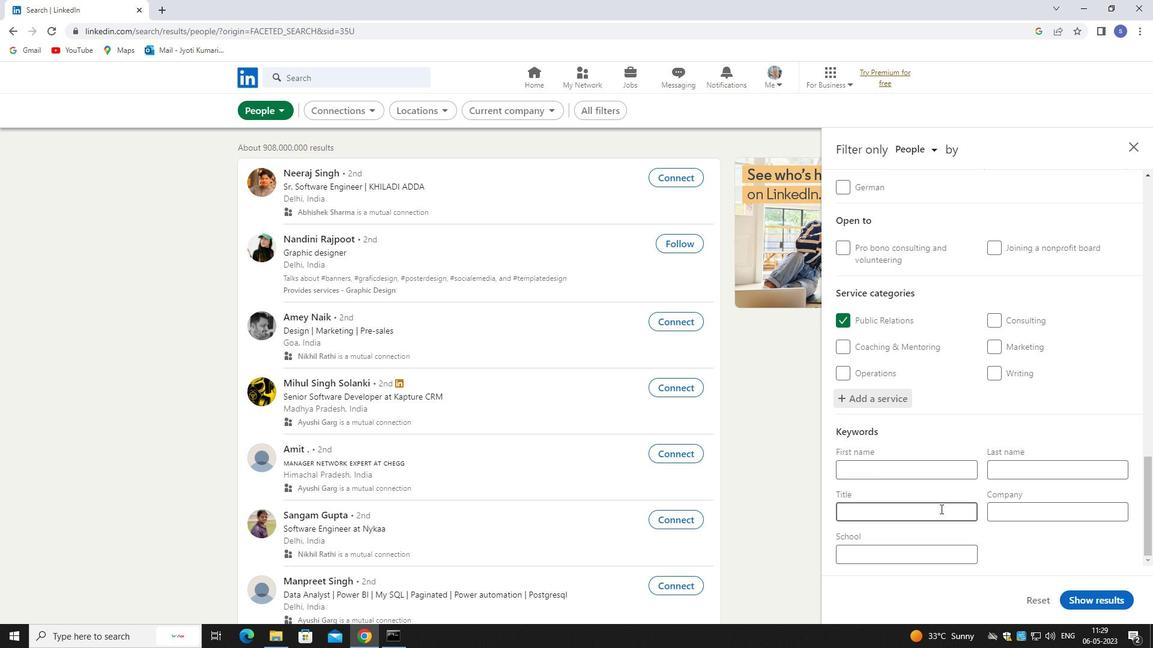 
Action: Mouse pressed left at (941, 509)
Screenshot: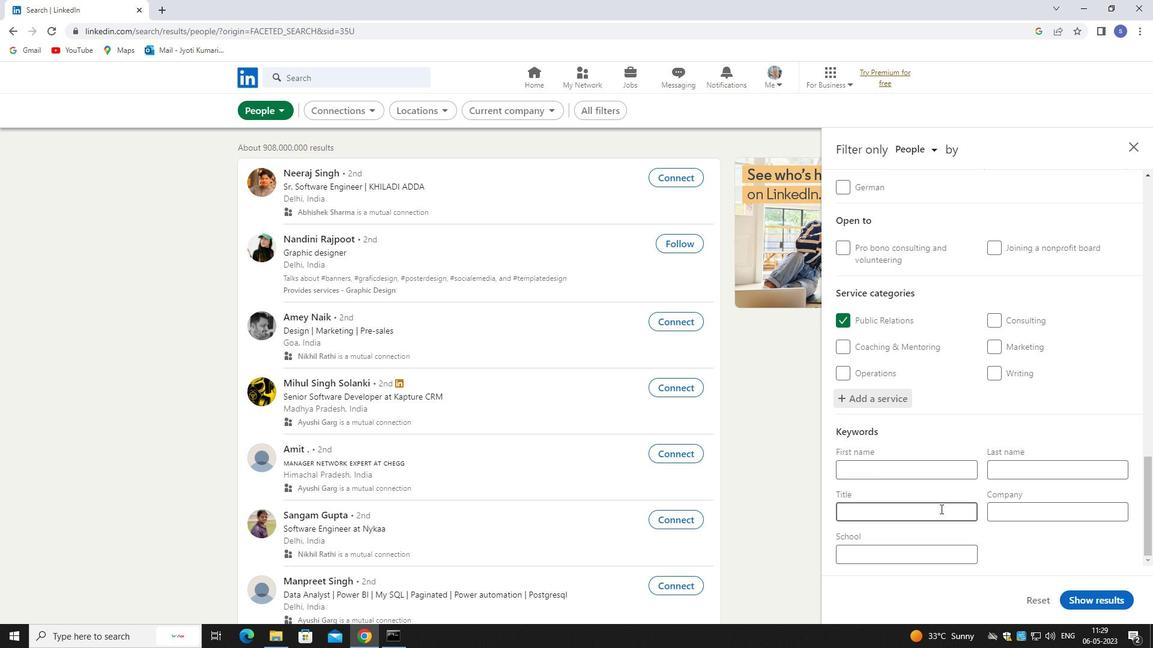 
Action: Mouse moved to (944, 511)
Screenshot: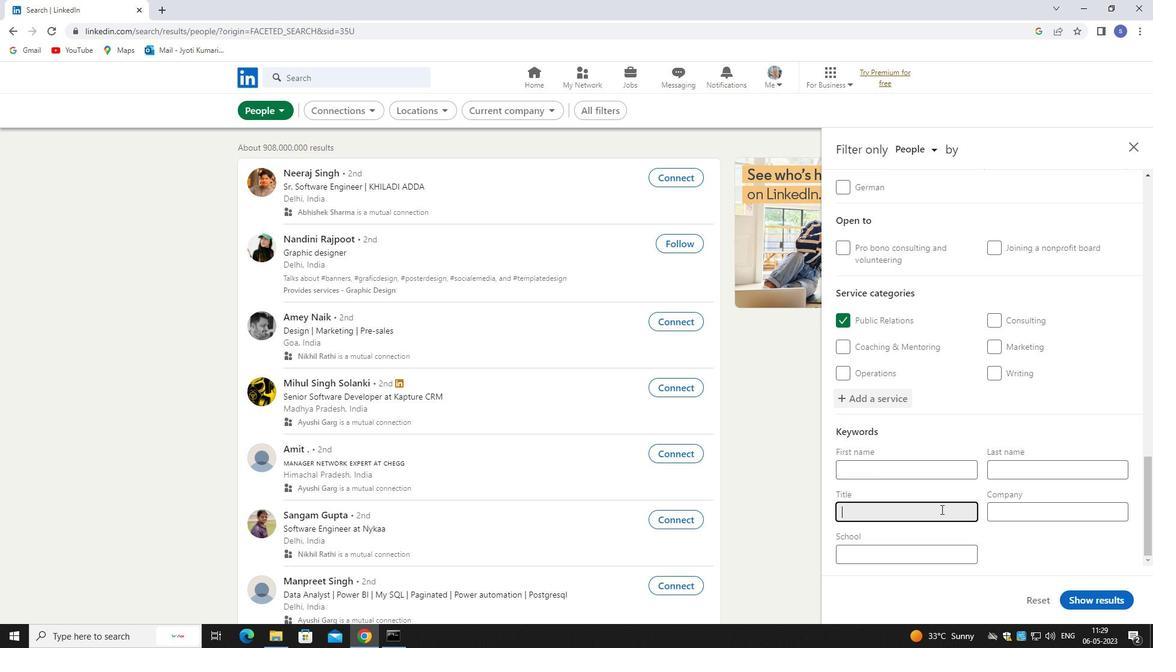 
Action: Key pressed <Key.shift>FLIGHT<Key.space><Key.shift><Key.shift>ATTENDANT
Screenshot: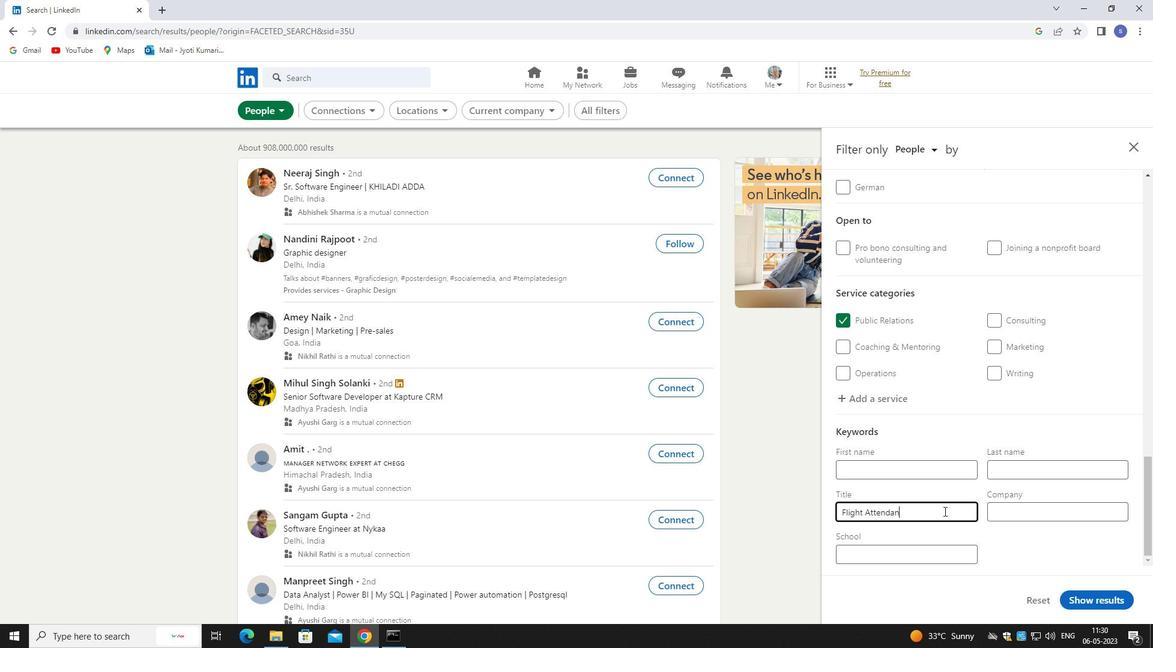 
Action: Mouse moved to (1075, 599)
Screenshot: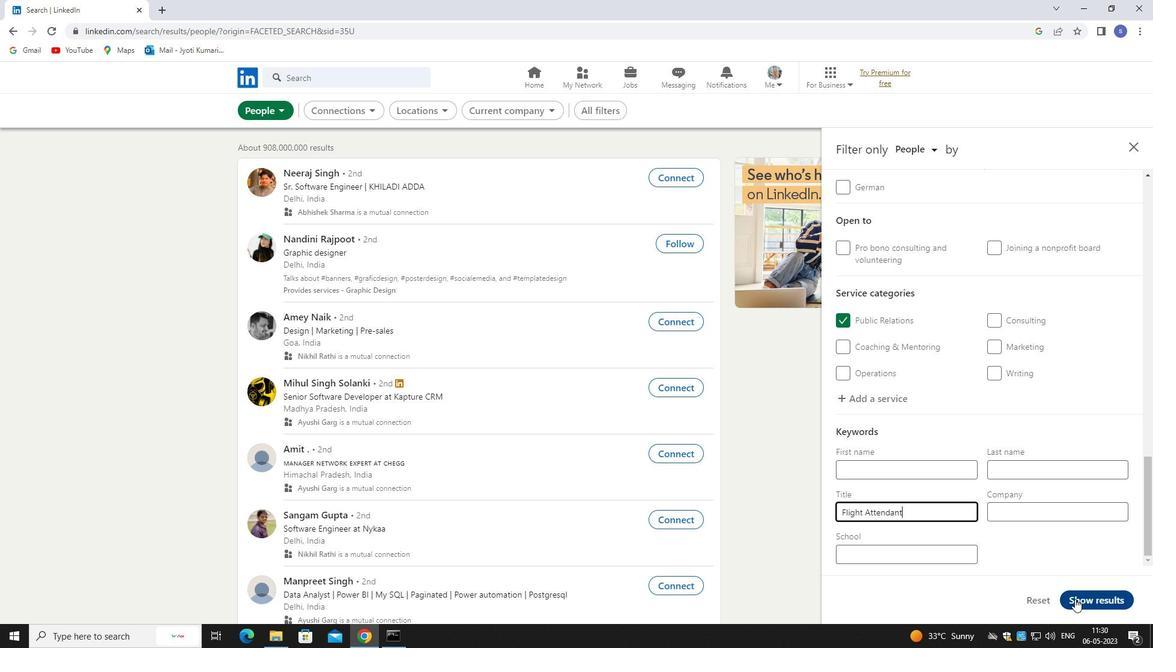 
Action: Mouse pressed left at (1075, 599)
Screenshot: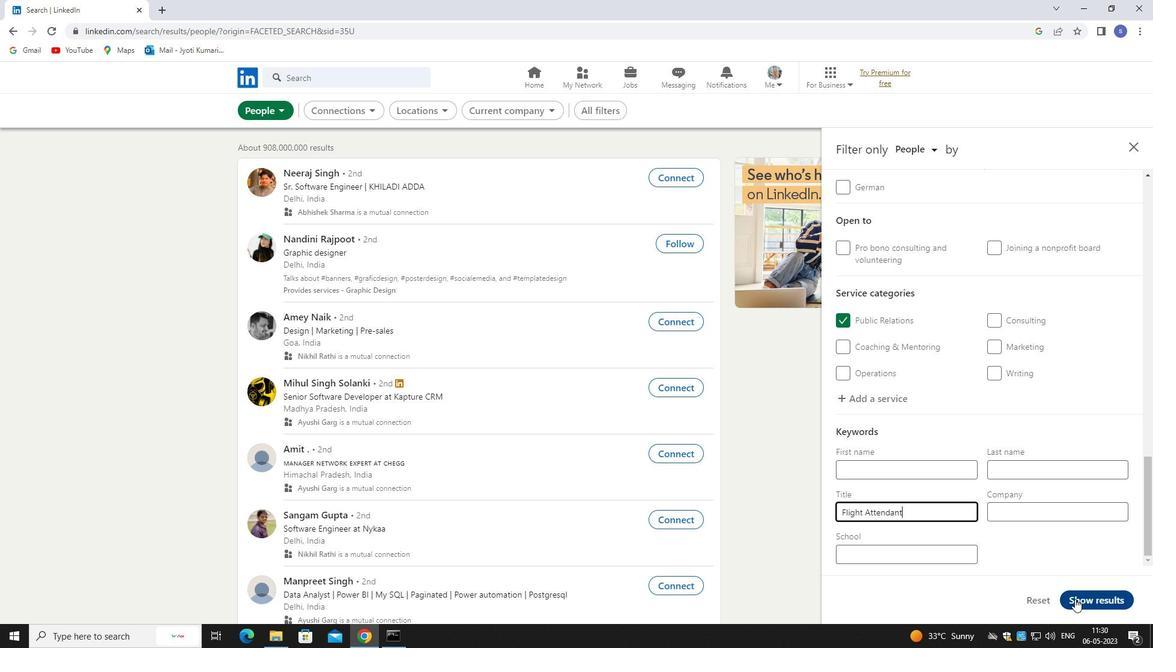 
Action: Mouse moved to (1082, 582)
Screenshot: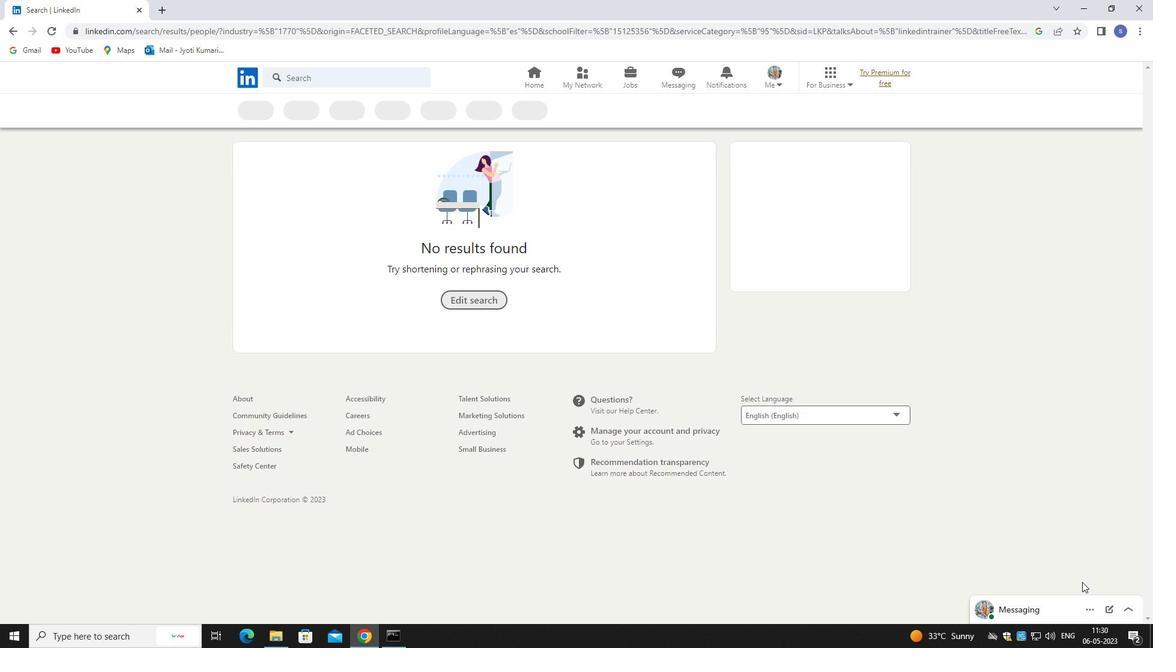 
